 Task: Search for houses in Atlanta, Georgia, with a private backyard pool and a covered outdoor kitchen.
Action: Mouse moved to (348, 209)
Screenshot: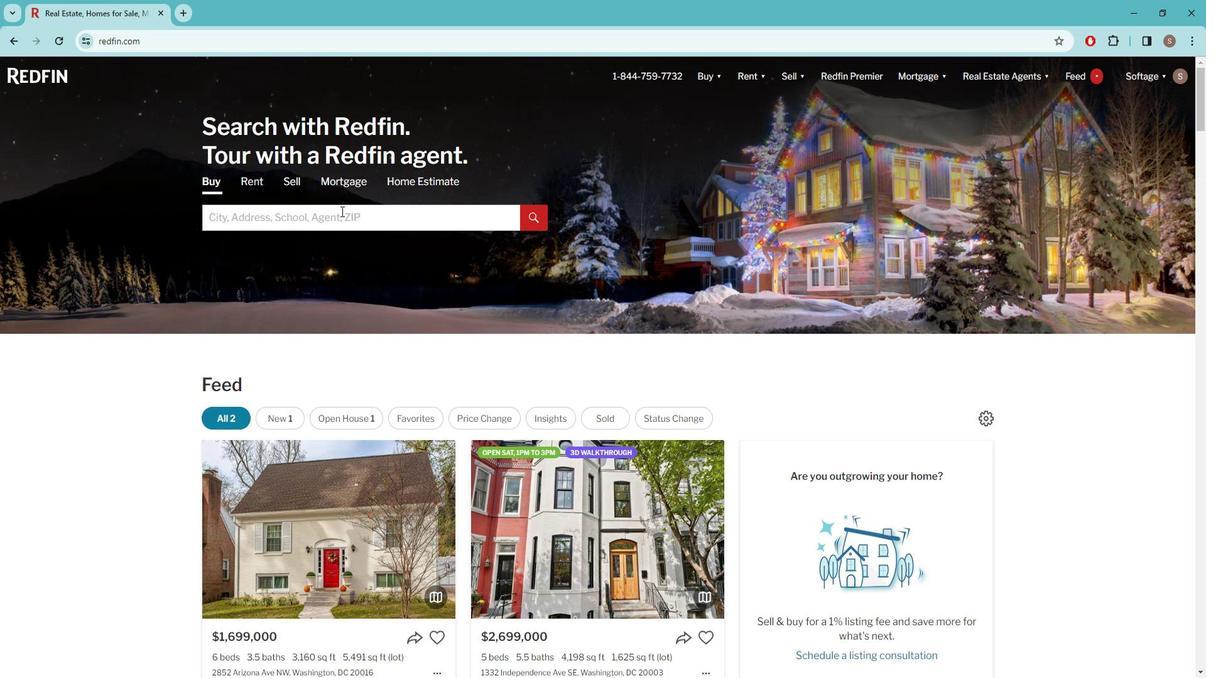 
Action: Mouse pressed left at (348, 209)
Screenshot: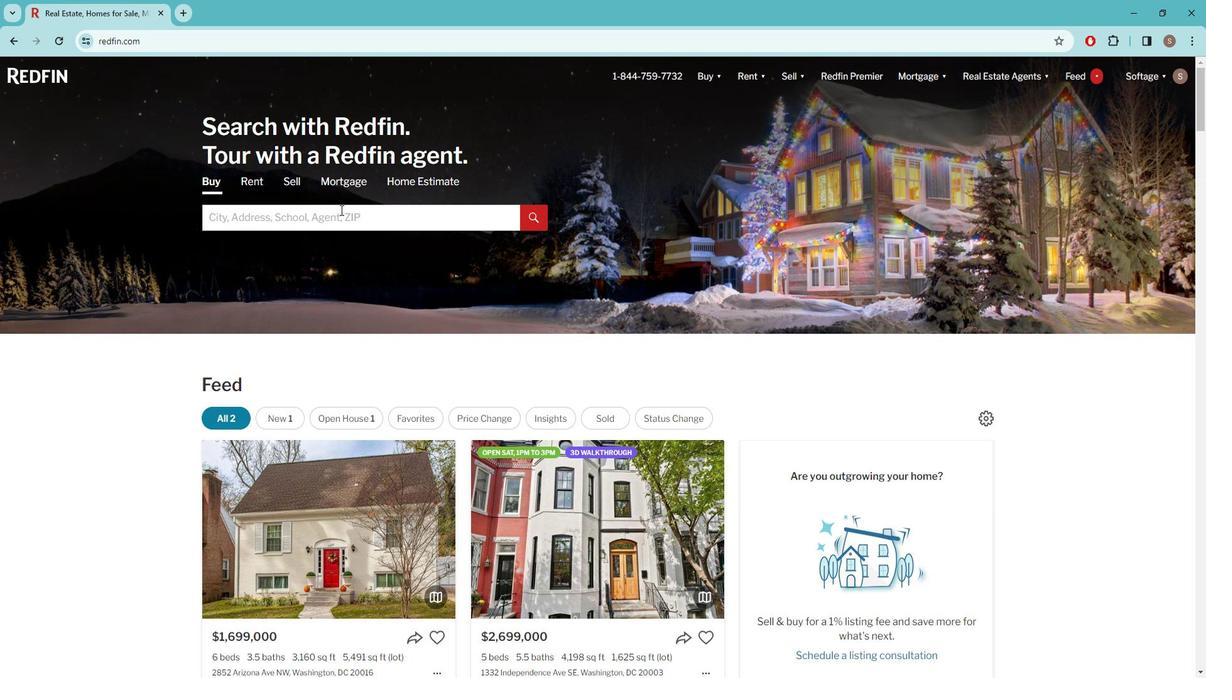 
Action: Key pressed a<Key.caps_lock>TLANTA
Screenshot: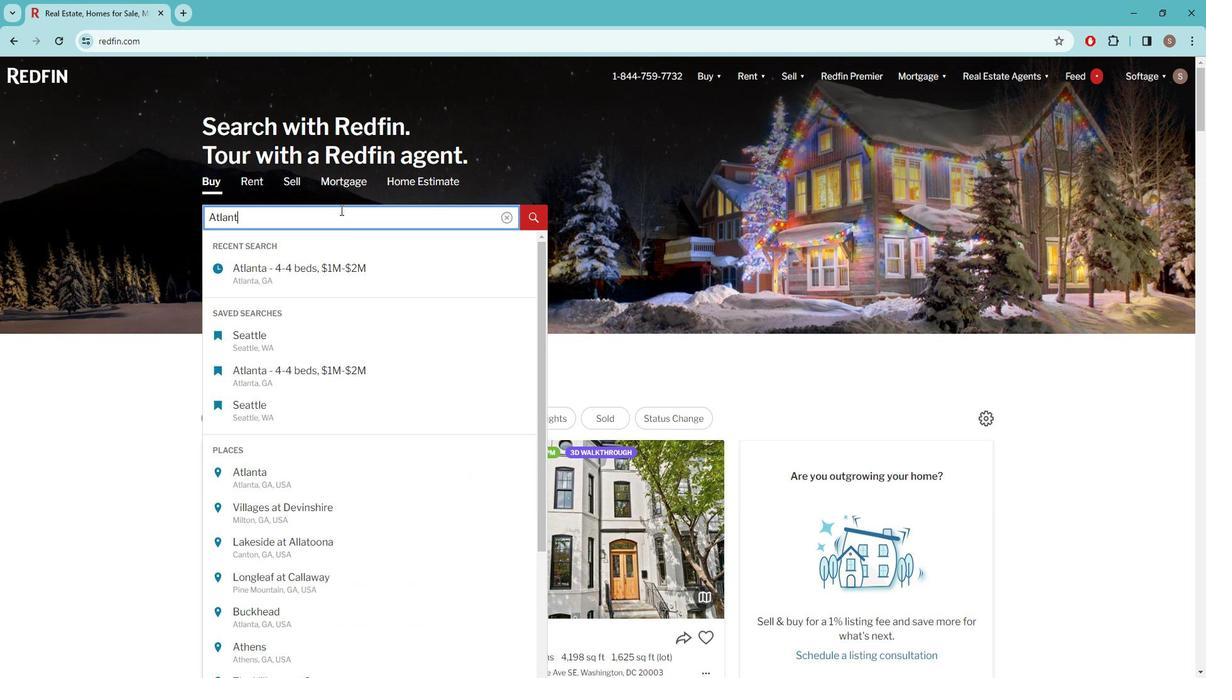 
Action: Mouse moved to (241, 397)
Screenshot: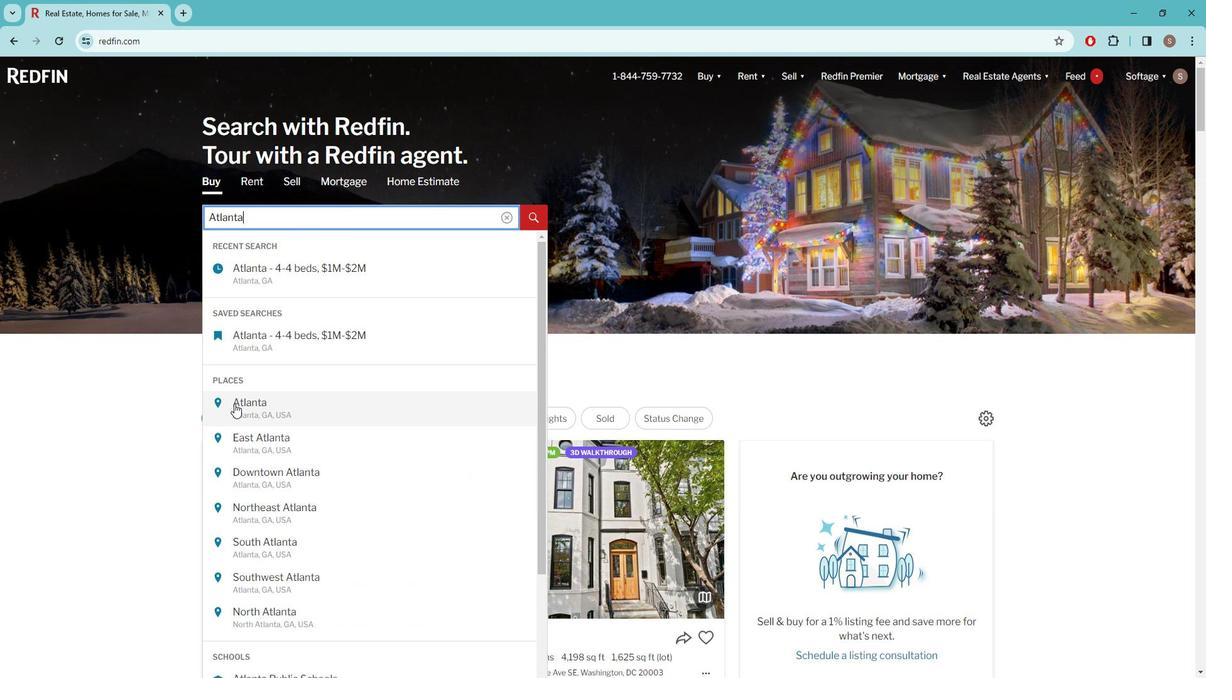 
Action: Mouse pressed left at (241, 397)
Screenshot: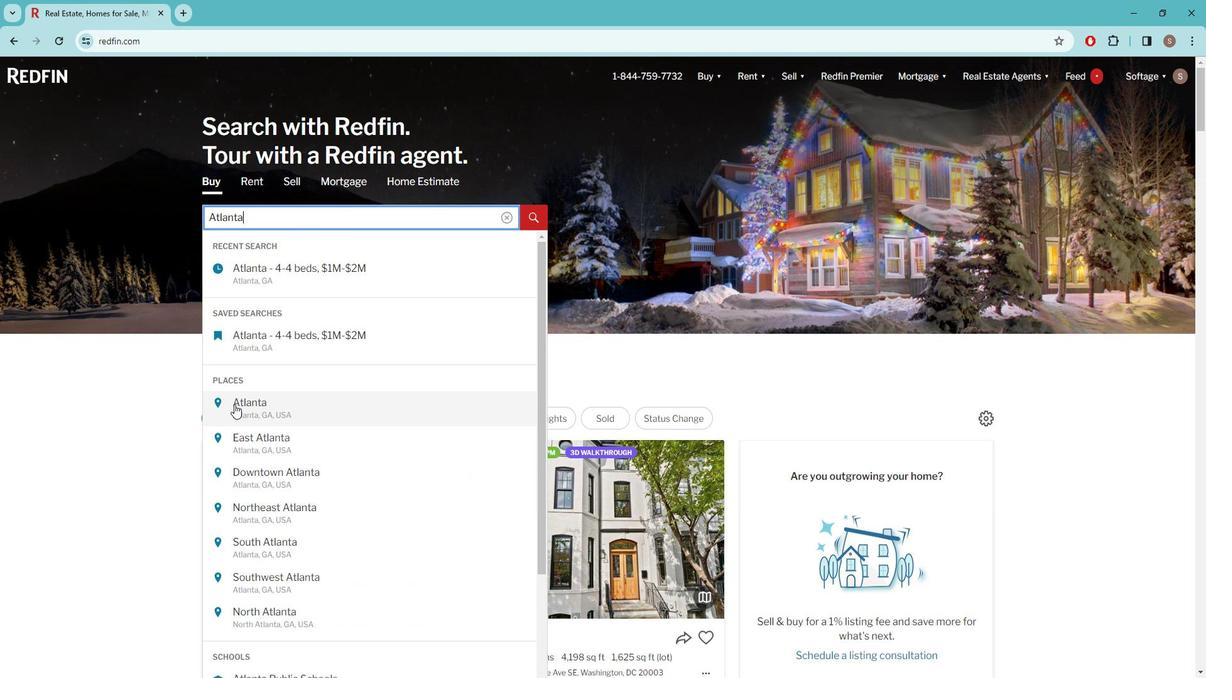 
Action: Mouse moved to (1061, 155)
Screenshot: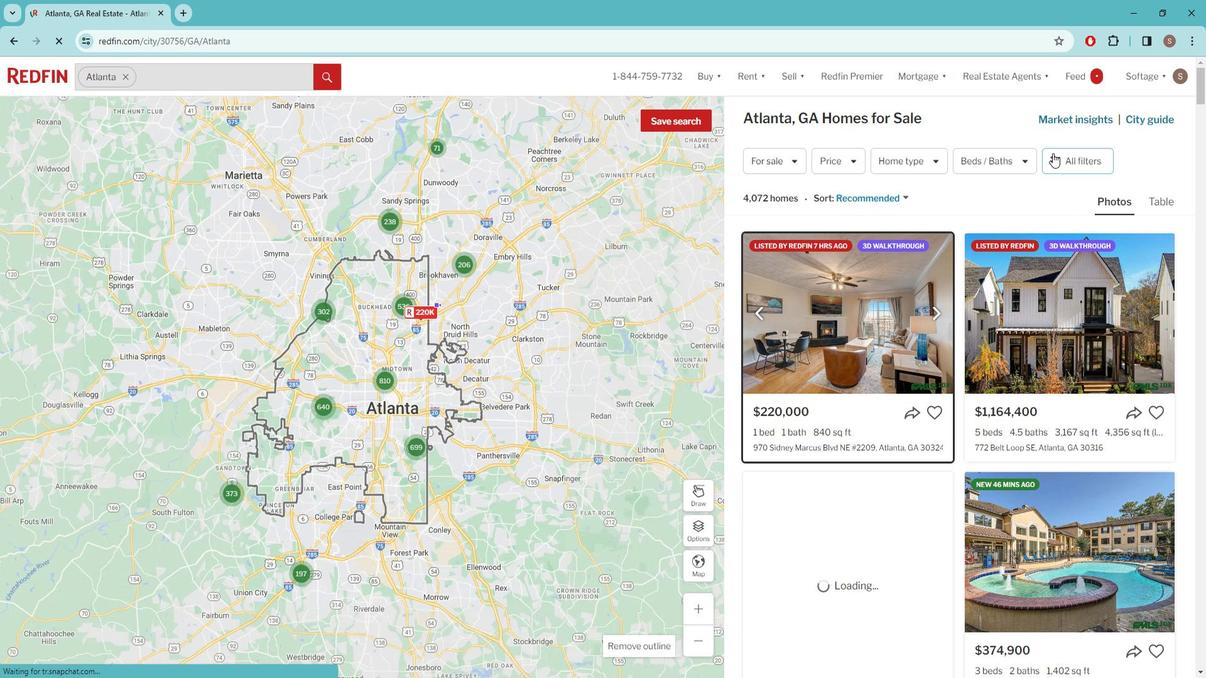 
Action: Mouse pressed left at (1061, 155)
Screenshot: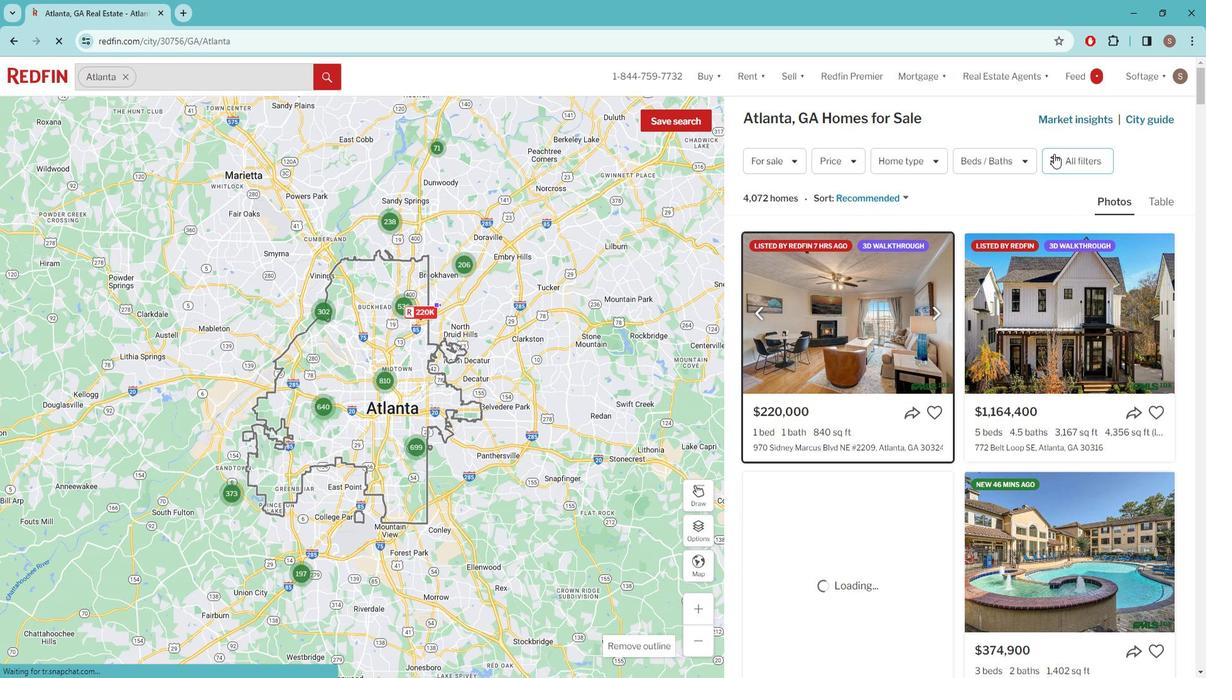 
Action: Mouse pressed left at (1061, 155)
Screenshot: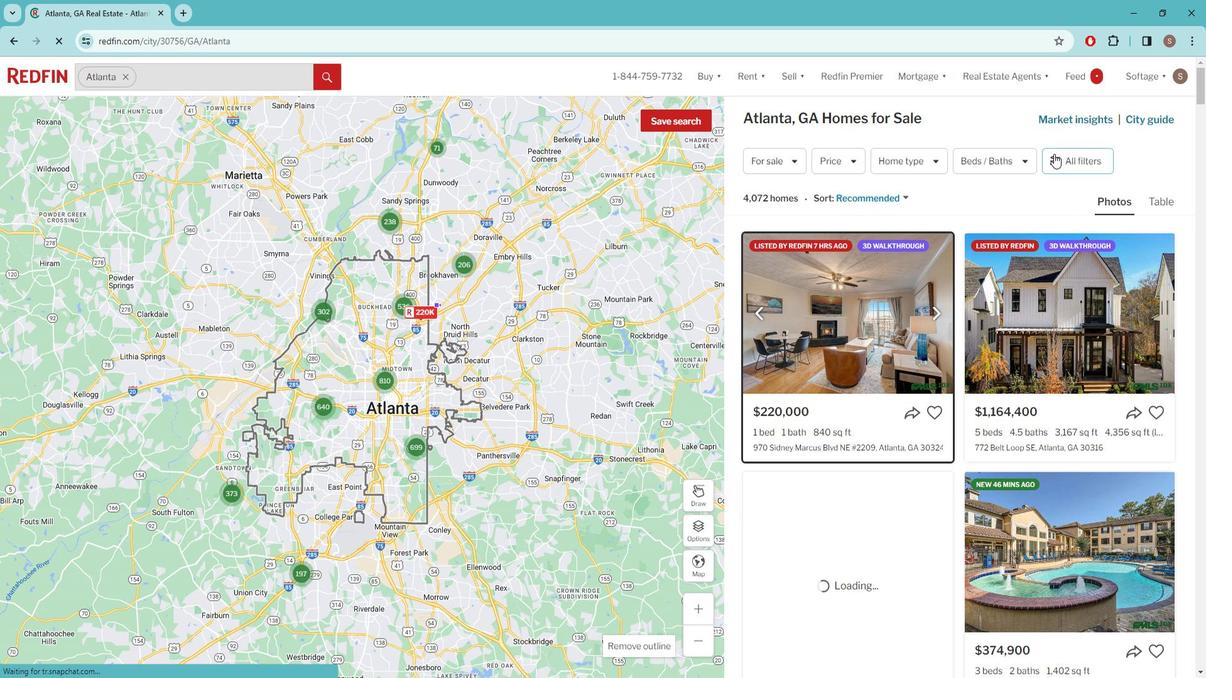 
Action: Mouse pressed left at (1061, 155)
Screenshot: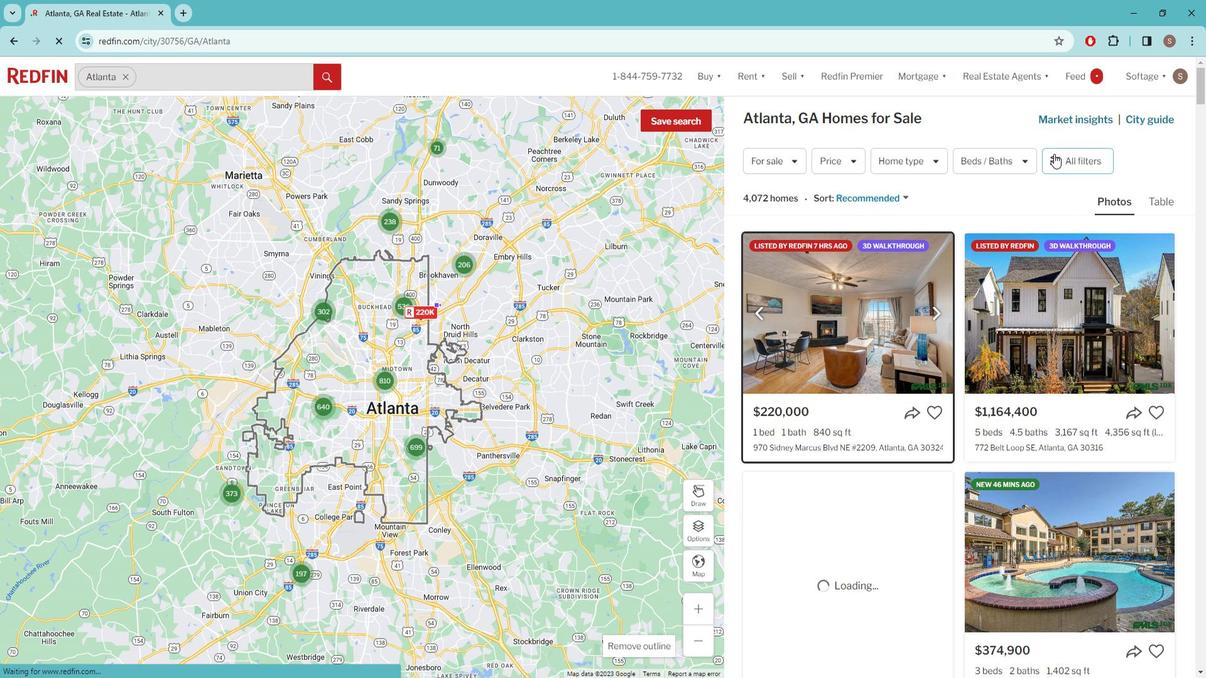 
Action: Mouse moved to (1070, 163)
Screenshot: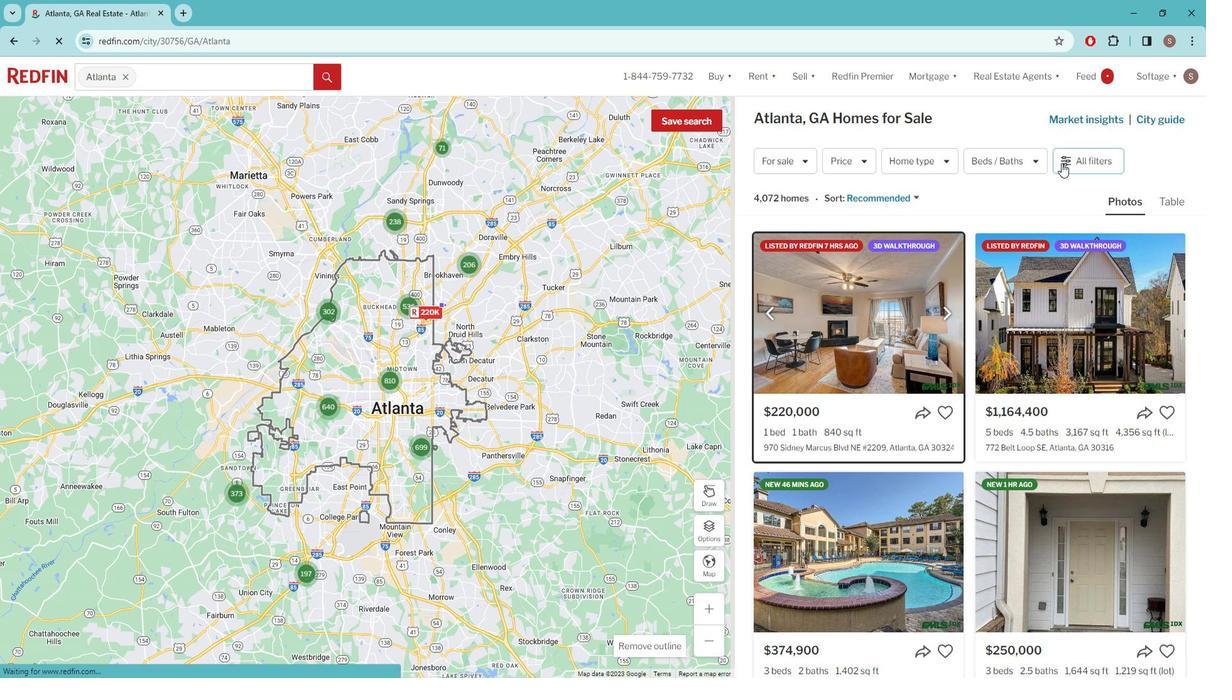 
Action: Mouse pressed left at (1070, 163)
Screenshot: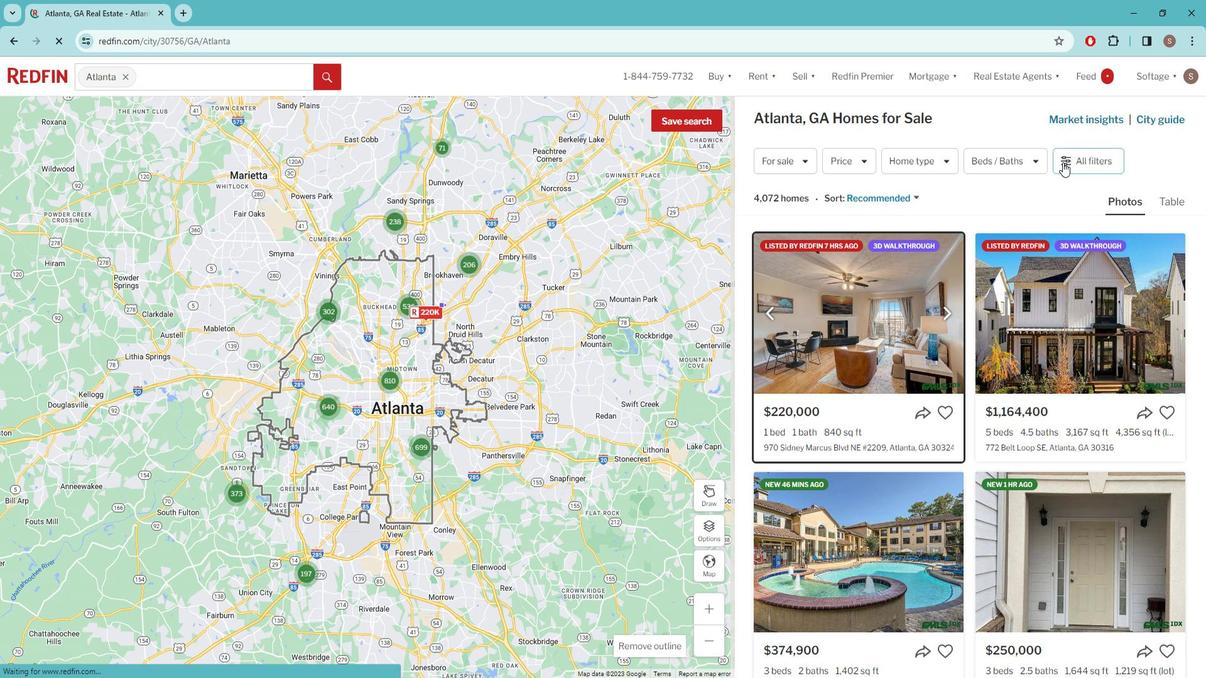 
Action: Mouse pressed left at (1070, 163)
Screenshot: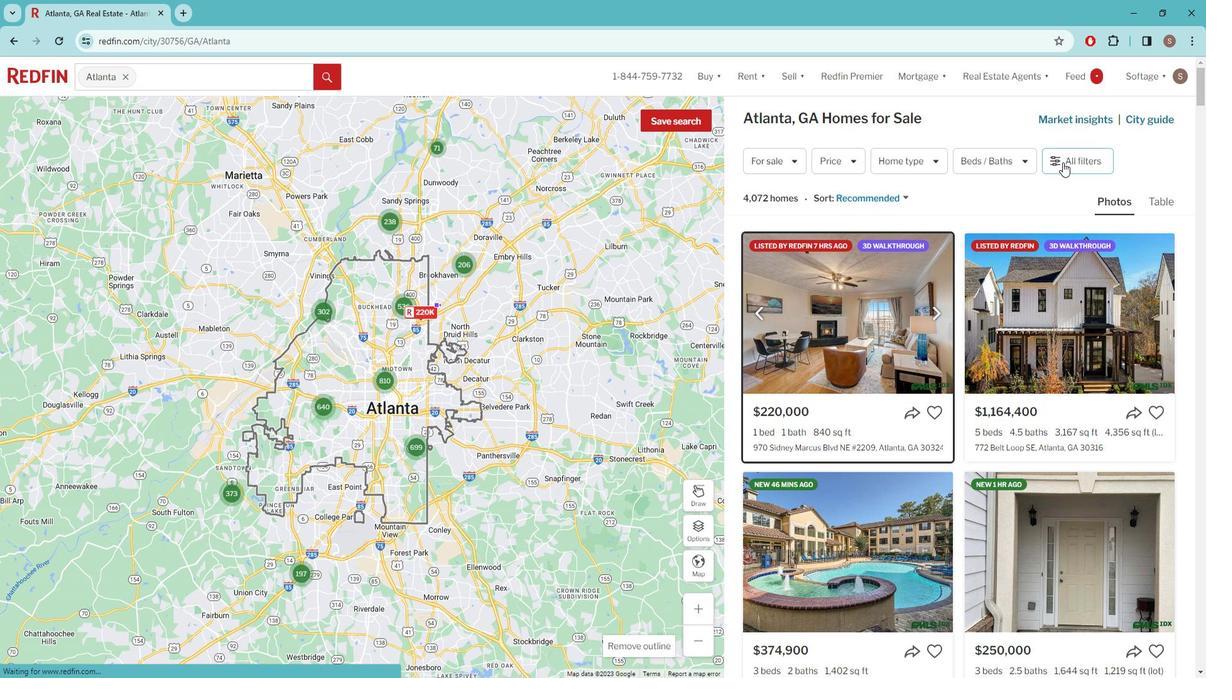 
Action: Mouse moved to (1020, 256)
Screenshot: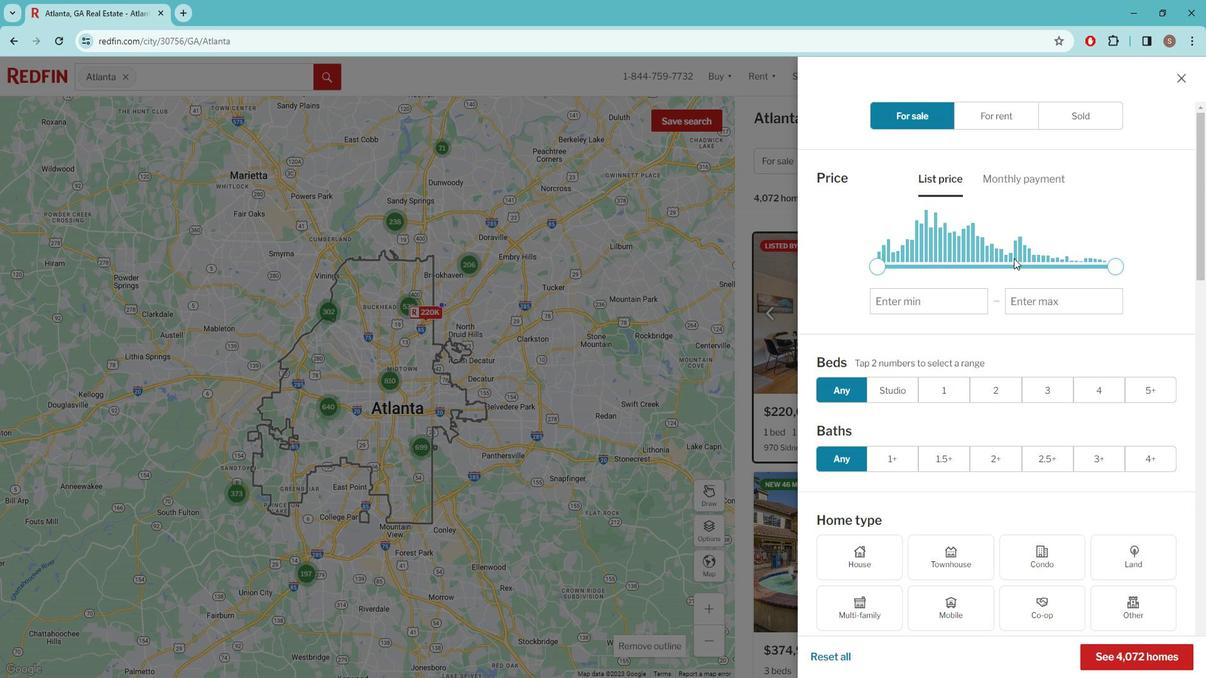 
Action: Mouse scrolled (1020, 256) with delta (0, 0)
Screenshot: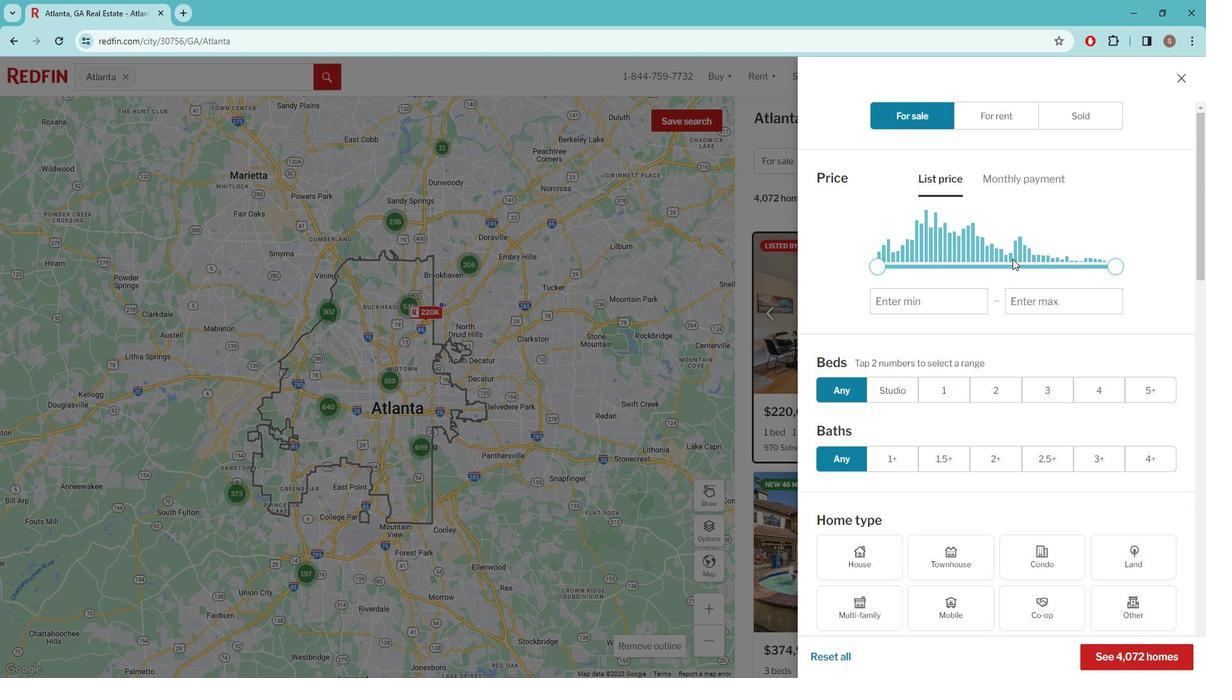 
Action: Mouse scrolled (1020, 256) with delta (0, 0)
Screenshot: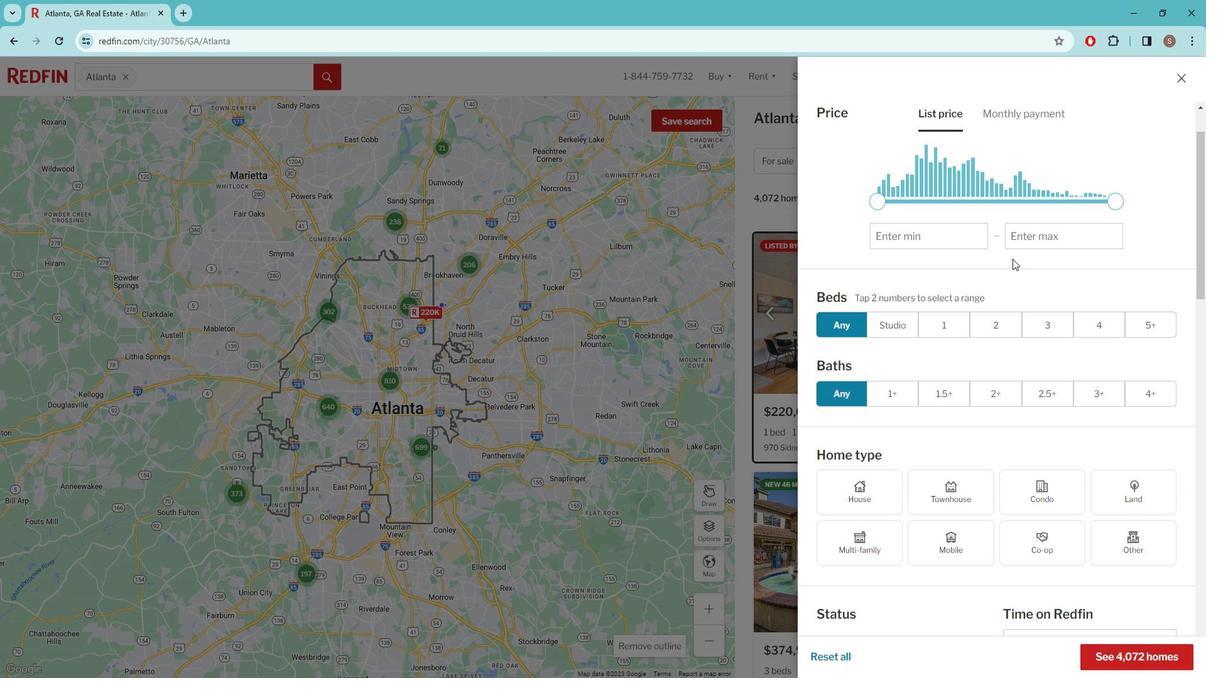 
Action: Mouse moved to (888, 424)
Screenshot: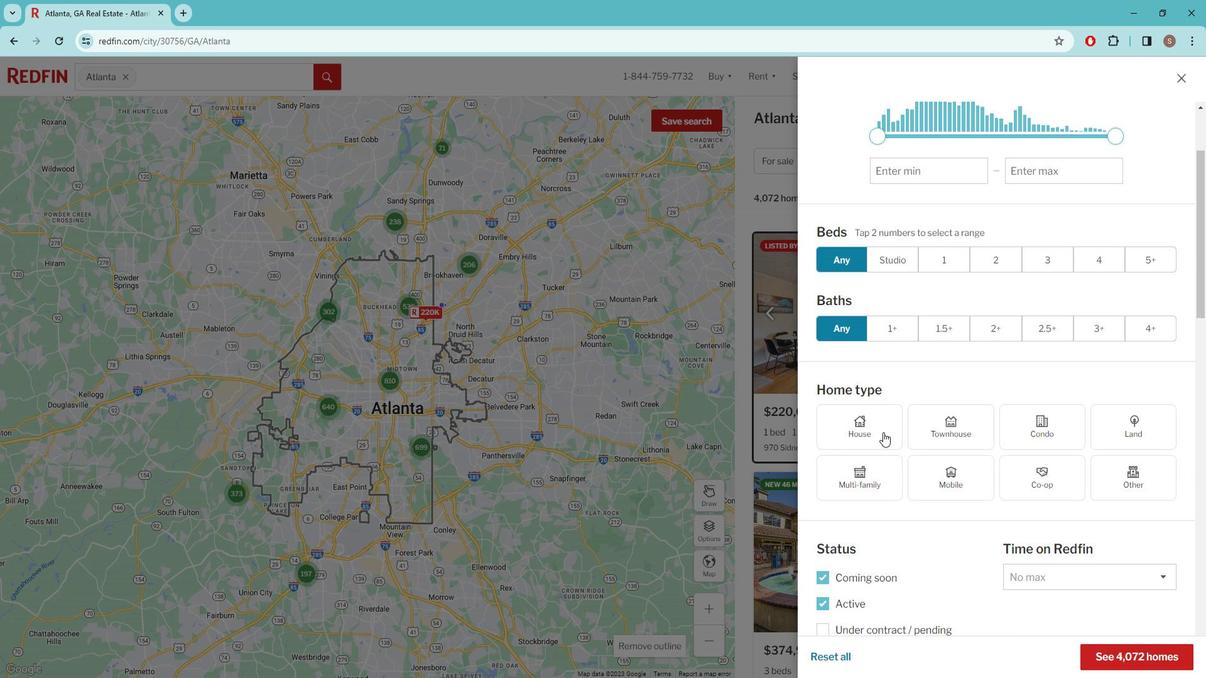 
Action: Mouse pressed left at (888, 424)
Screenshot: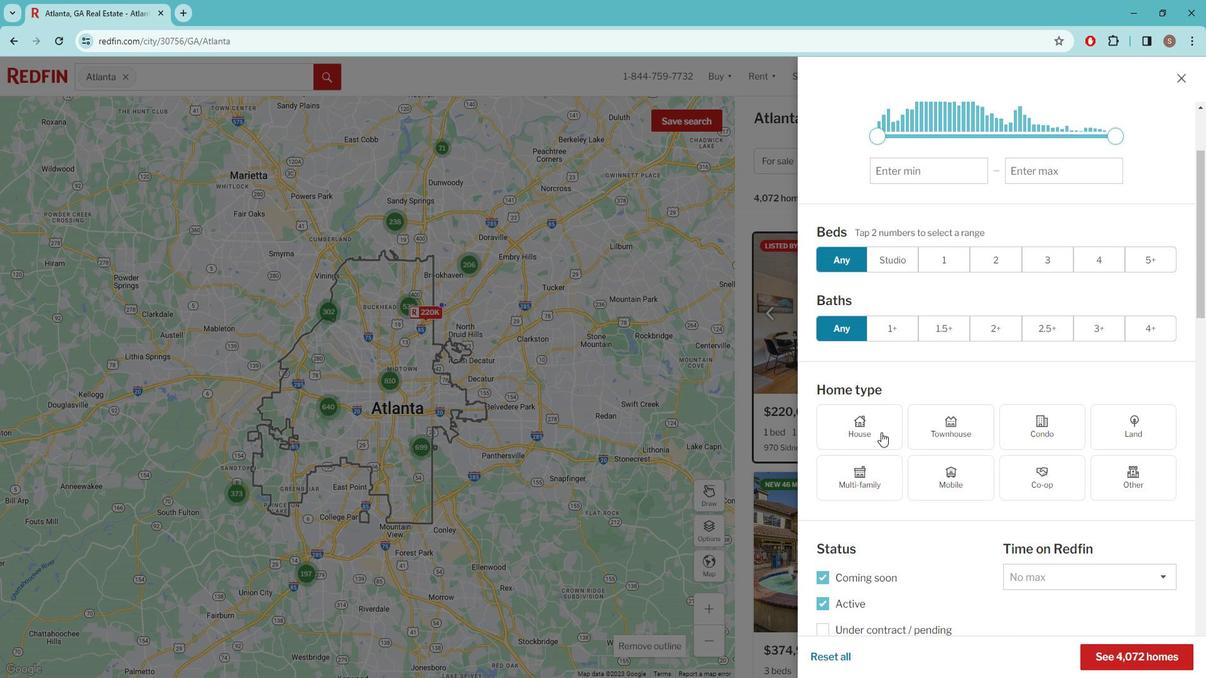 
Action: Mouse moved to (1009, 354)
Screenshot: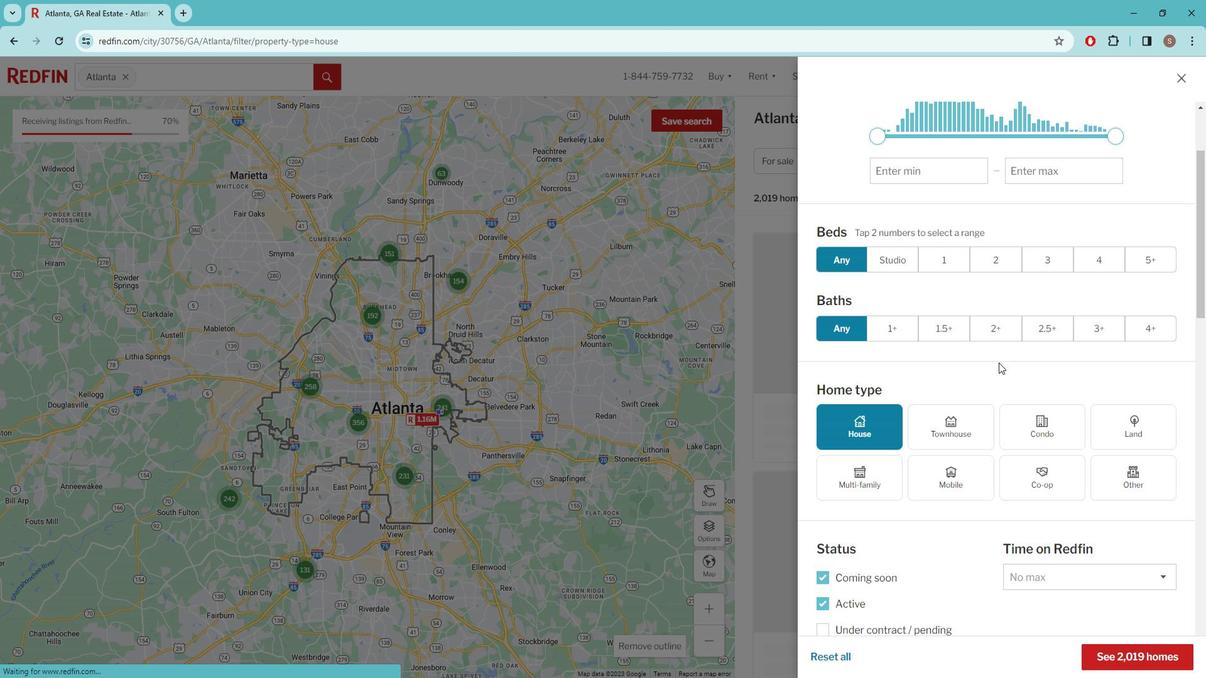 
Action: Mouse scrolled (1009, 353) with delta (0, 0)
Screenshot: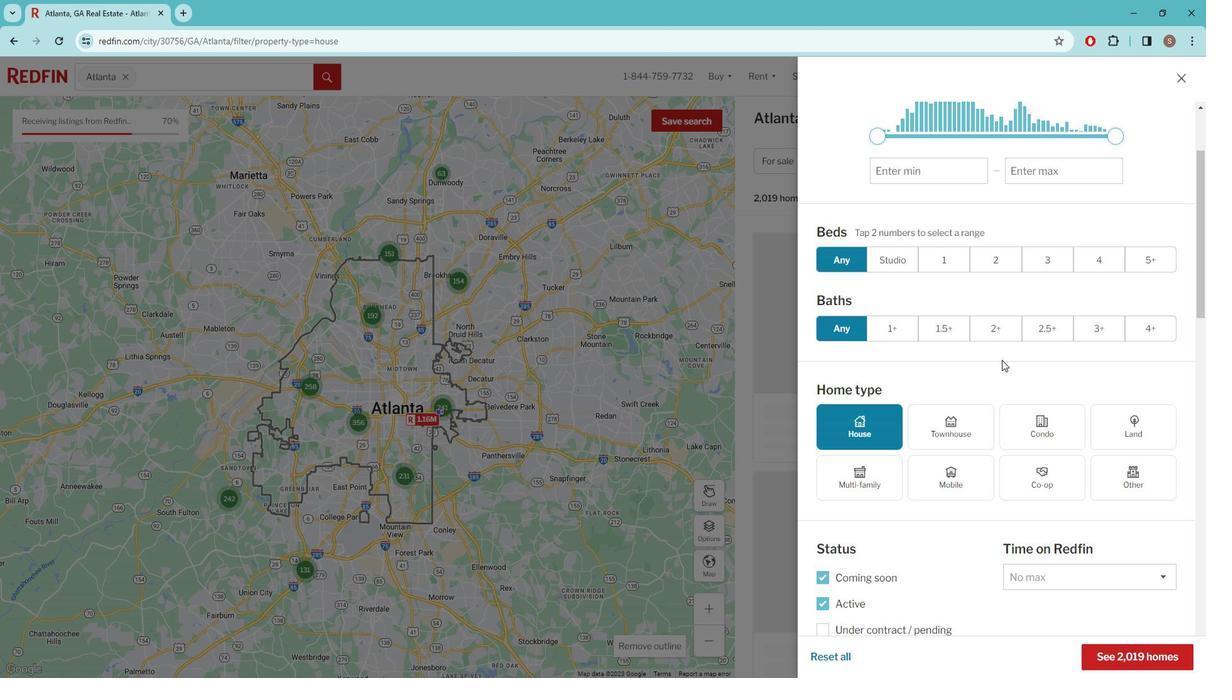 
Action: Mouse scrolled (1009, 353) with delta (0, 0)
Screenshot: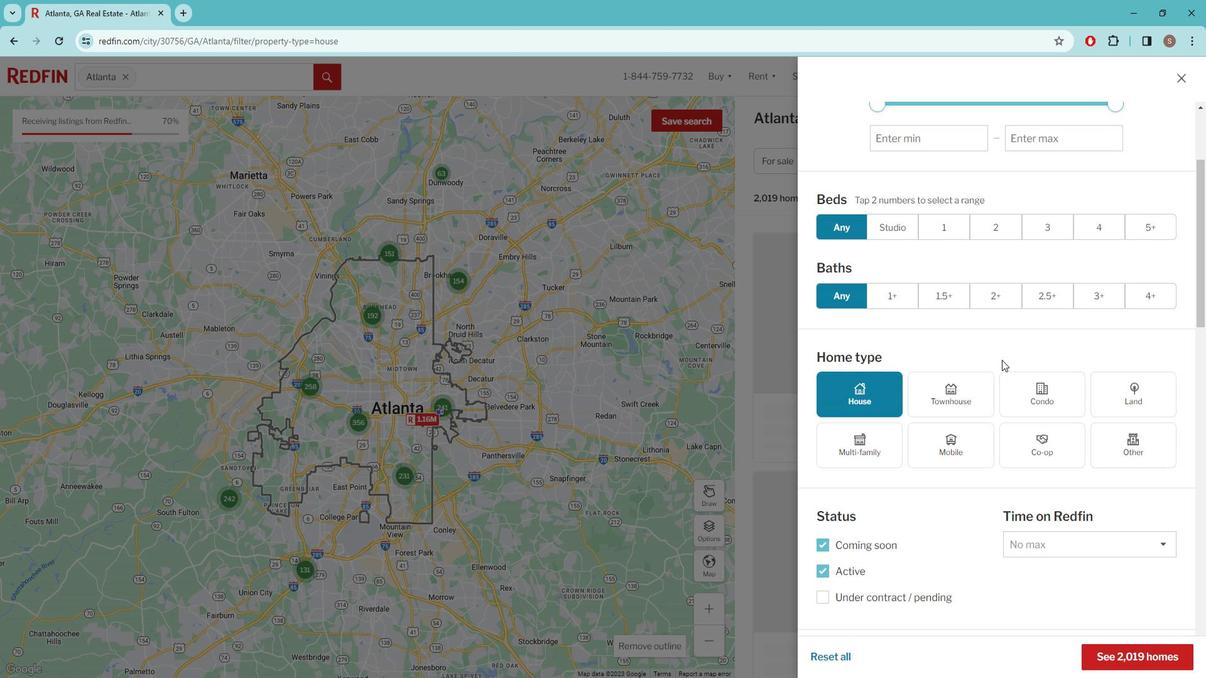 
Action: Mouse moved to (1010, 353)
Screenshot: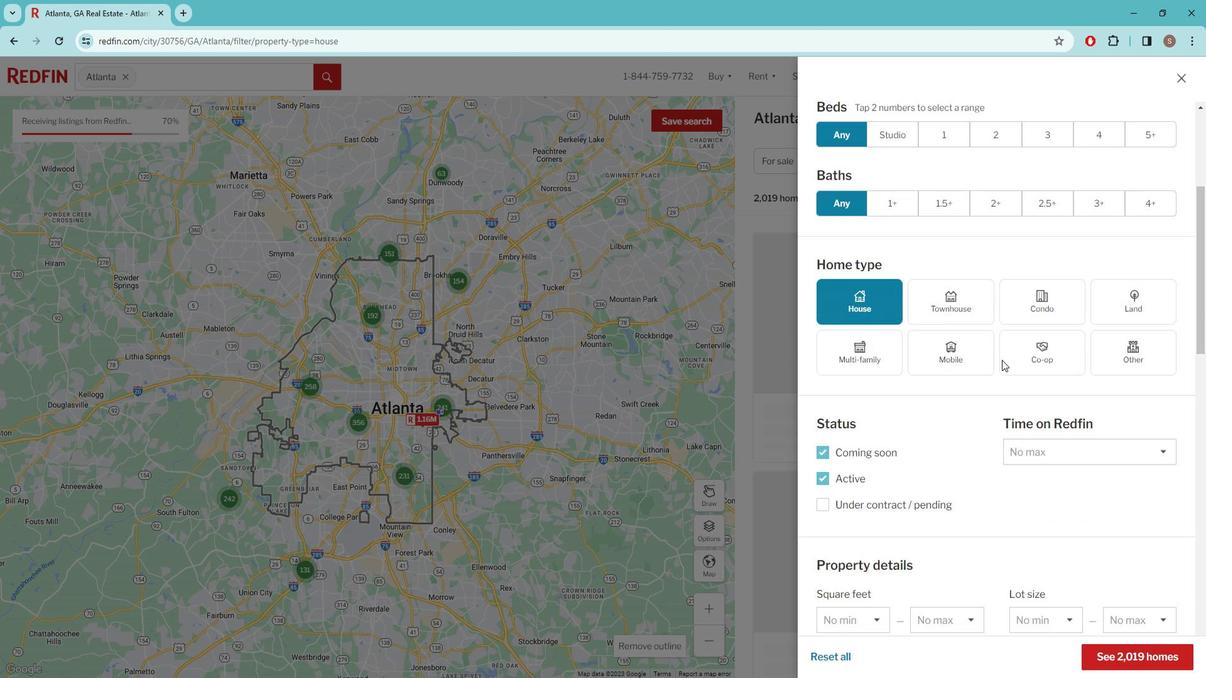 
Action: Mouse scrolled (1010, 352) with delta (0, 0)
Screenshot: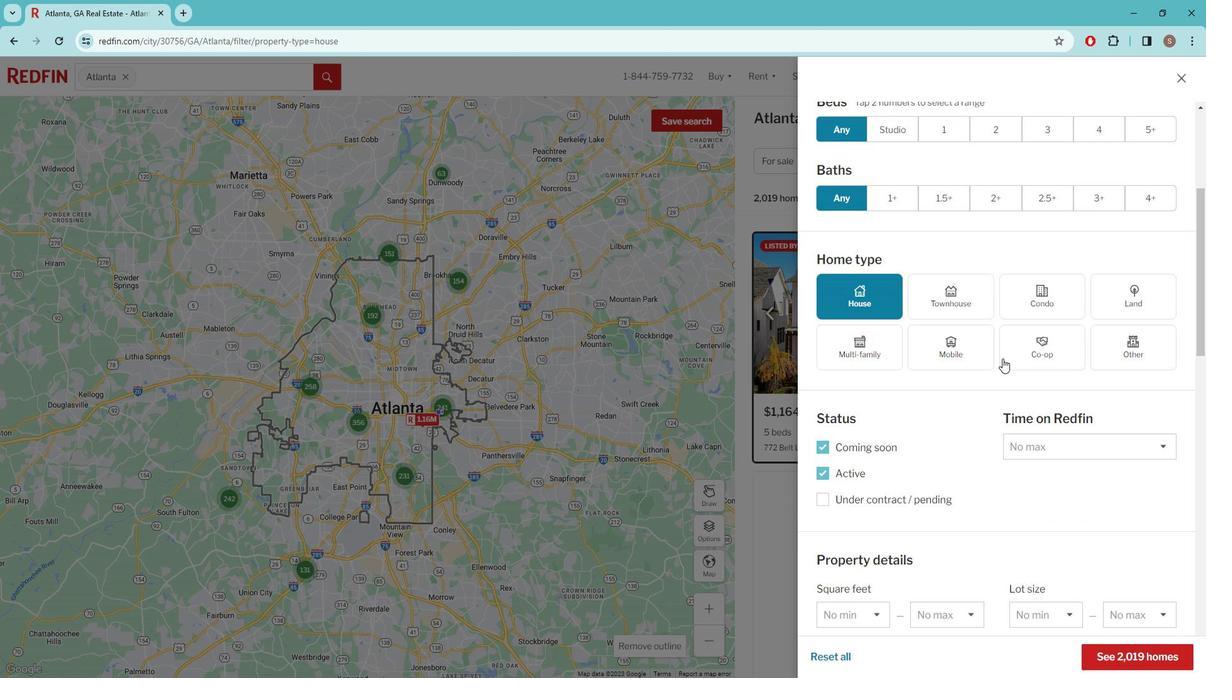 
Action: Mouse scrolled (1010, 352) with delta (0, 0)
Screenshot: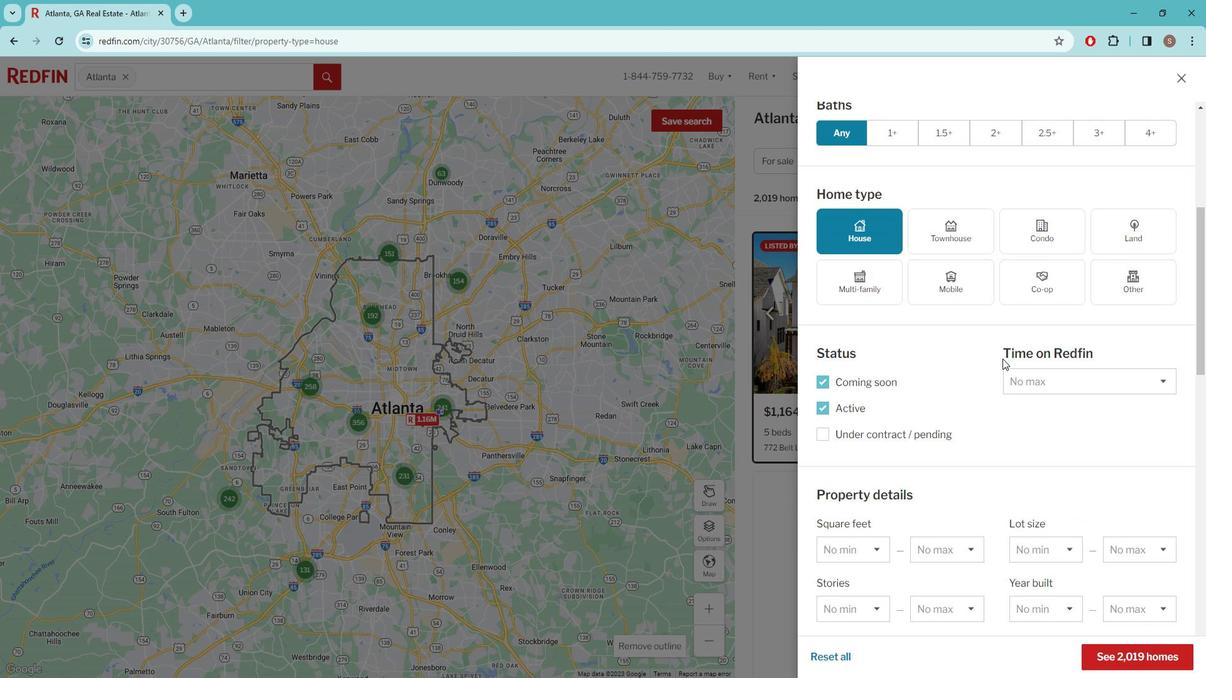 
Action: Mouse scrolled (1010, 352) with delta (0, 0)
Screenshot: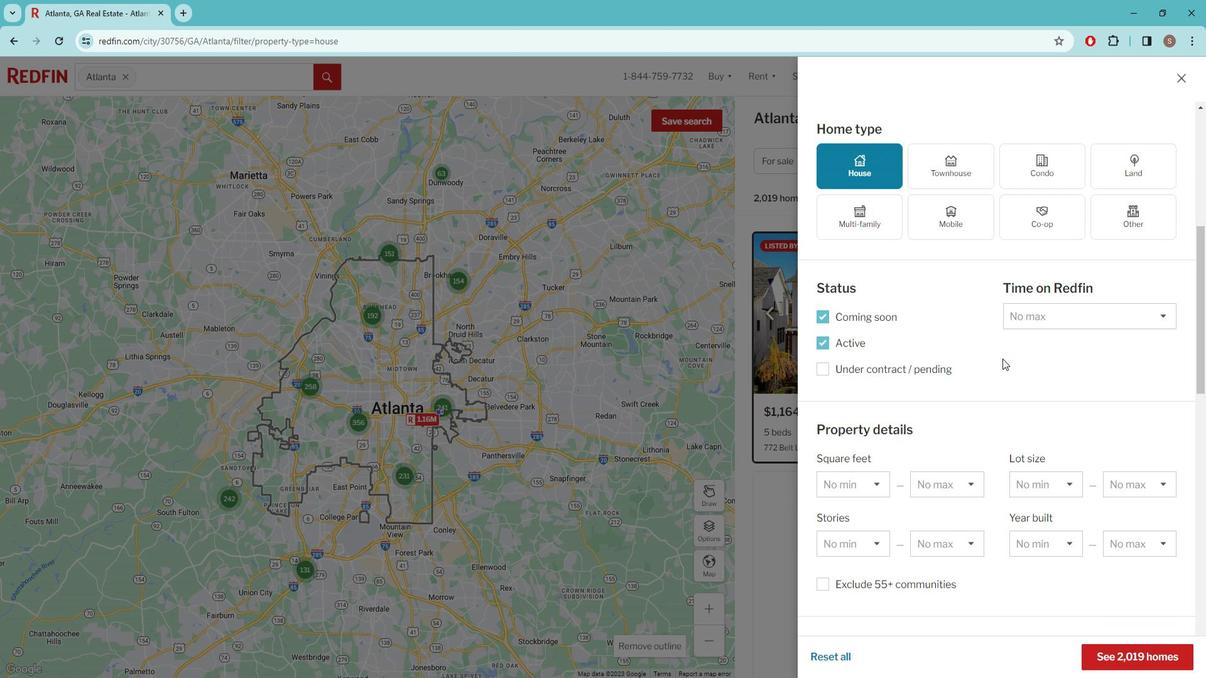 
Action: Mouse scrolled (1010, 352) with delta (0, 0)
Screenshot: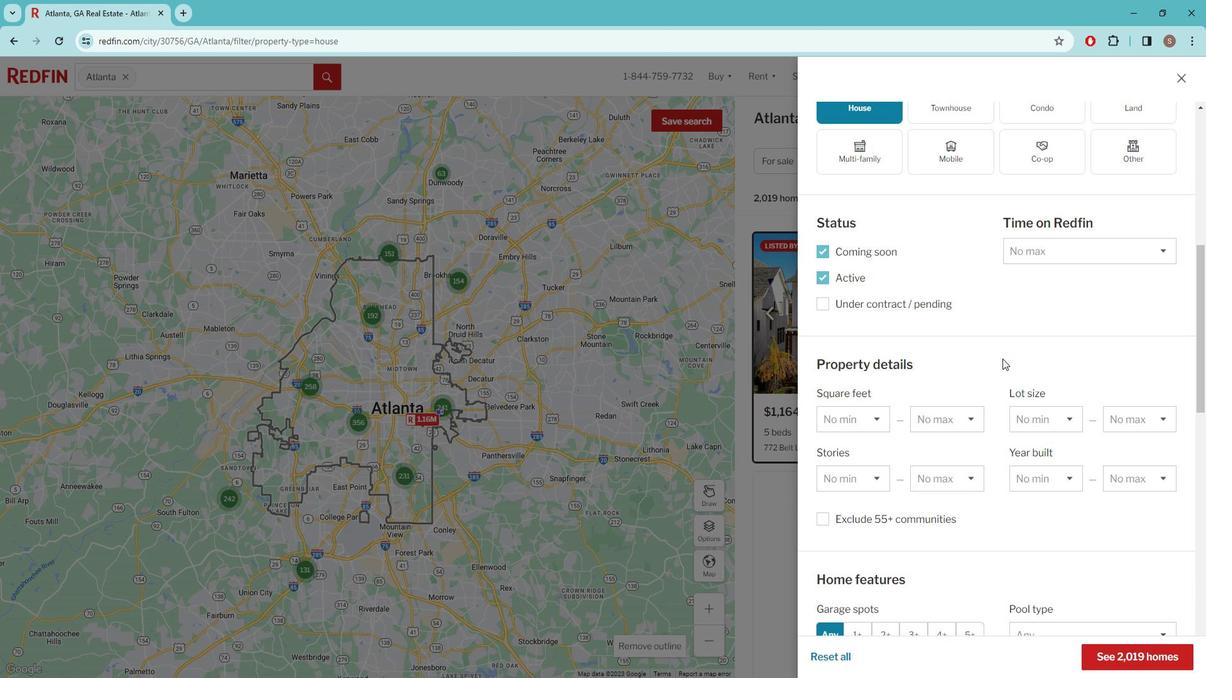 
Action: Mouse scrolled (1010, 352) with delta (0, 0)
Screenshot: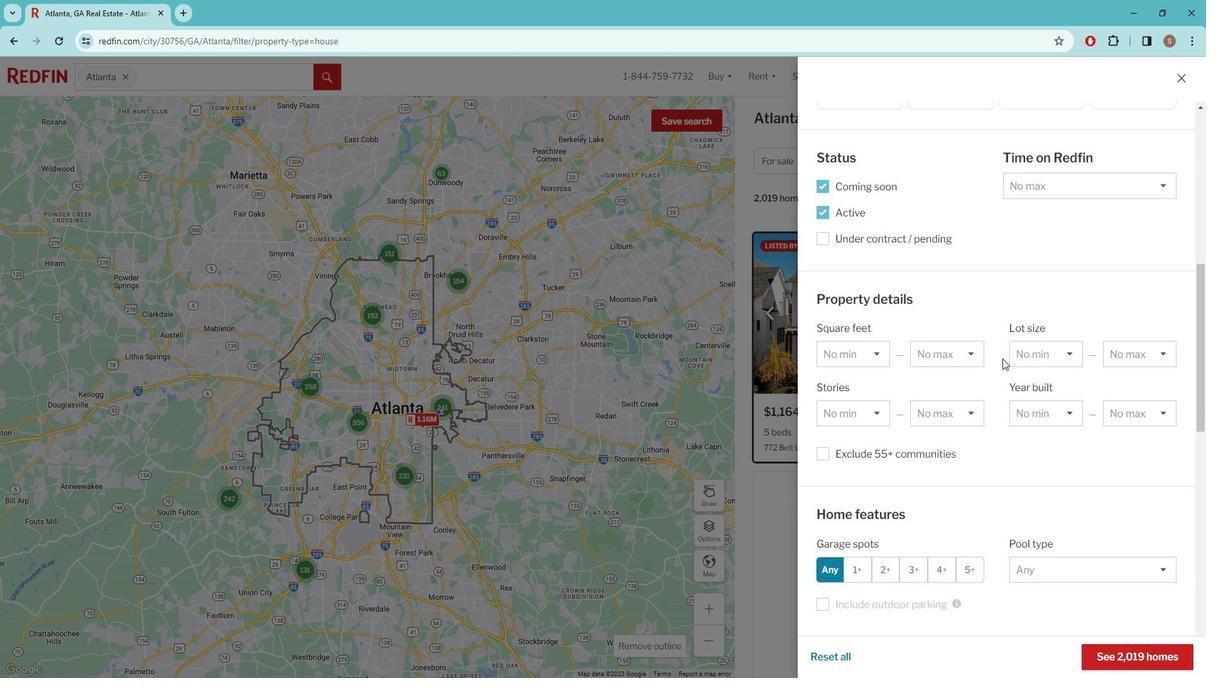 
Action: Mouse moved to (1011, 351)
Screenshot: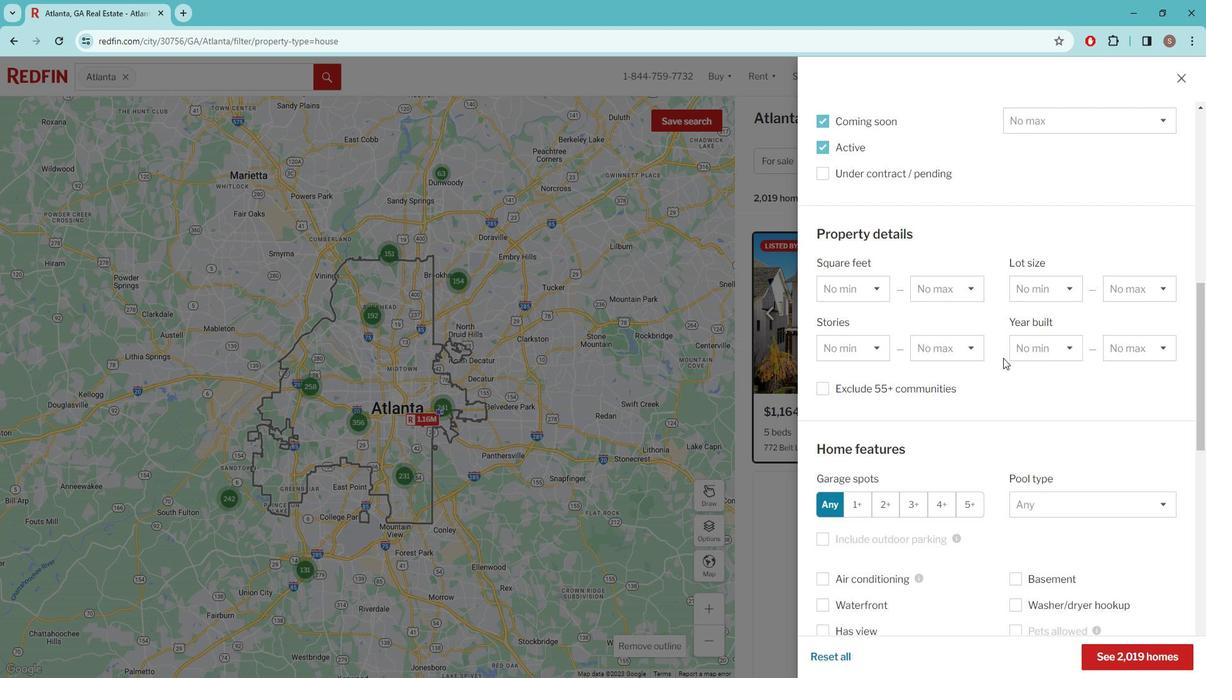 
Action: Mouse scrolled (1011, 351) with delta (0, 0)
Screenshot: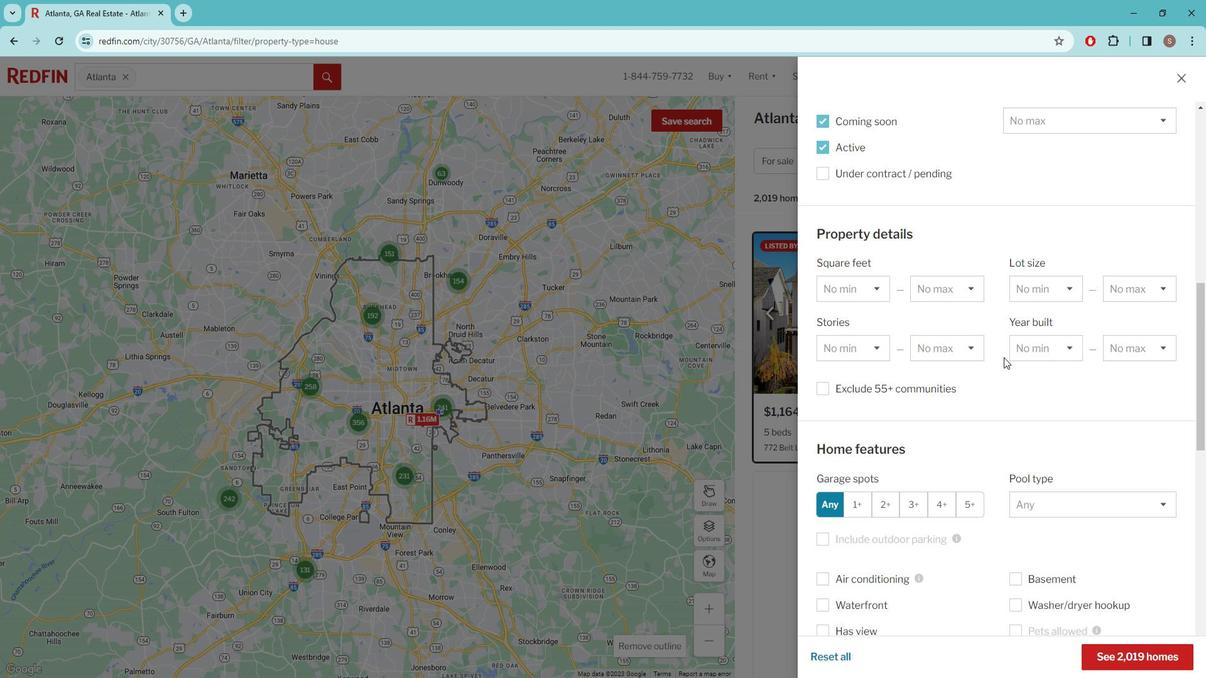 
Action: Mouse scrolled (1011, 351) with delta (0, 0)
Screenshot: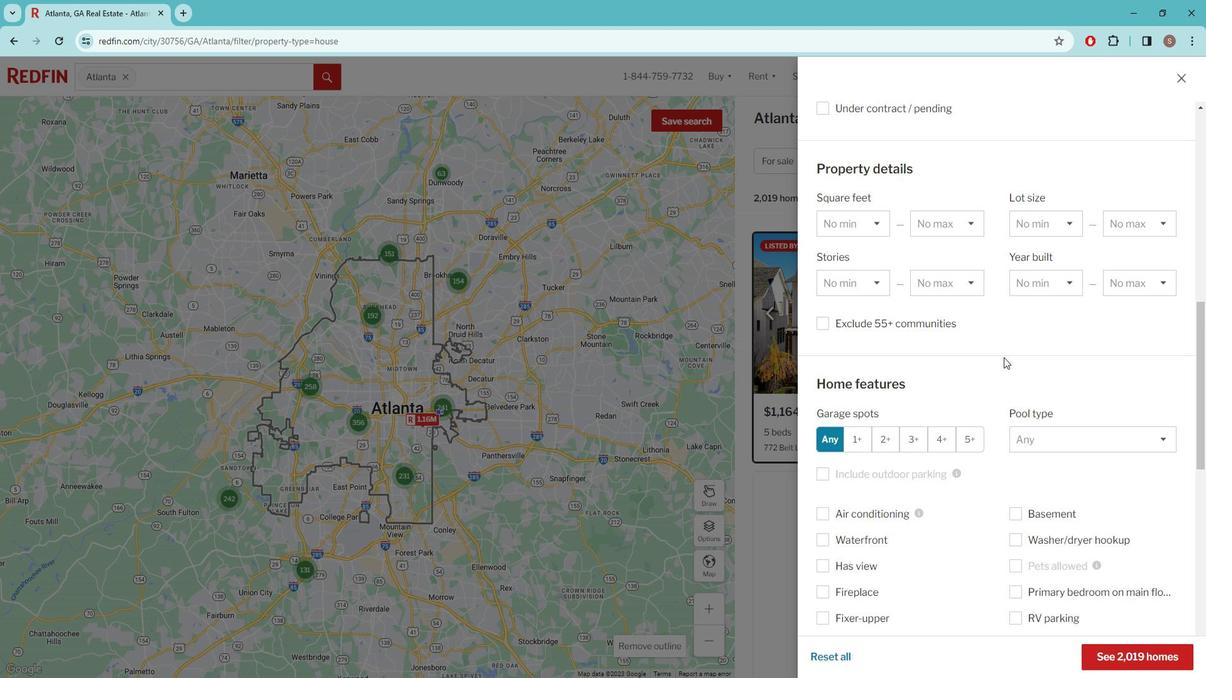 
Action: Mouse scrolled (1011, 351) with delta (0, 0)
Screenshot: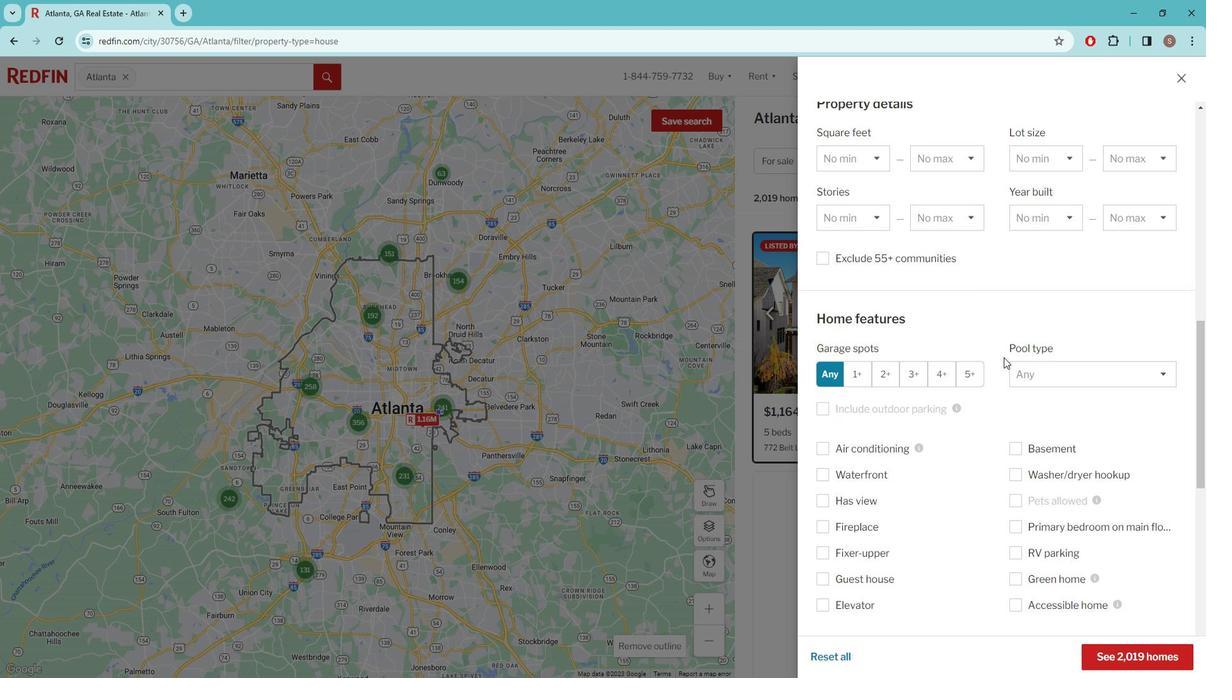 
Action: Mouse scrolled (1011, 351) with delta (0, 0)
Screenshot: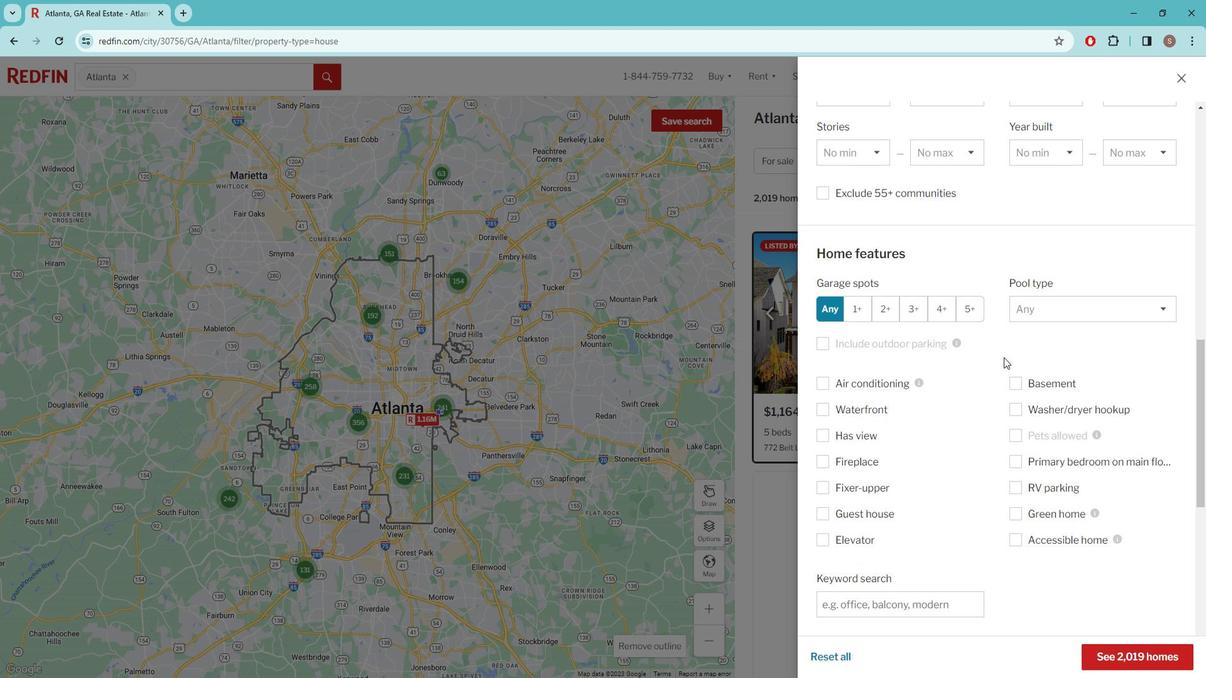 
Action: Mouse scrolled (1011, 351) with delta (0, 0)
Screenshot: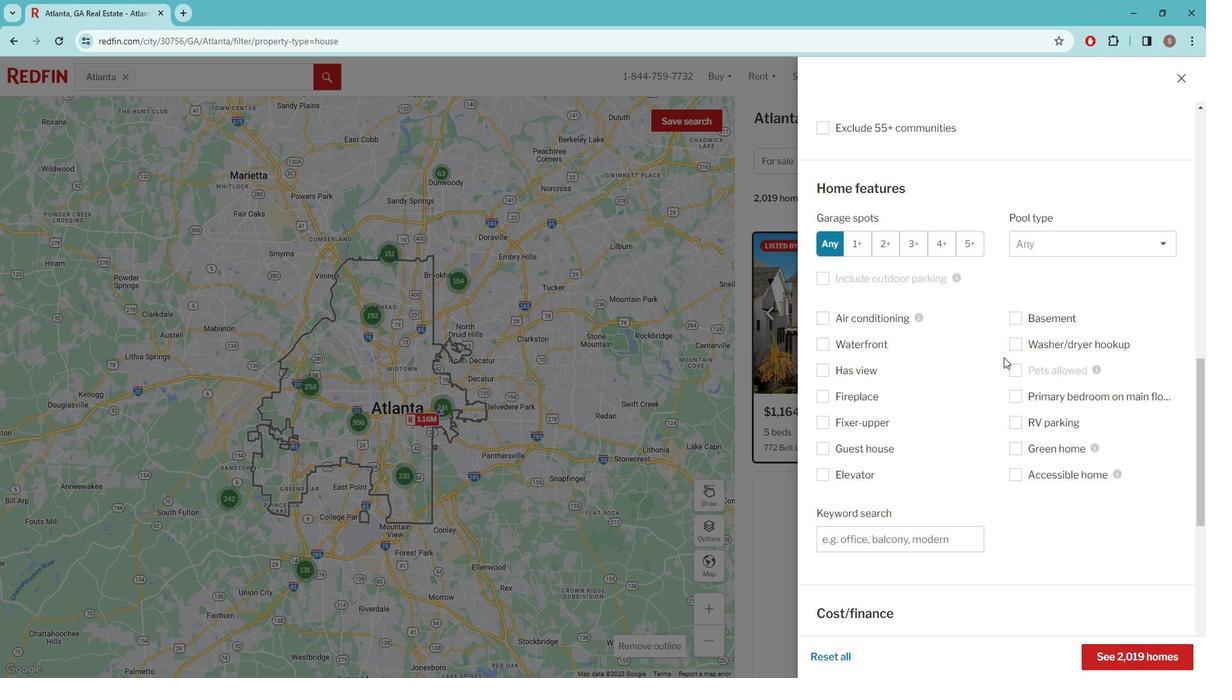
Action: Mouse moved to (862, 470)
Screenshot: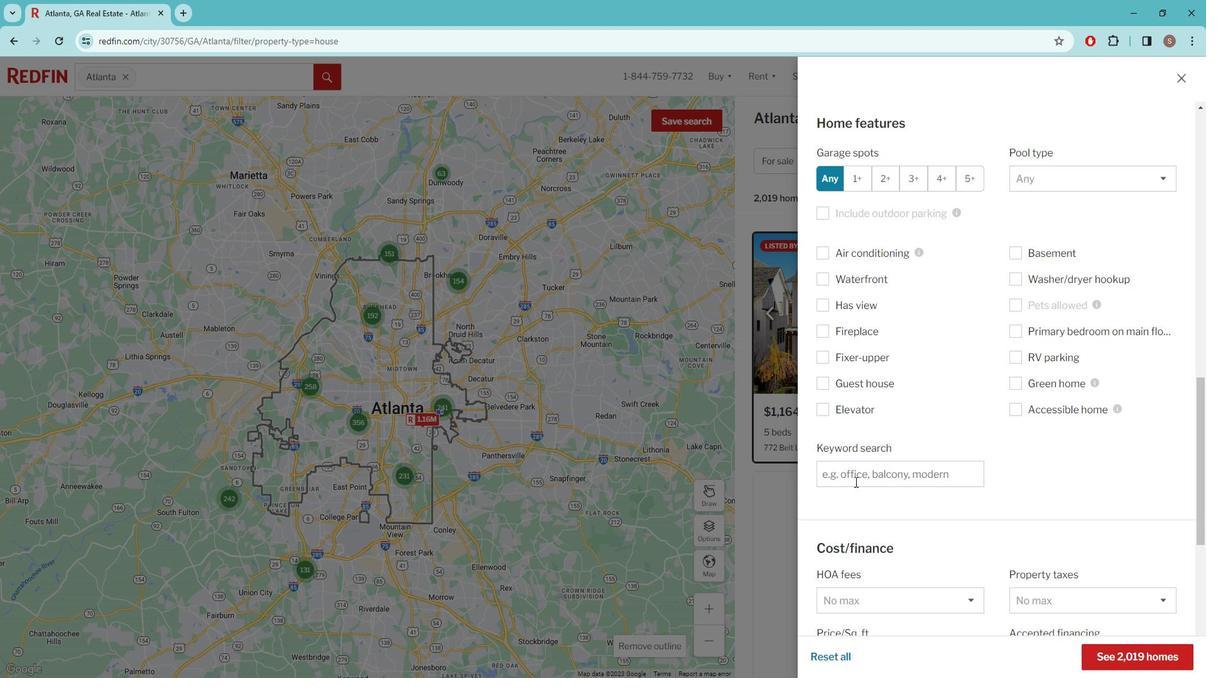 
Action: Mouse pressed left at (862, 470)
Screenshot: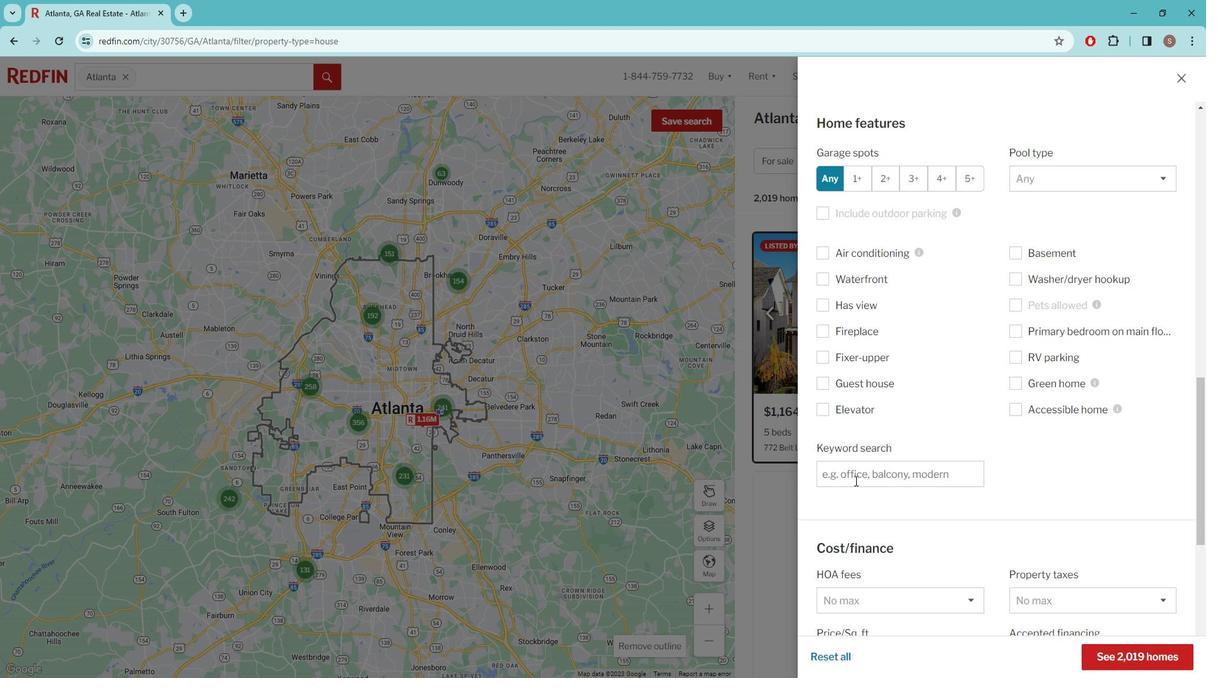 
Action: Key pressed A<Key.space>PRIVATE<Key.space>BACKYARD<Key.space>POOL<Key.space>AND<Key.space>COVERED<Key.space>OUTDOOR<Key.space>KITCHEN<Key.space>
Screenshot: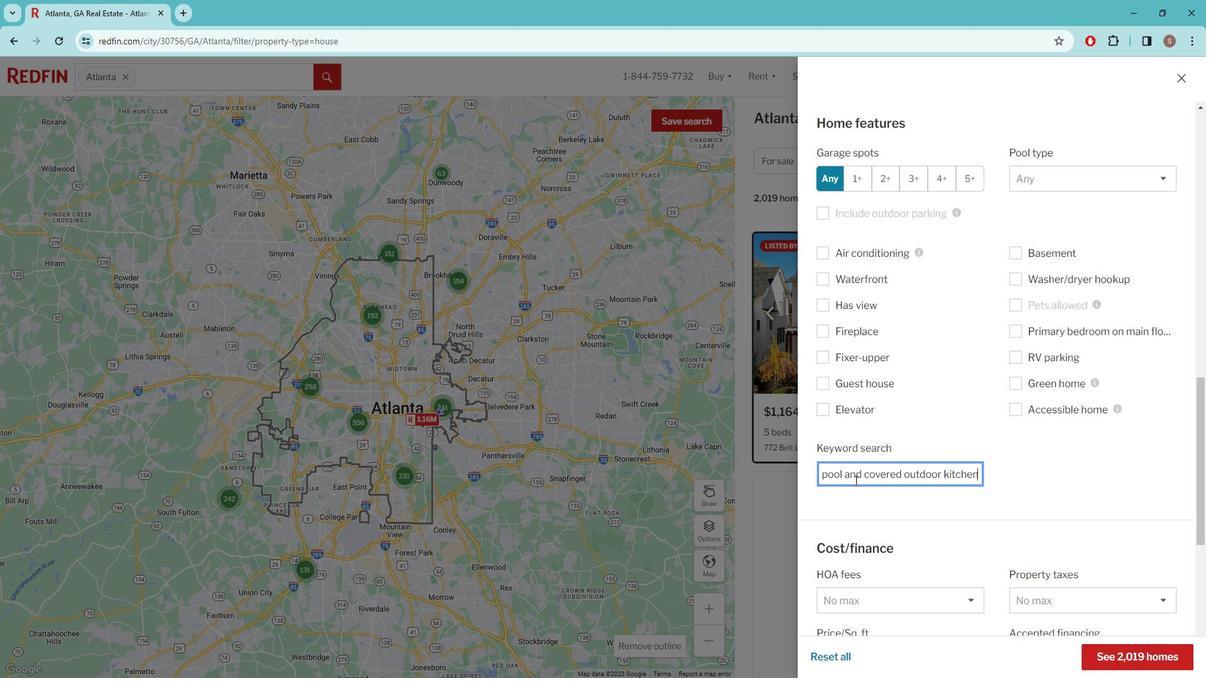 
Action: Mouse moved to (995, 489)
Screenshot: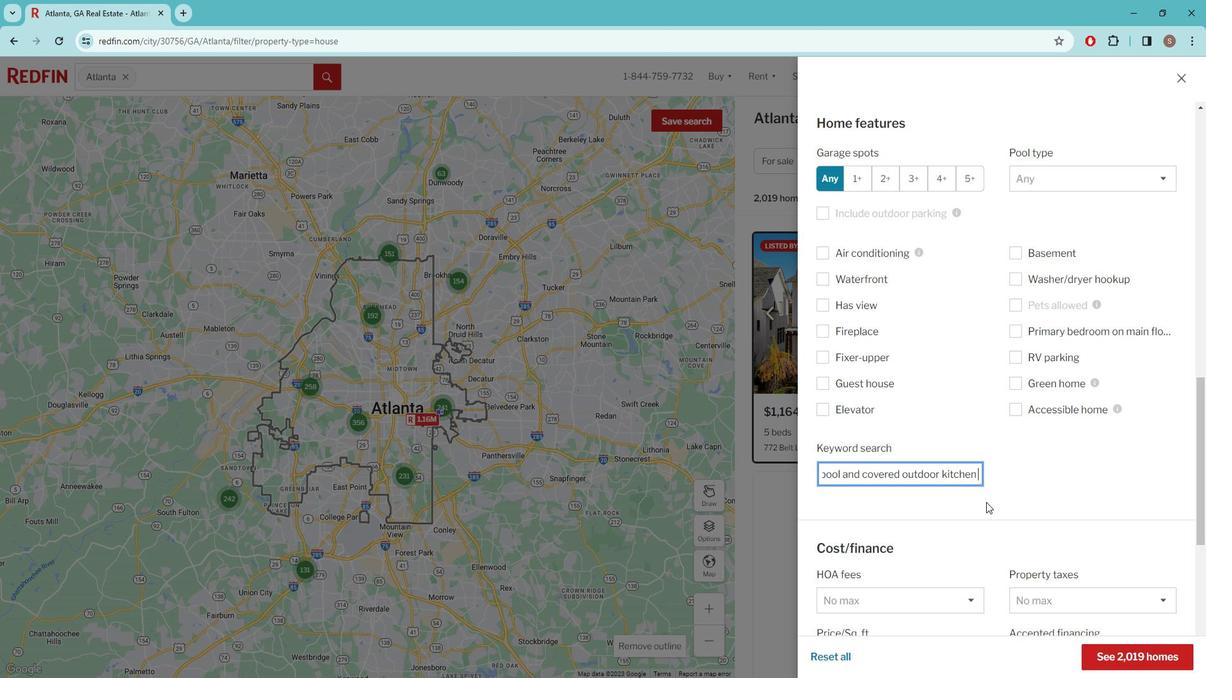 
Action: Mouse pressed left at (995, 489)
Screenshot: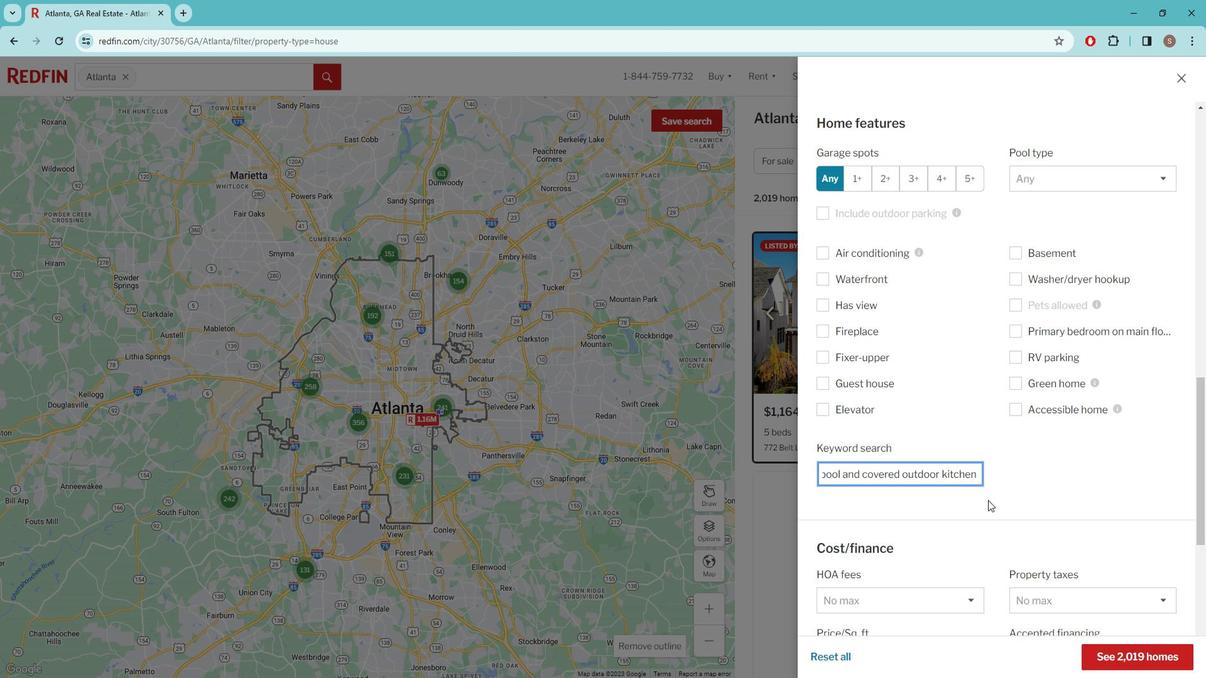 
Action: Mouse moved to (988, 468)
Screenshot: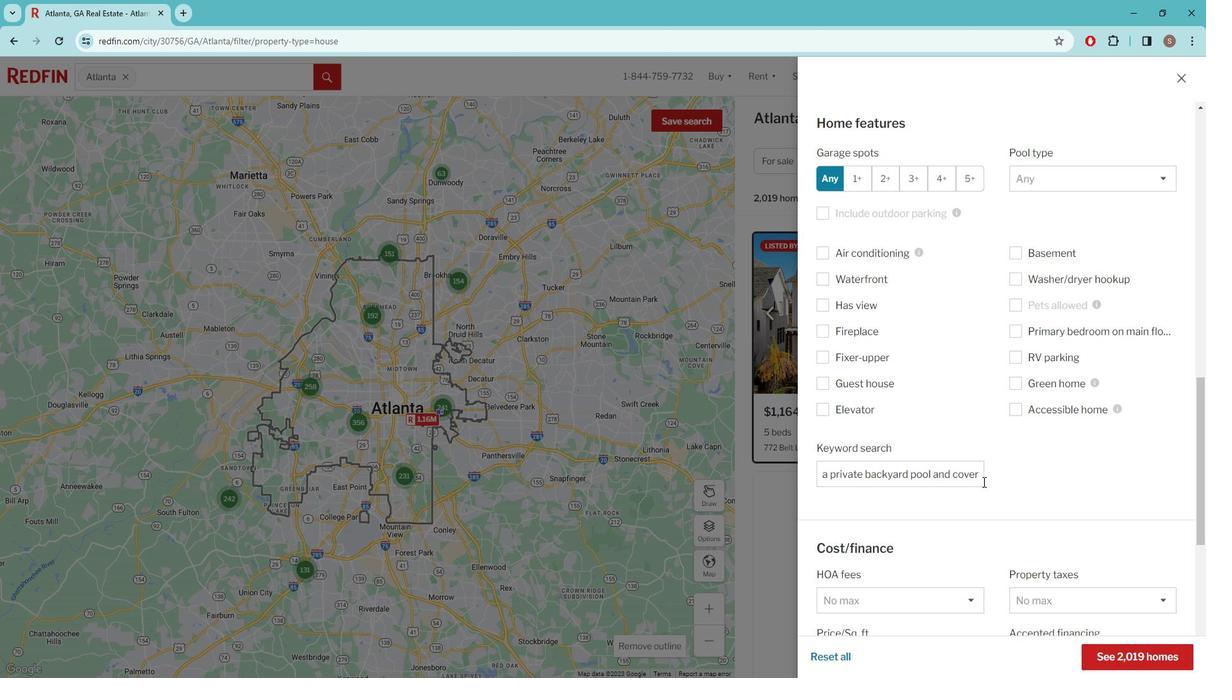 
Action: Mouse scrolled (988, 467) with delta (0, 0)
Screenshot: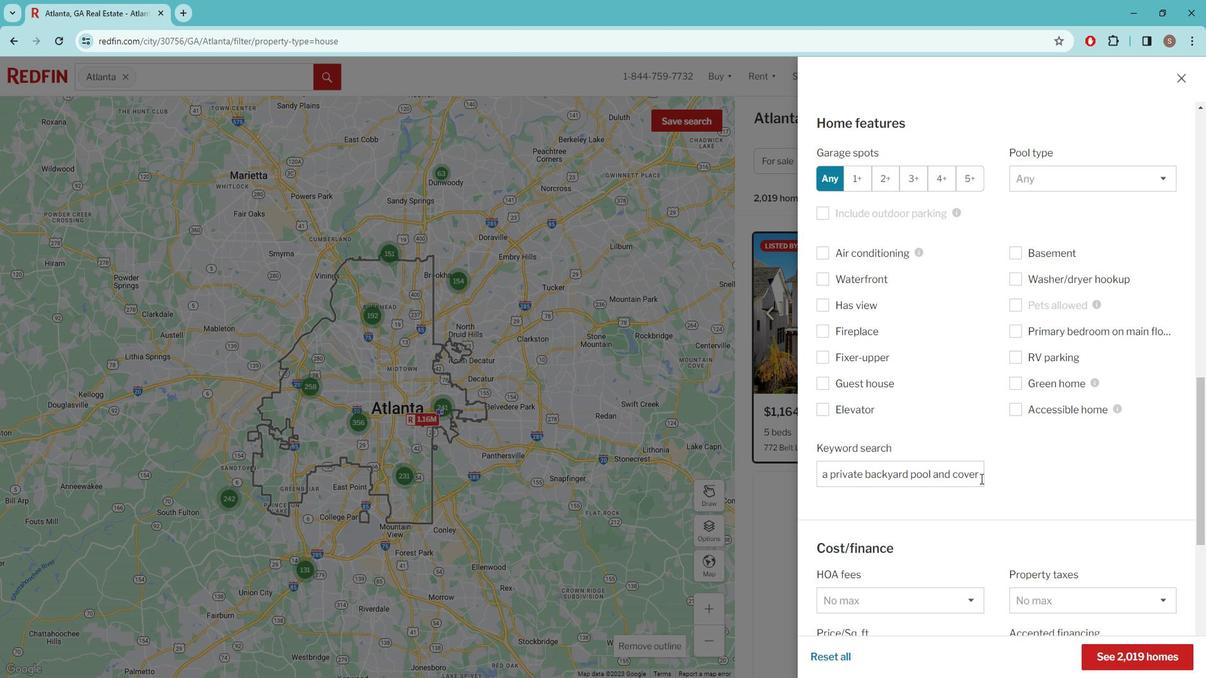 
Action: Mouse moved to (986, 466)
Screenshot: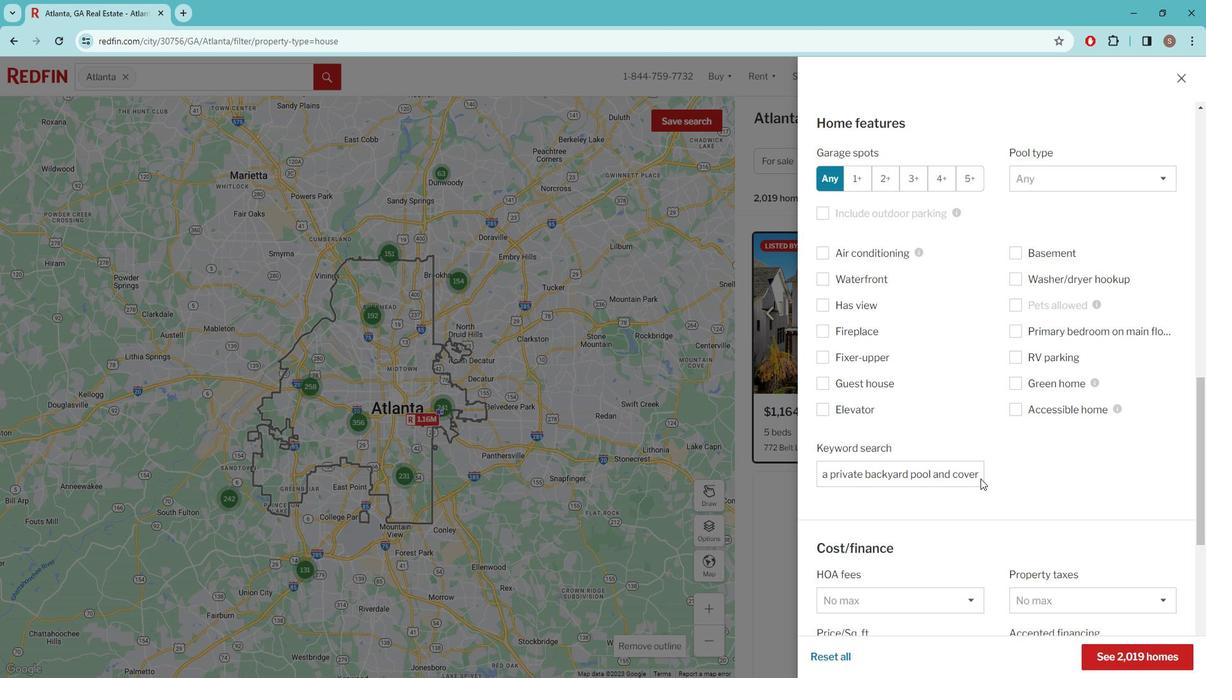
Action: Mouse scrolled (986, 466) with delta (0, 0)
Screenshot: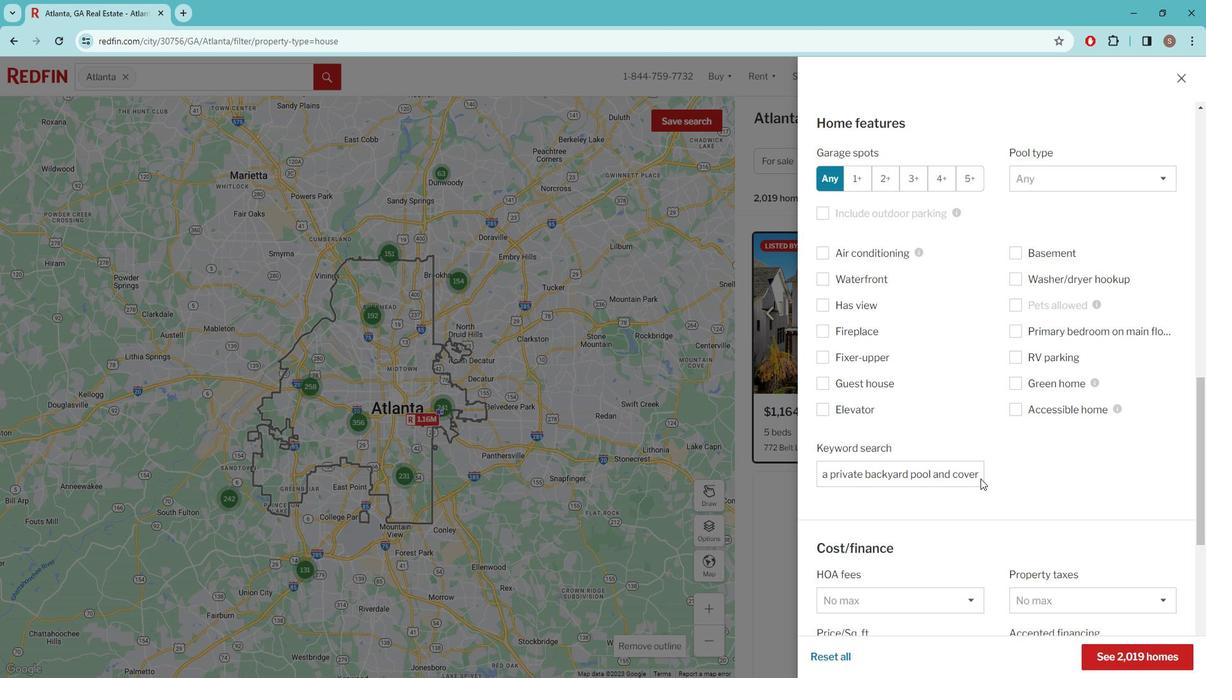 
Action: Mouse moved to (986, 465)
Screenshot: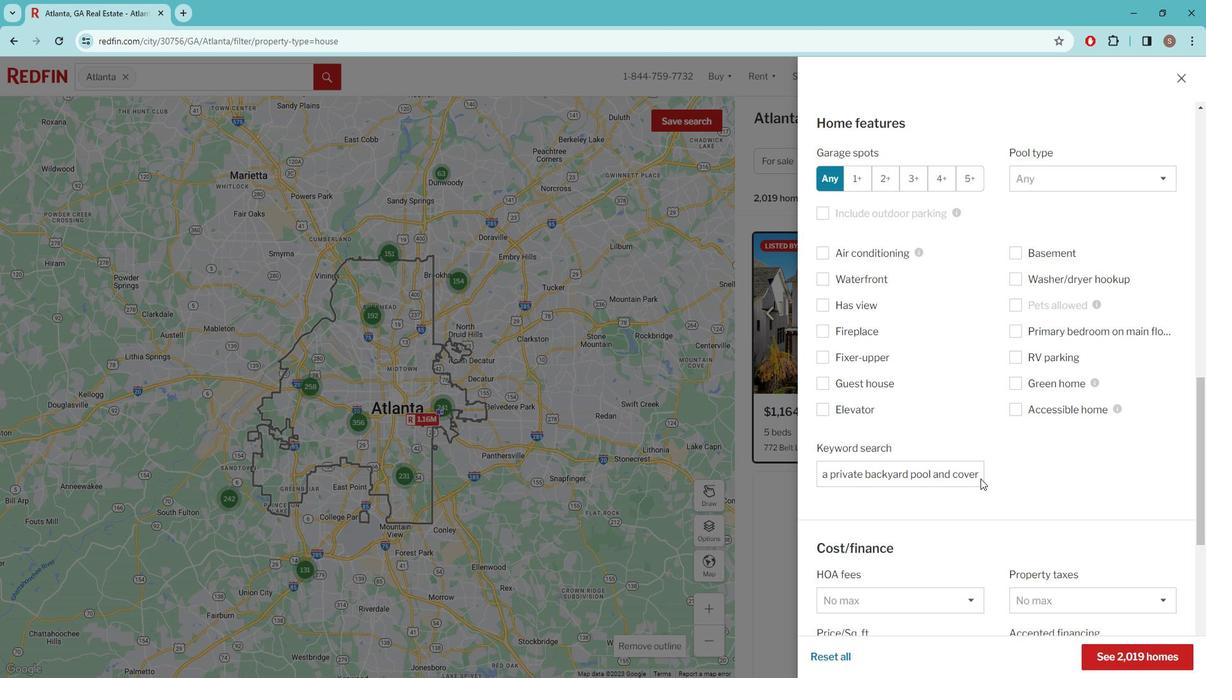 
Action: Mouse scrolled (986, 464) with delta (0, 0)
Screenshot: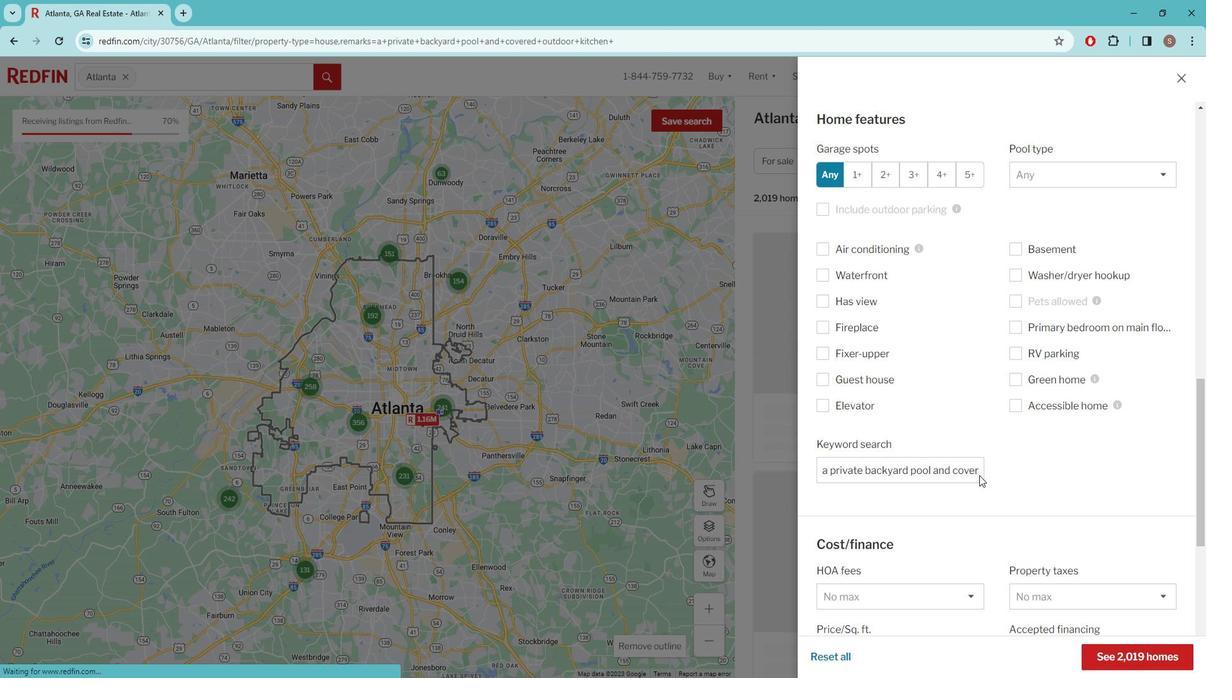 
Action: Mouse moved to (986, 464)
Screenshot: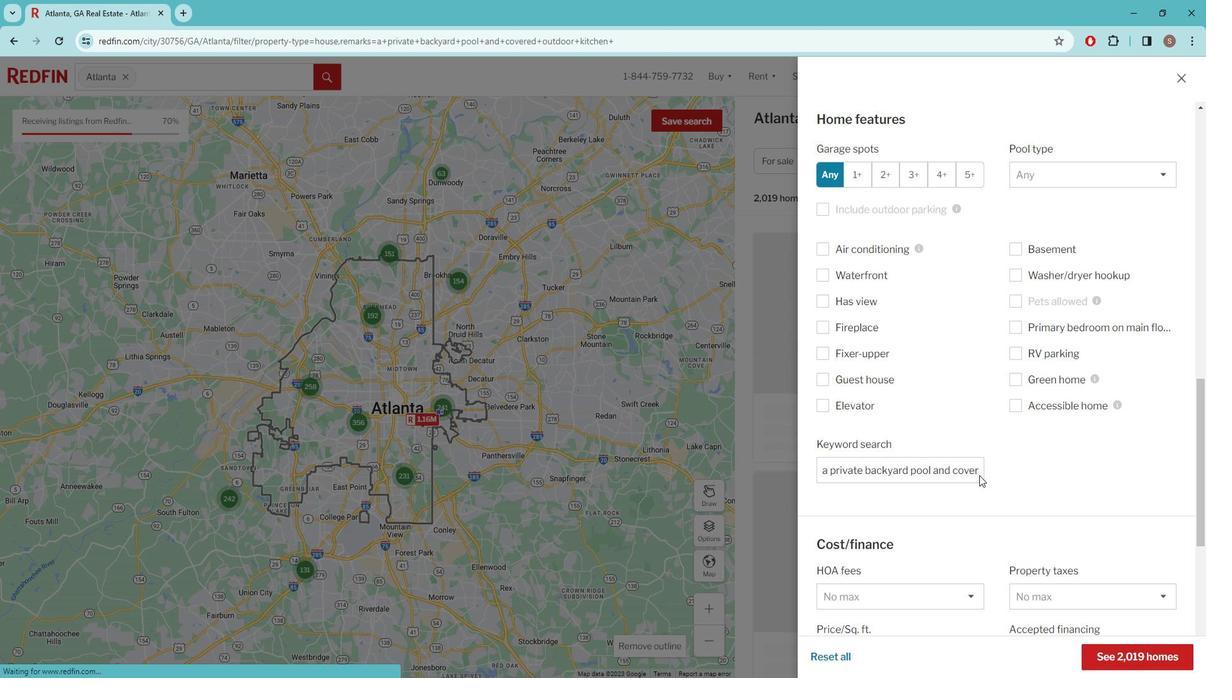 
Action: Mouse scrolled (986, 463) with delta (0, 0)
Screenshot: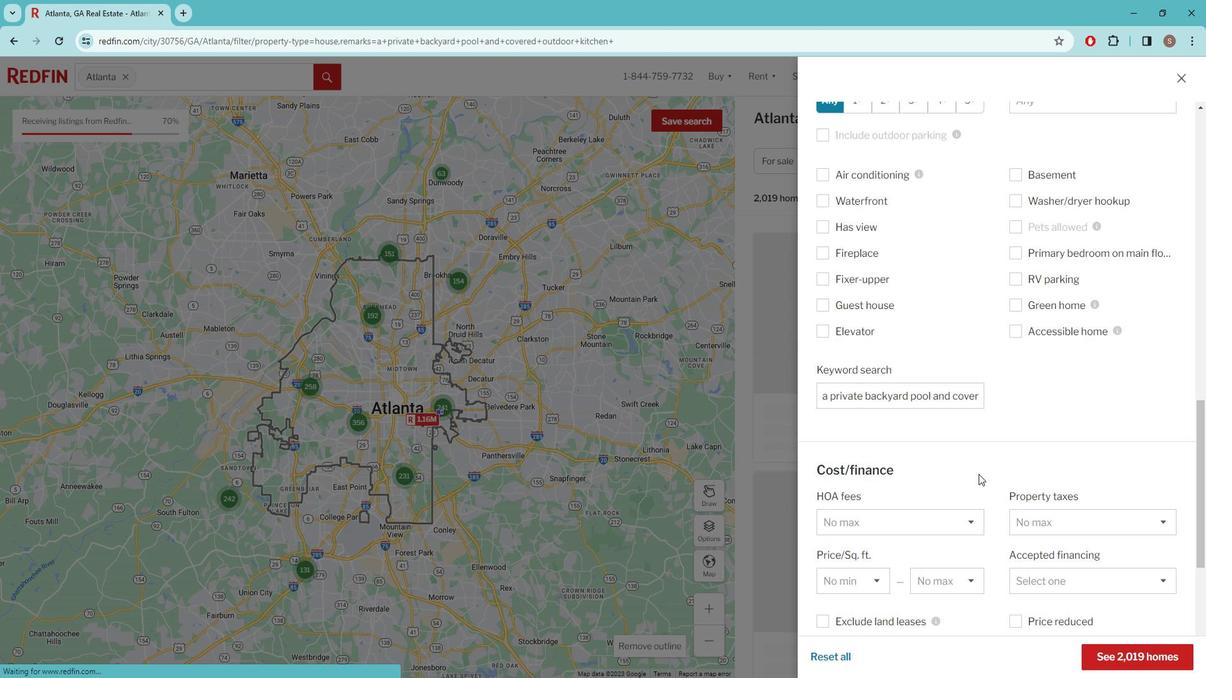 
Action: Mouse moved to (985, 457)
Screenshot: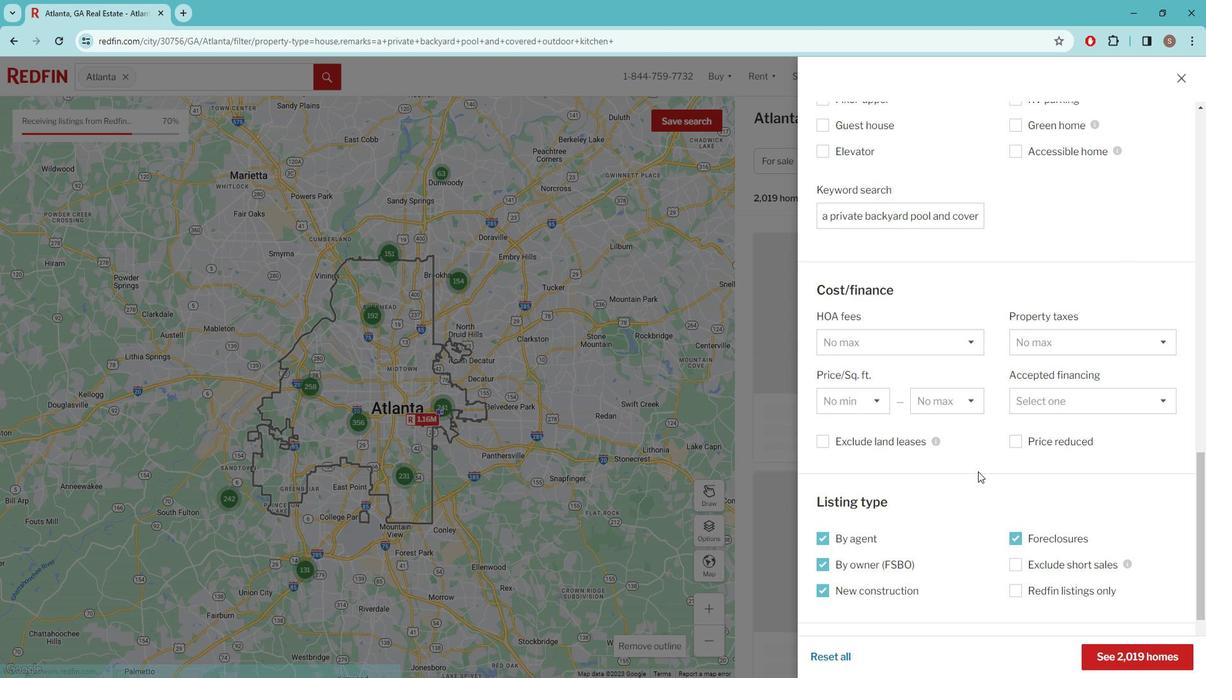 
Action: Mouse scrolled (985, 457) with delta (0, 0)
Screenshot: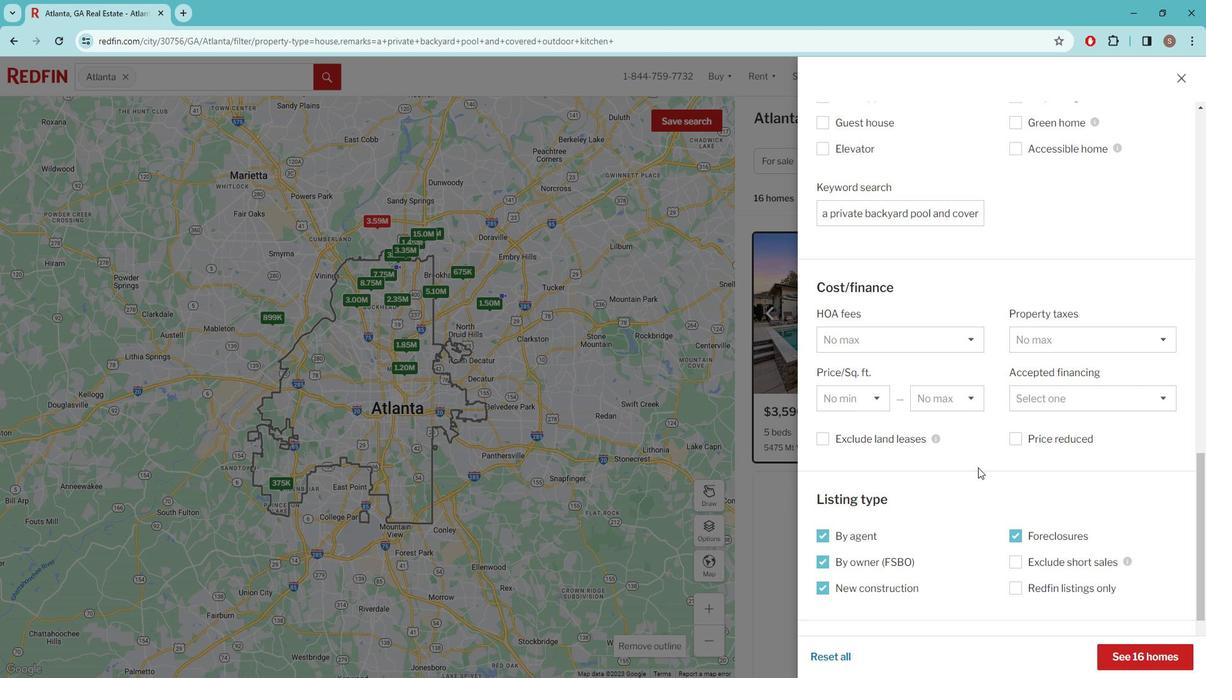 
Action: Mouse scrolled (985, 457) with delta (0, 0)
Screenshot: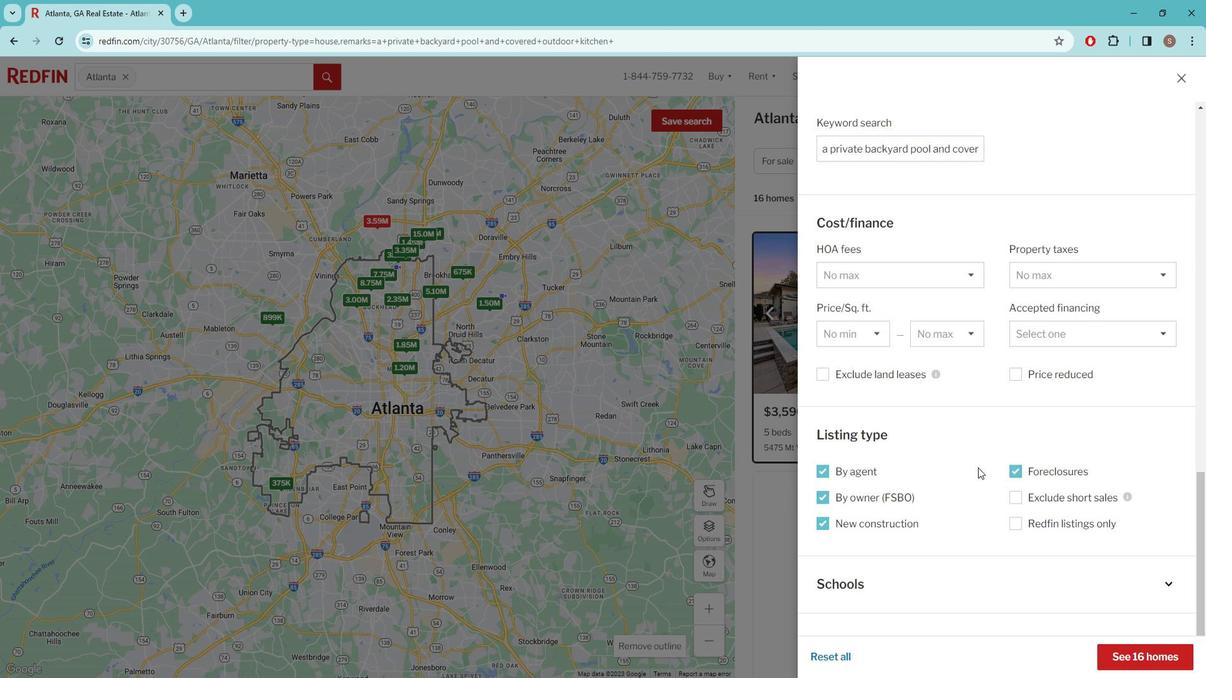 
Action: Mouse scrolled (985, 457) with delta (0, 0)
Screenshot: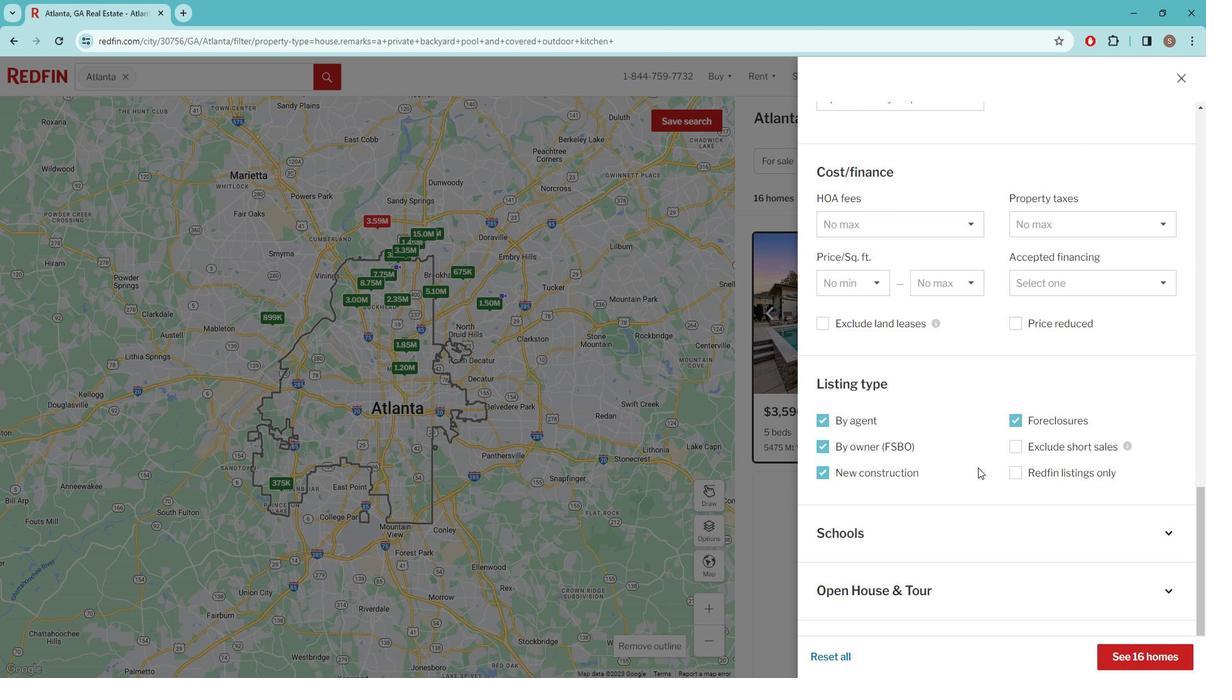 
Action: Mouse scrolled (985, 457) with delta (0, 0)
Screenshot: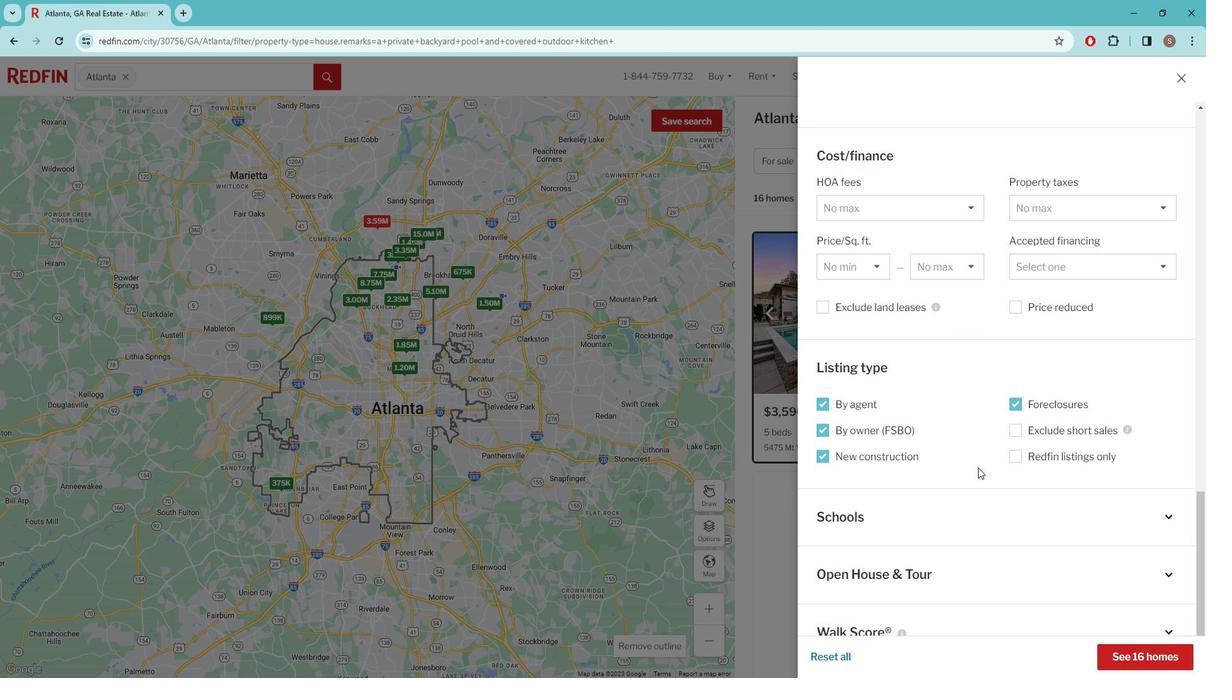 
Action: Mouse scrolled (985, 457) with delta (0, 0)
Screenshot: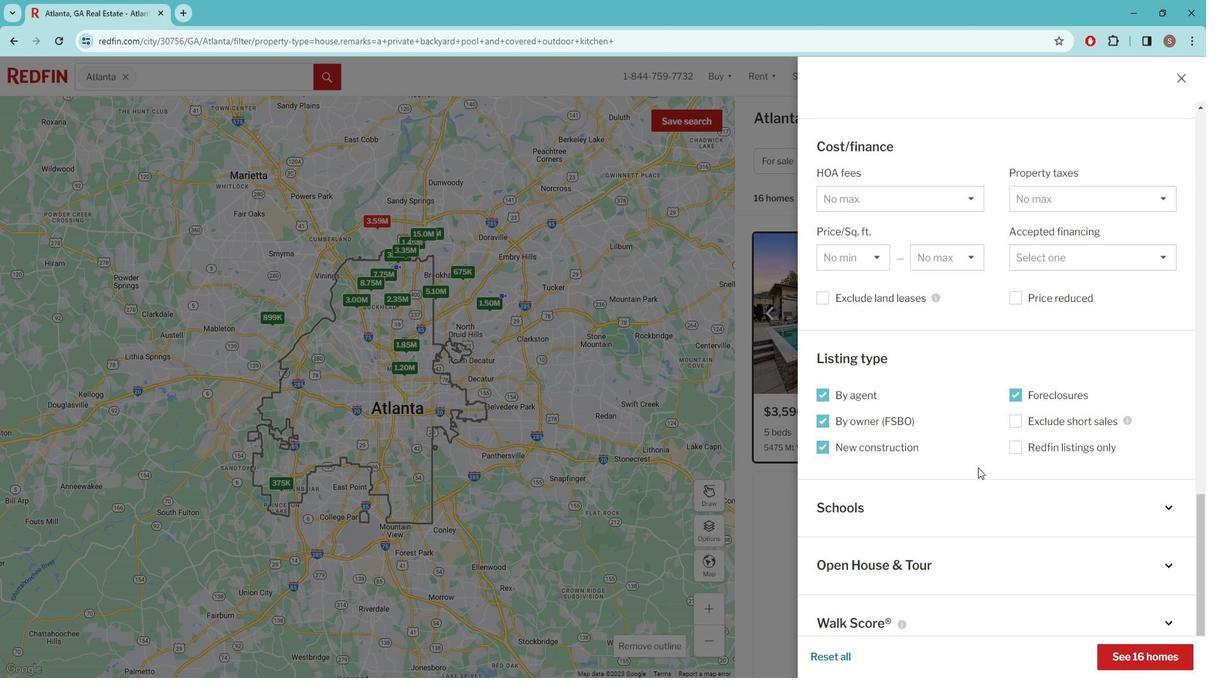 
Action: Mouse scrolled (985, 457) with delta (0, 0)
Screenshot: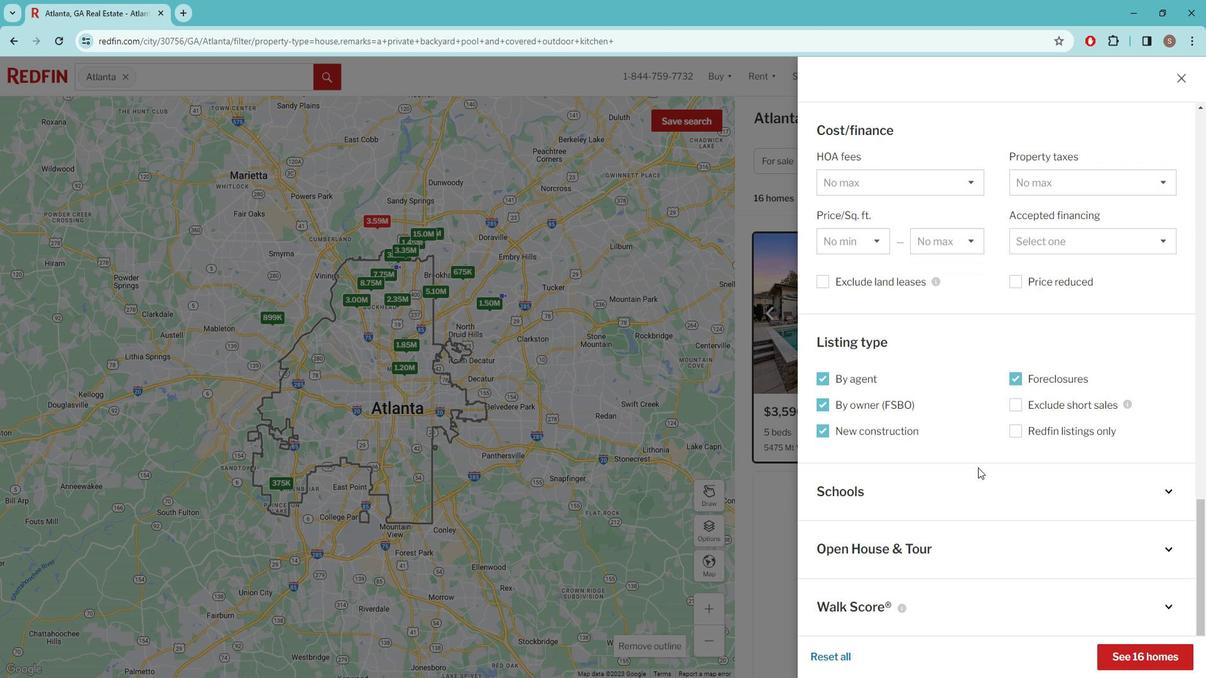 
Action: Mouse moved to (1127, 640)
Screenshot: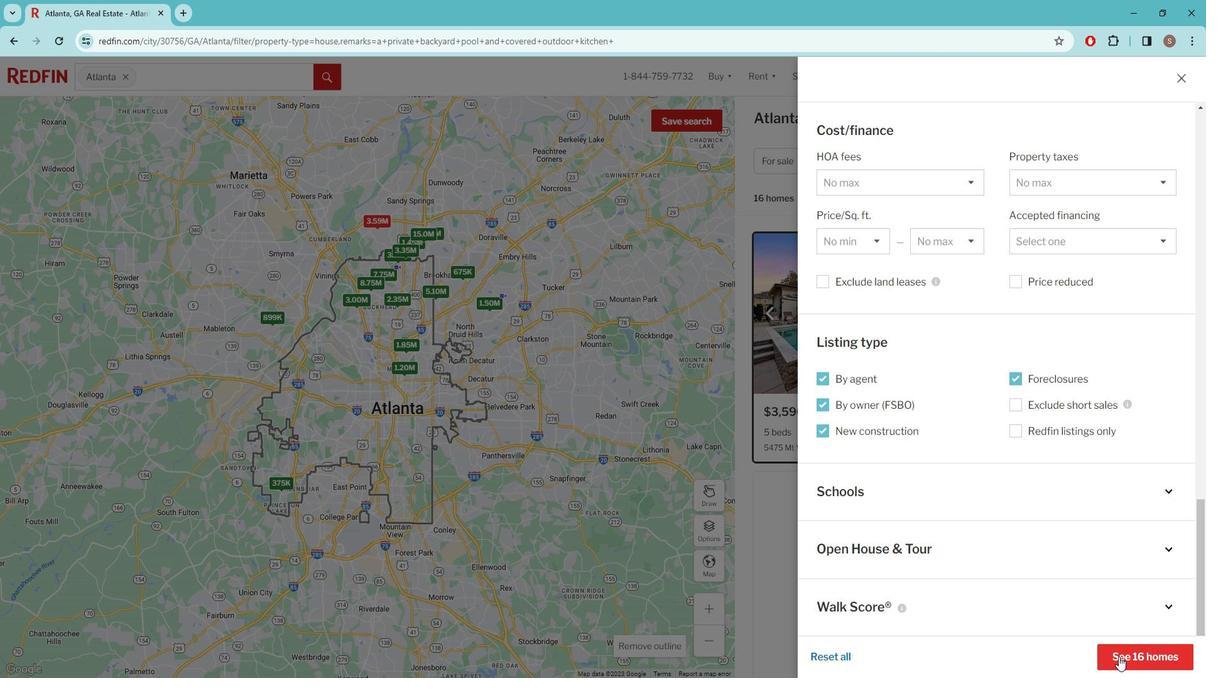 
Action: Mouse pressed left at (1127, 640)
Screenshot: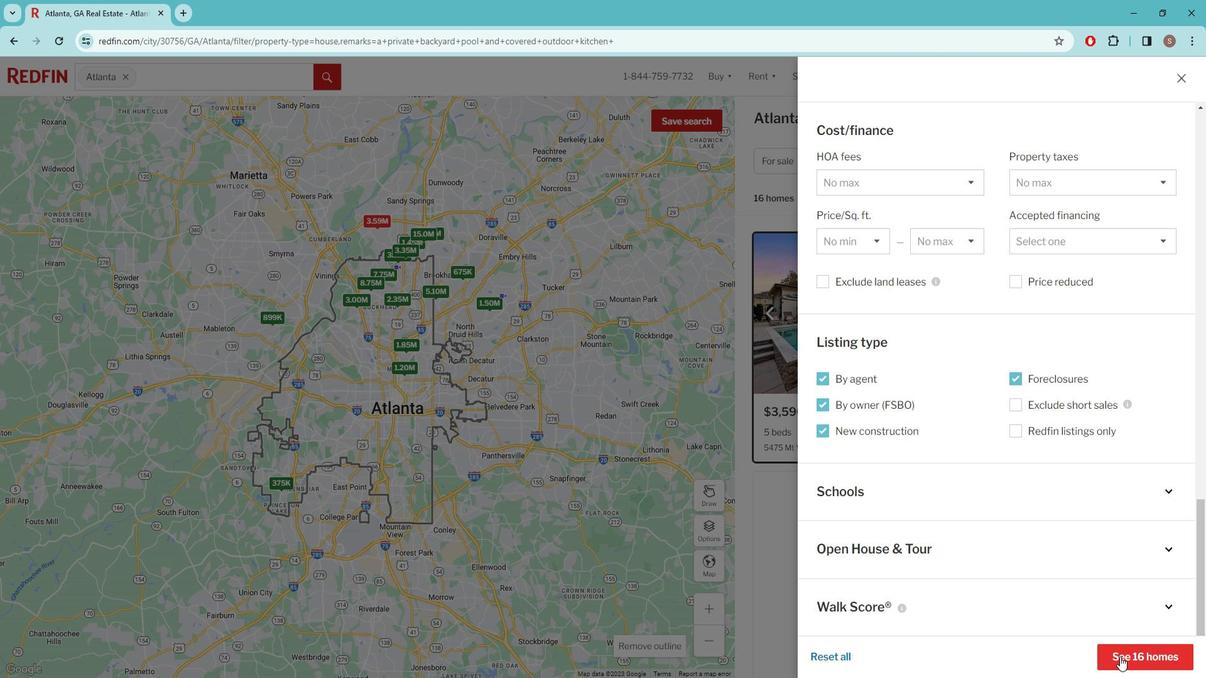 
Action: Mouse moved to (873, 393)
Screenshot: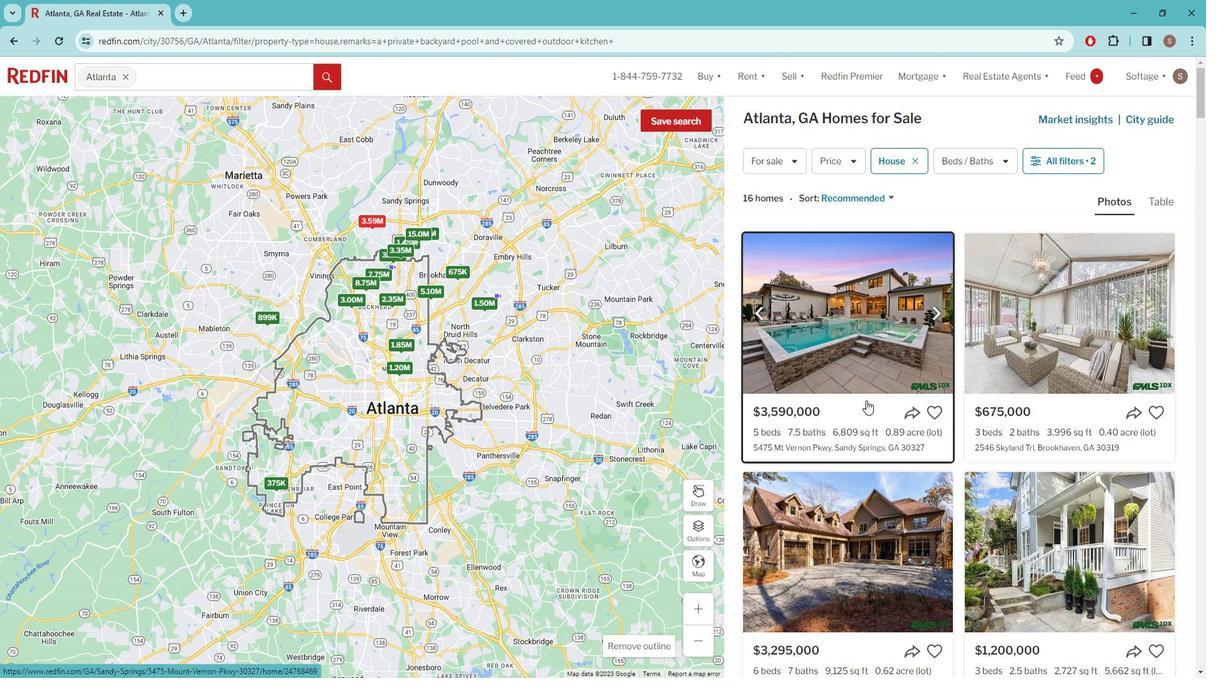 
Action: Mouse scrolled (873, 393) with delta (0, 0)
Screenshot: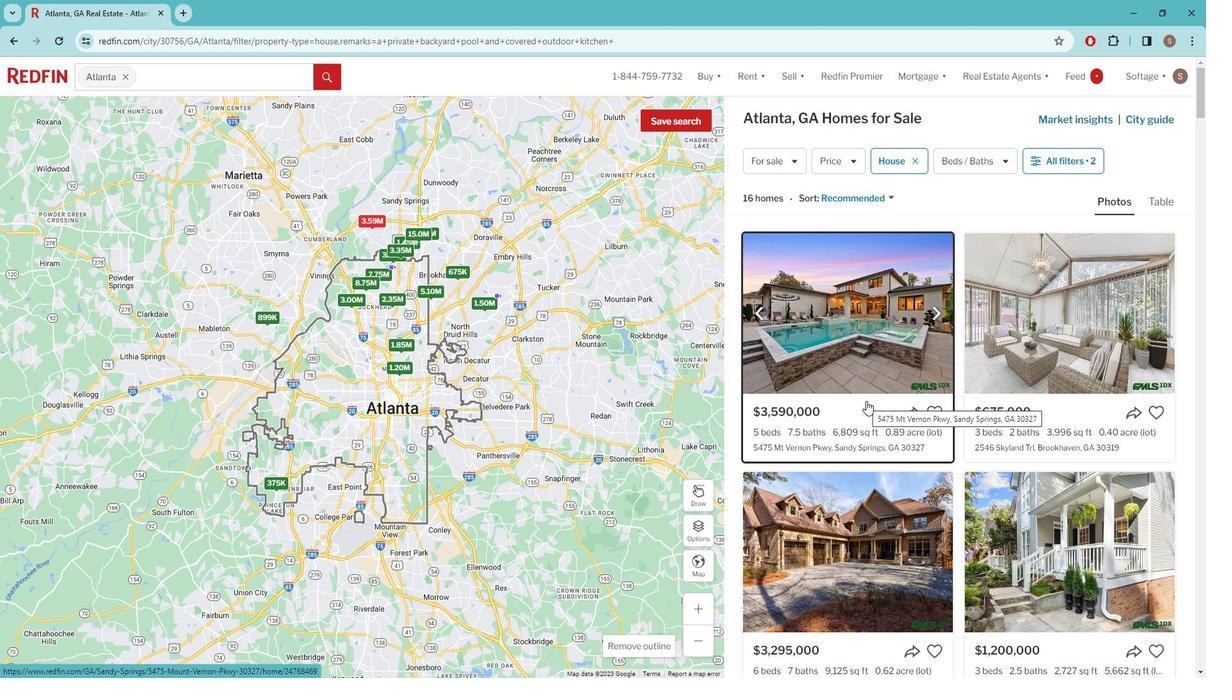 
Action: Mouse scrolled (873, 393) with delta (0, 0)
Screenshot: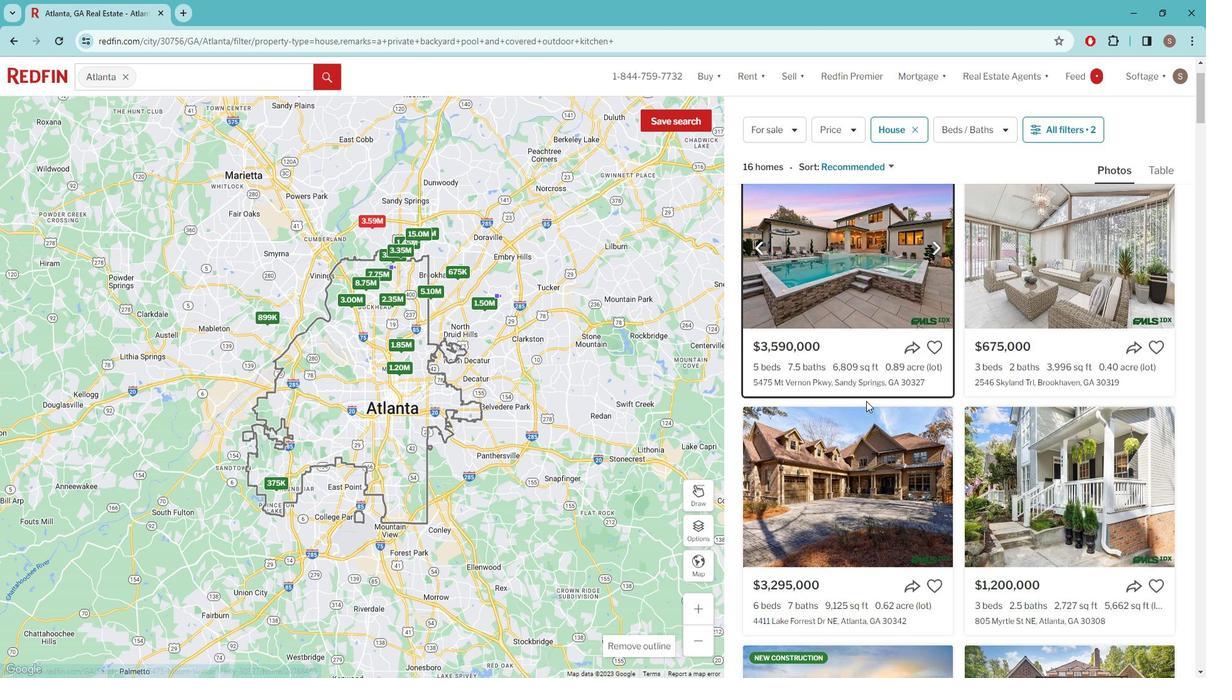 
Action: Mouse moved to (860, 402)
Screenshot: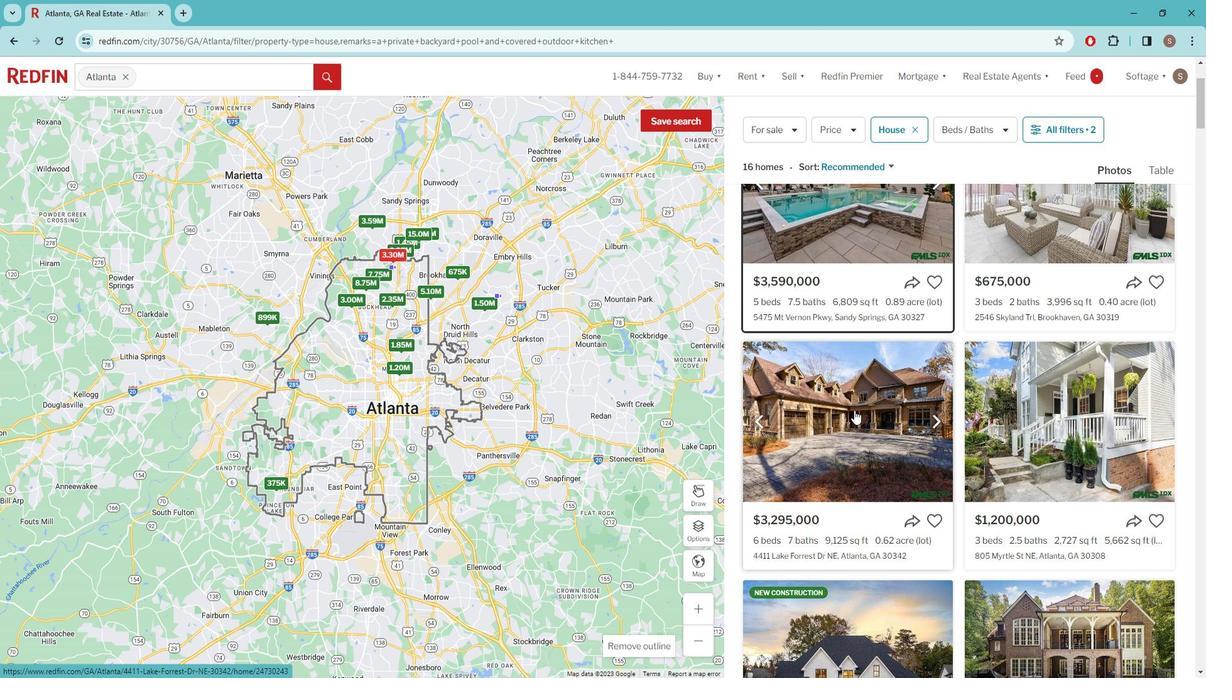 
Action: Mouse scrolled (860, 402) with delta (0, 0)
Screenshot: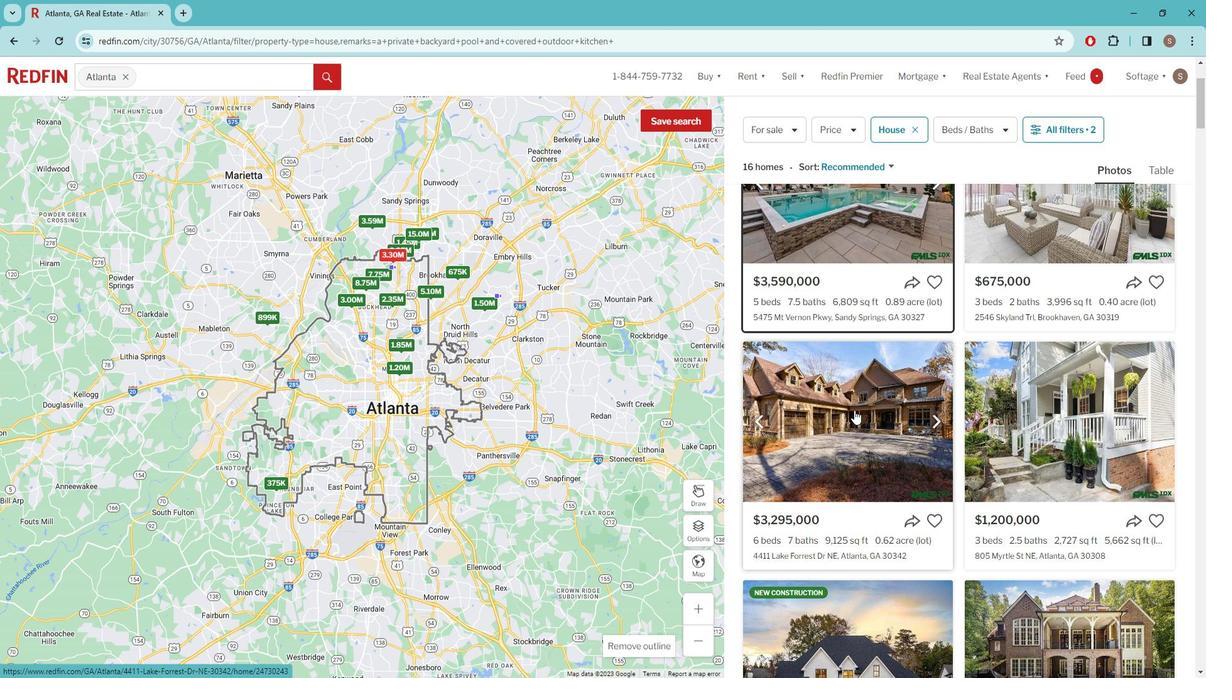 
Action: Mouse moved to (857, 387)
Screenshot: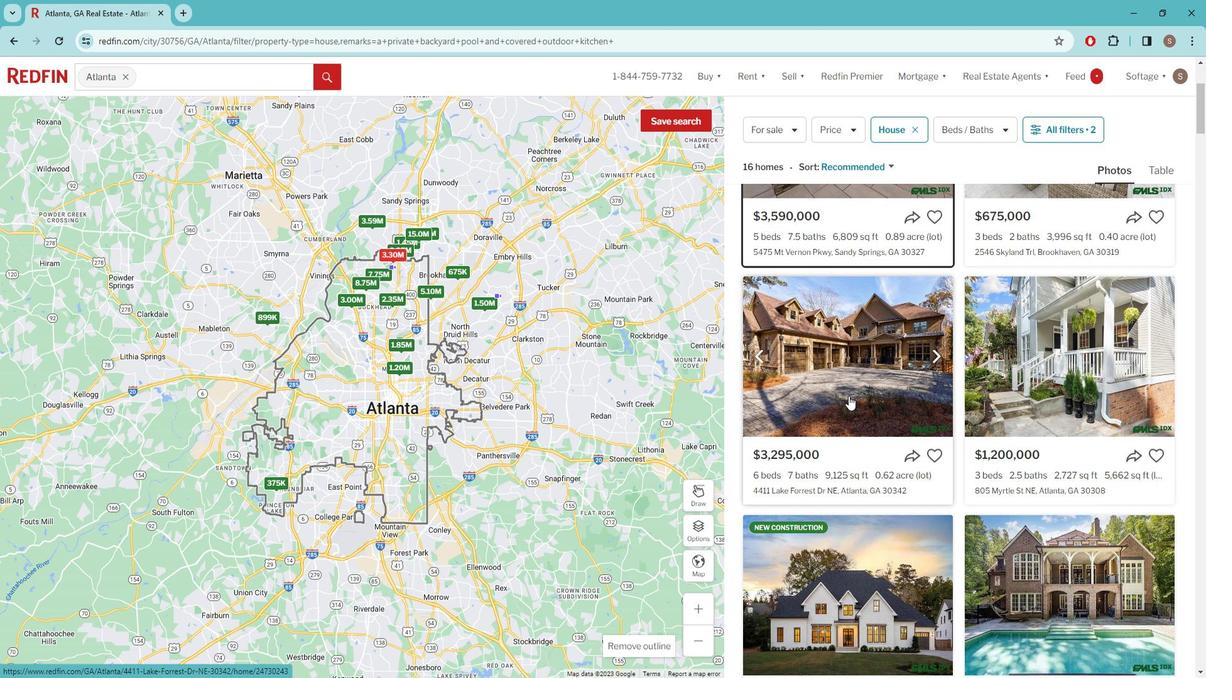 
Action: Mouse scrolled (857, 386) with delta (0, 0)
Screenshot: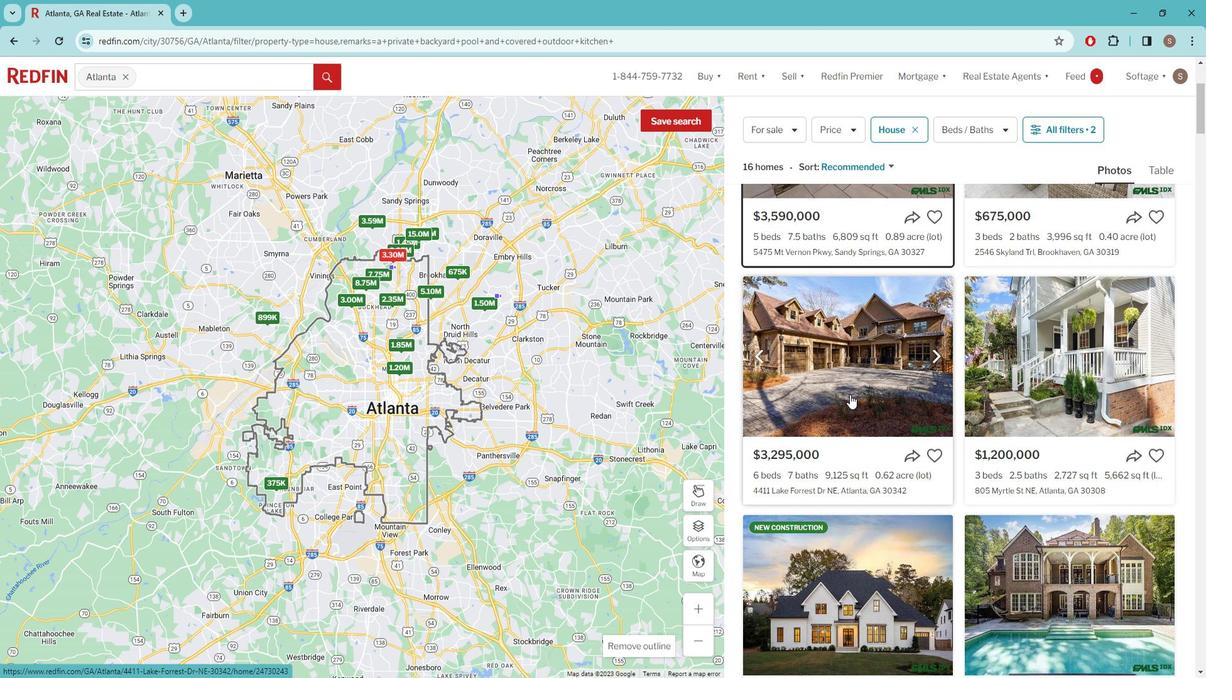 
Action: Mouse moved to (857, 383)
Screenshot: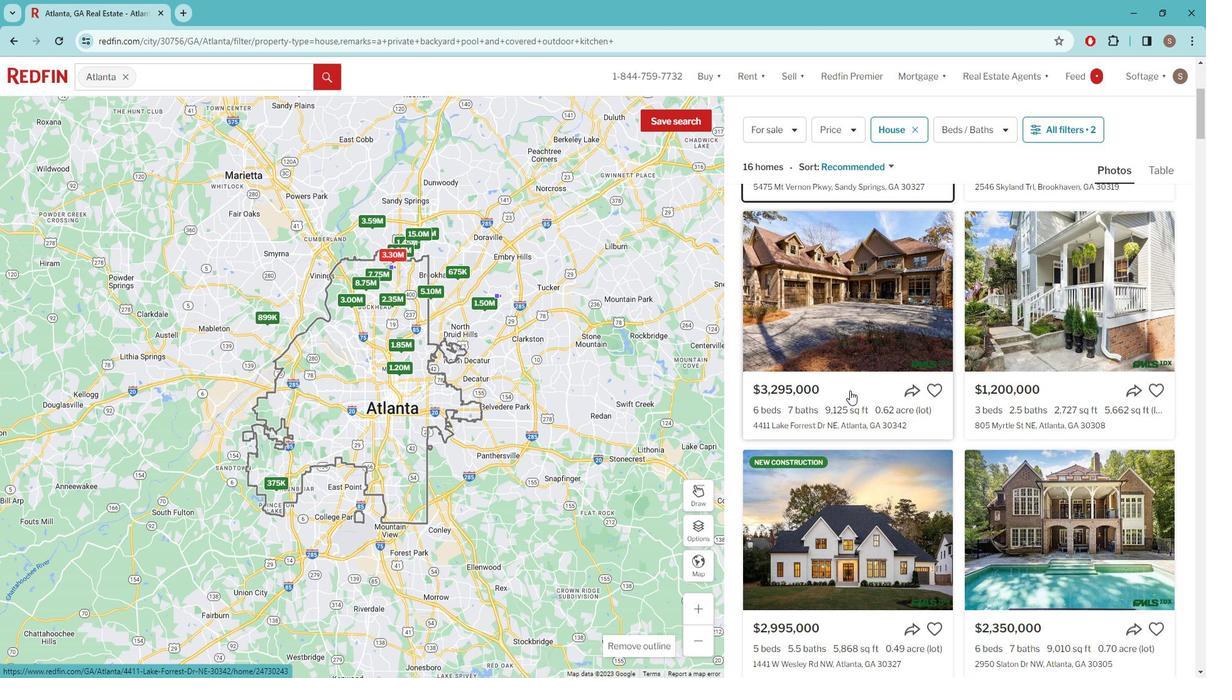 
Action: Mouse scrolled (857, 383) with delta (0, 0)
Screenshot: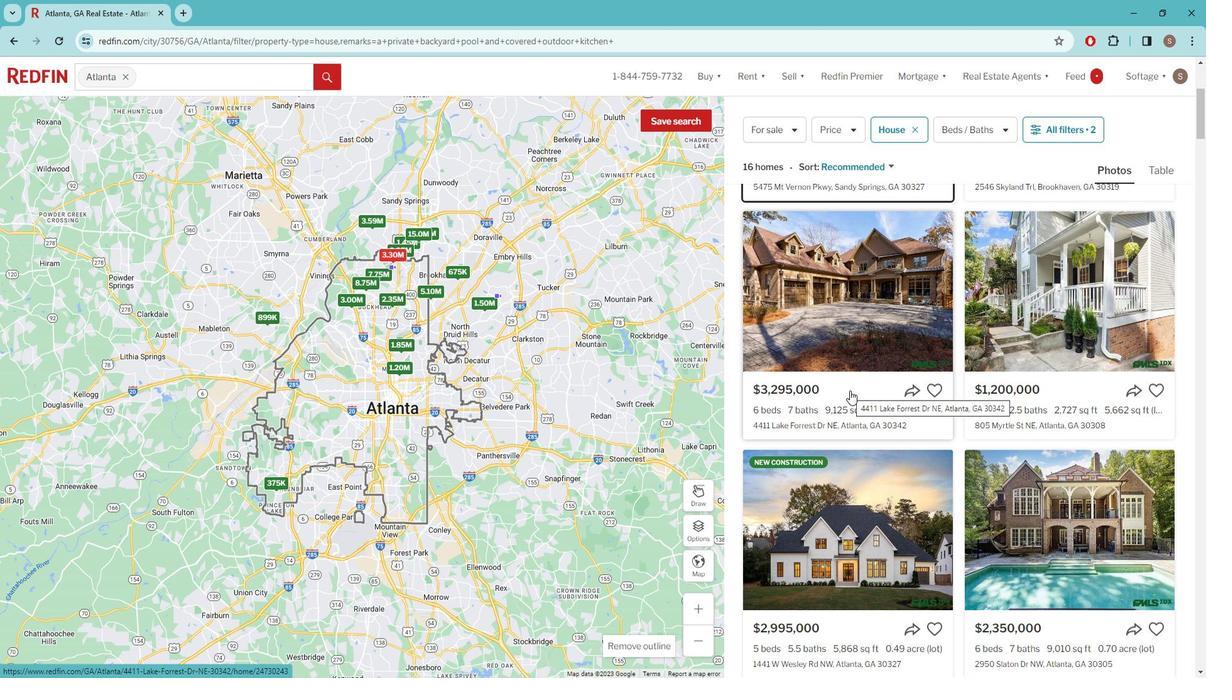 
Action: Mouse moved to (856, 383)
Screenshot: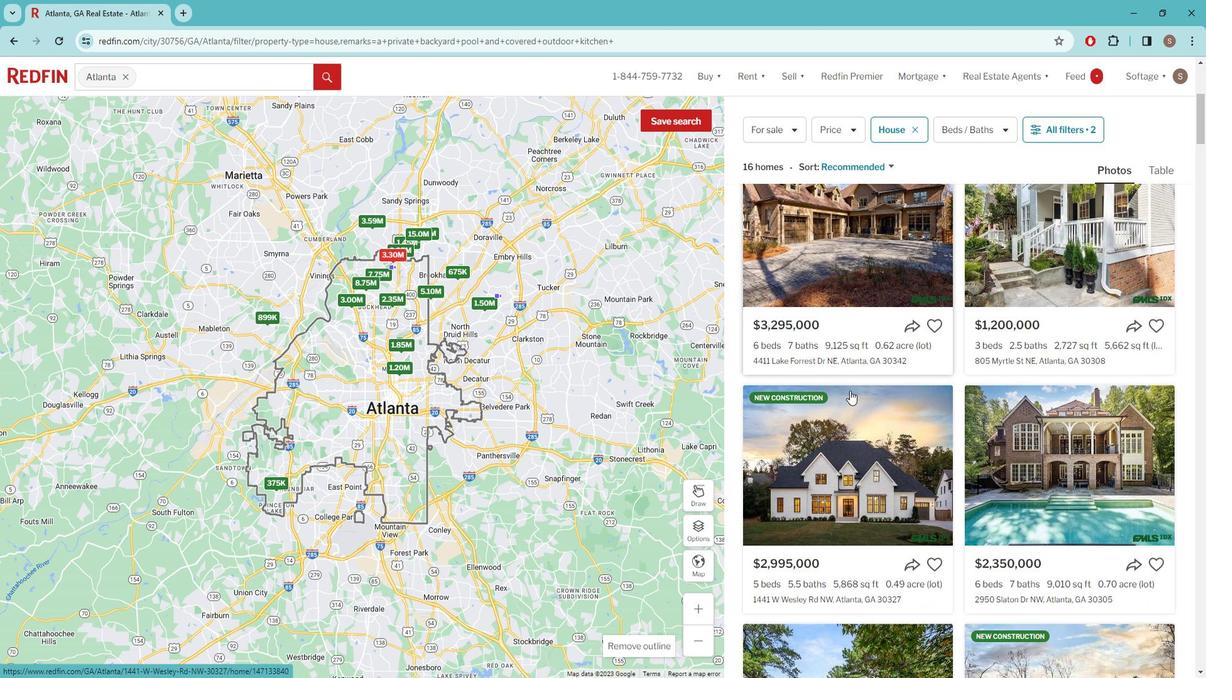 
Action: Mouse scrolled (856, 383) with delta (0, 0)
Screenshot: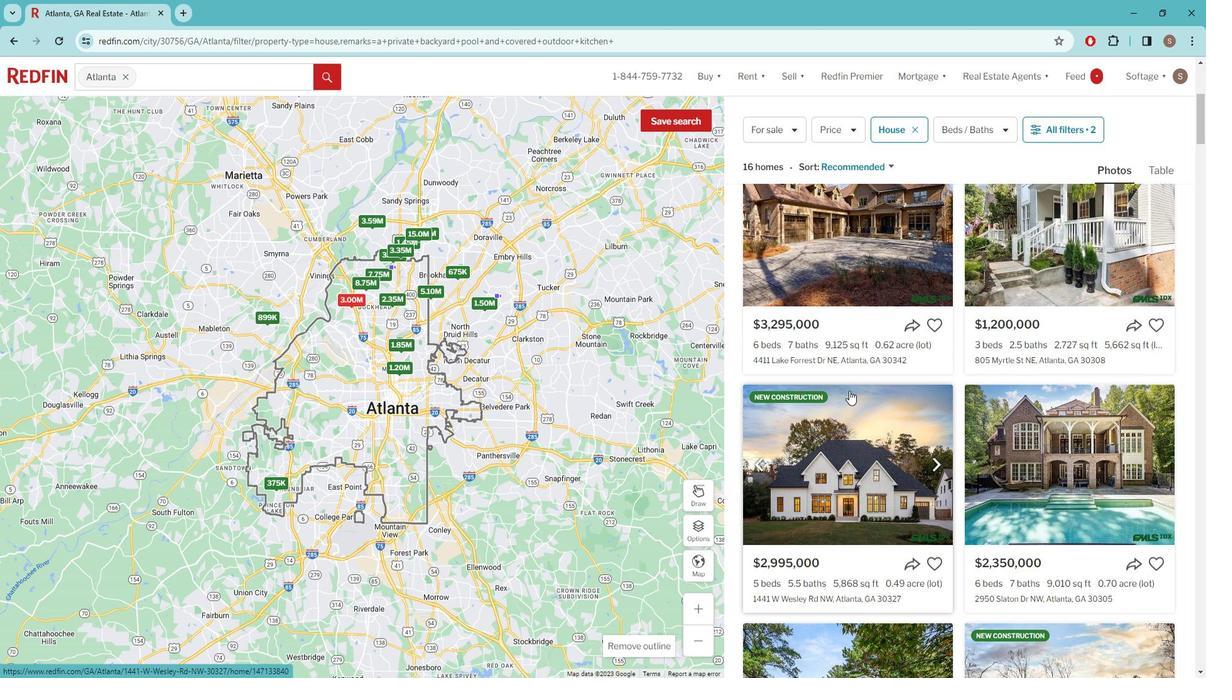 
Action: Mouse scrolled (856, 383) with delta (0, 0)
Screenshot: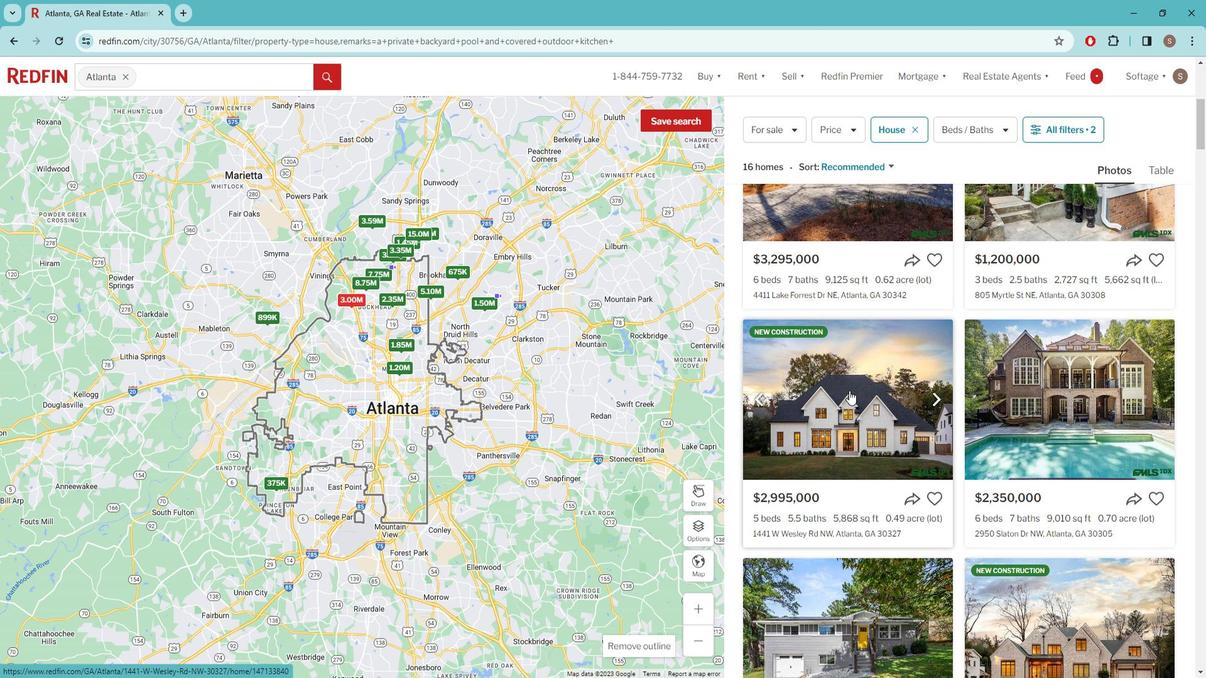 
Action: Mouse scrolled (856, 383) with delta (0, 0)
Screenshot: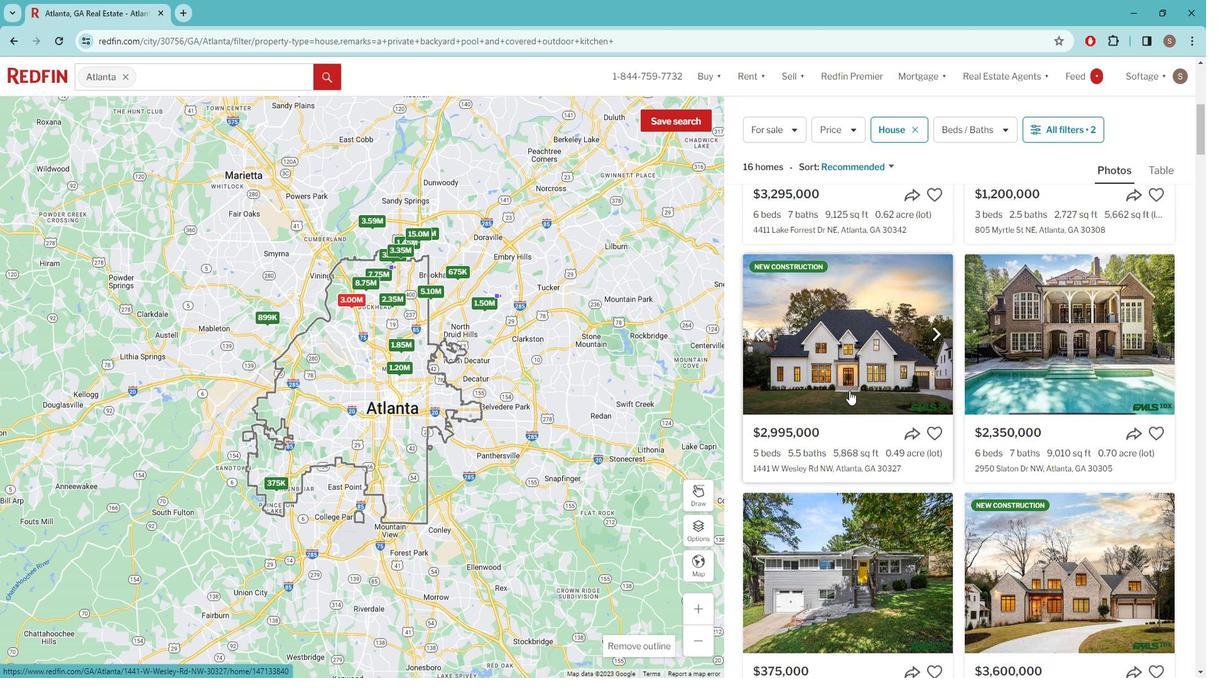 
Action: Mouse scrolled (856, 383) with delta (0, 0)
Screenshot: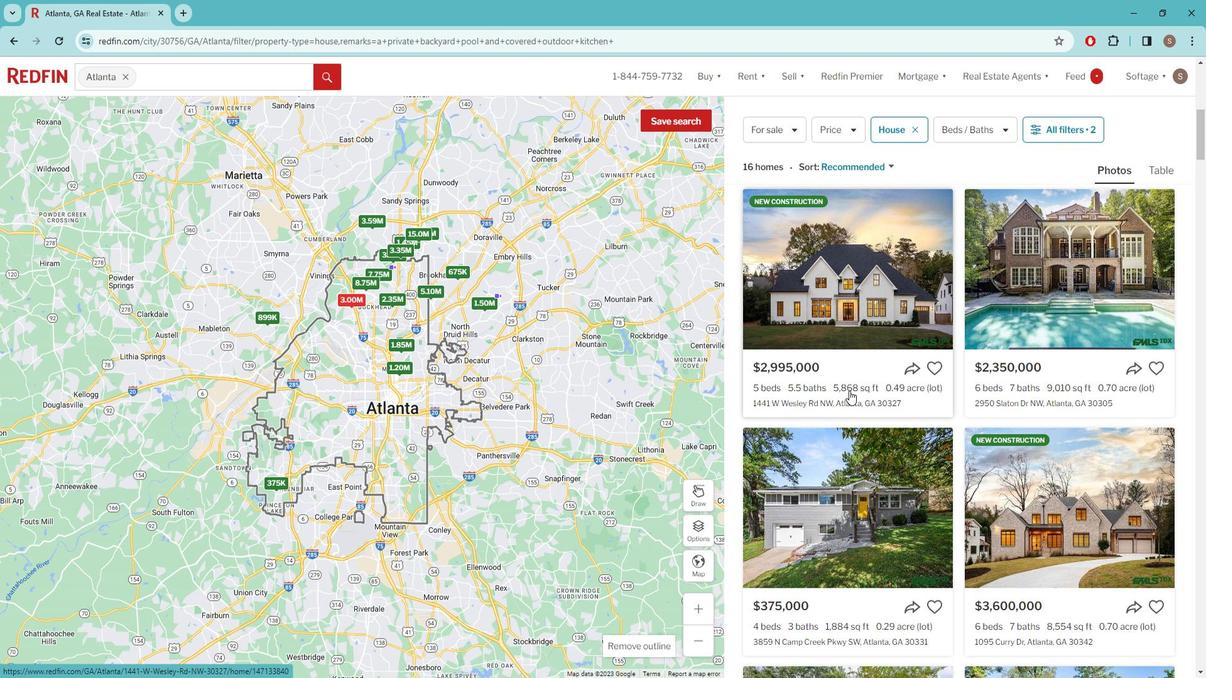 
Action: Mouse scrolled (856, 383) with delta (0, 0)
Screenshot: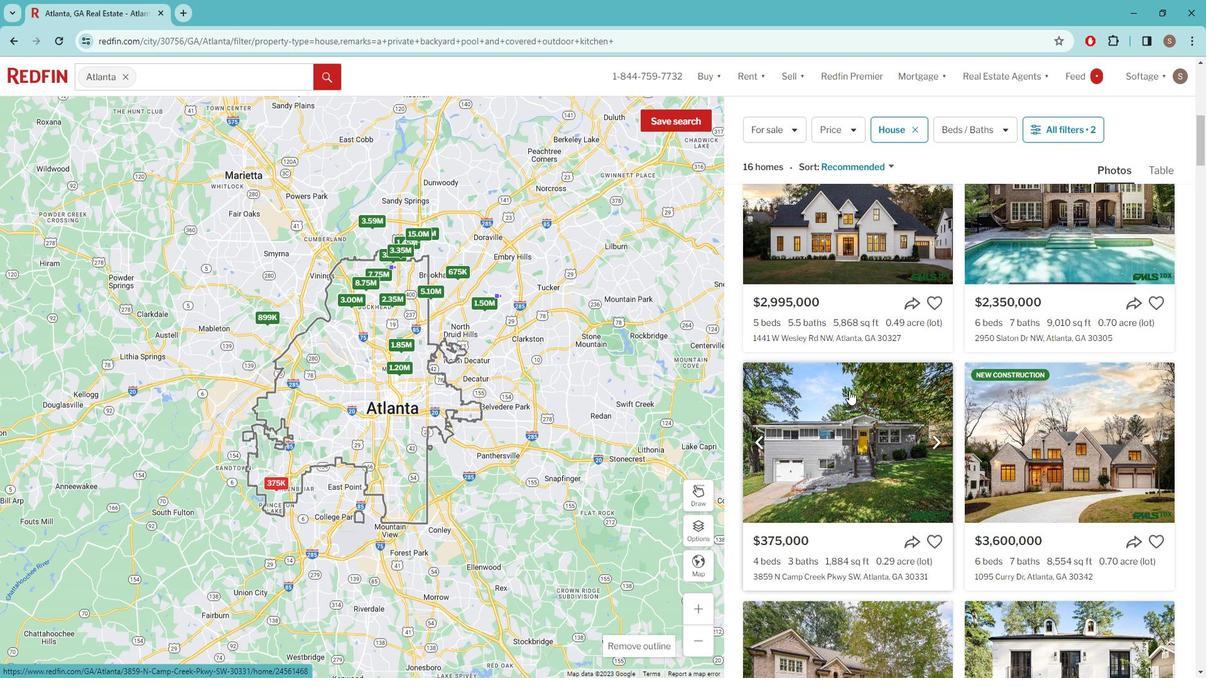 
Action: Mouse scrolled (856, 383) with delta (0, 0)
Screenshot: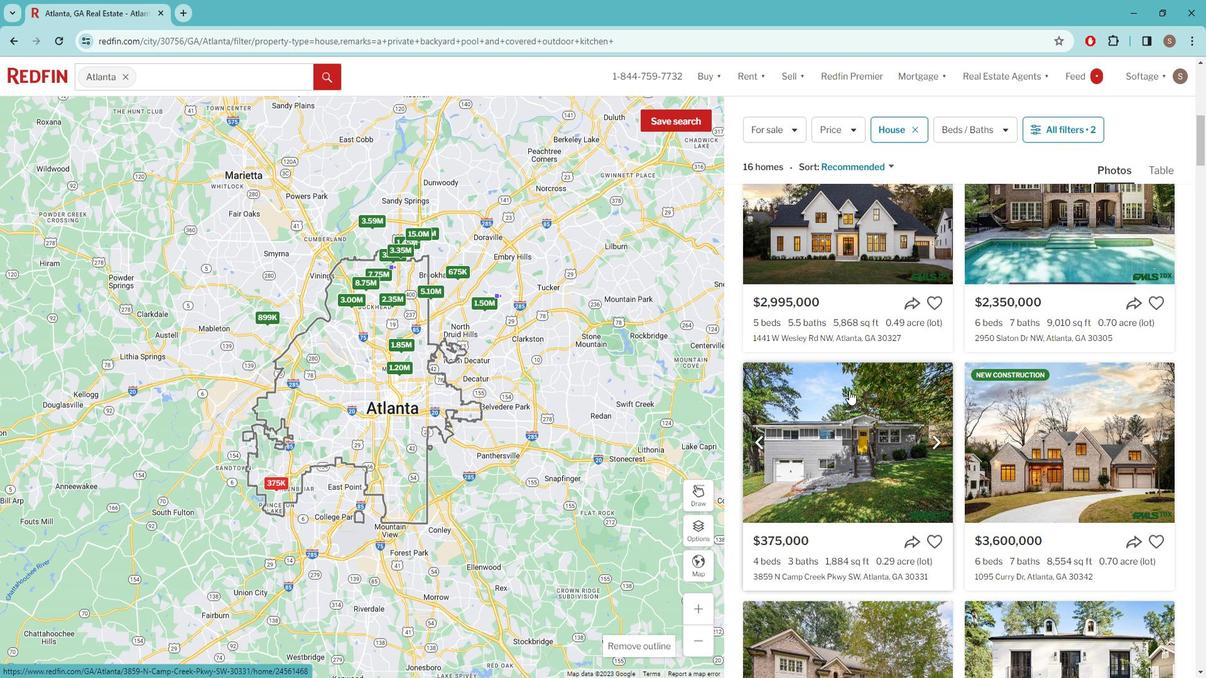 
Action: Mouse scrolled (856, 383) with delta (0, 0)
Screenshot: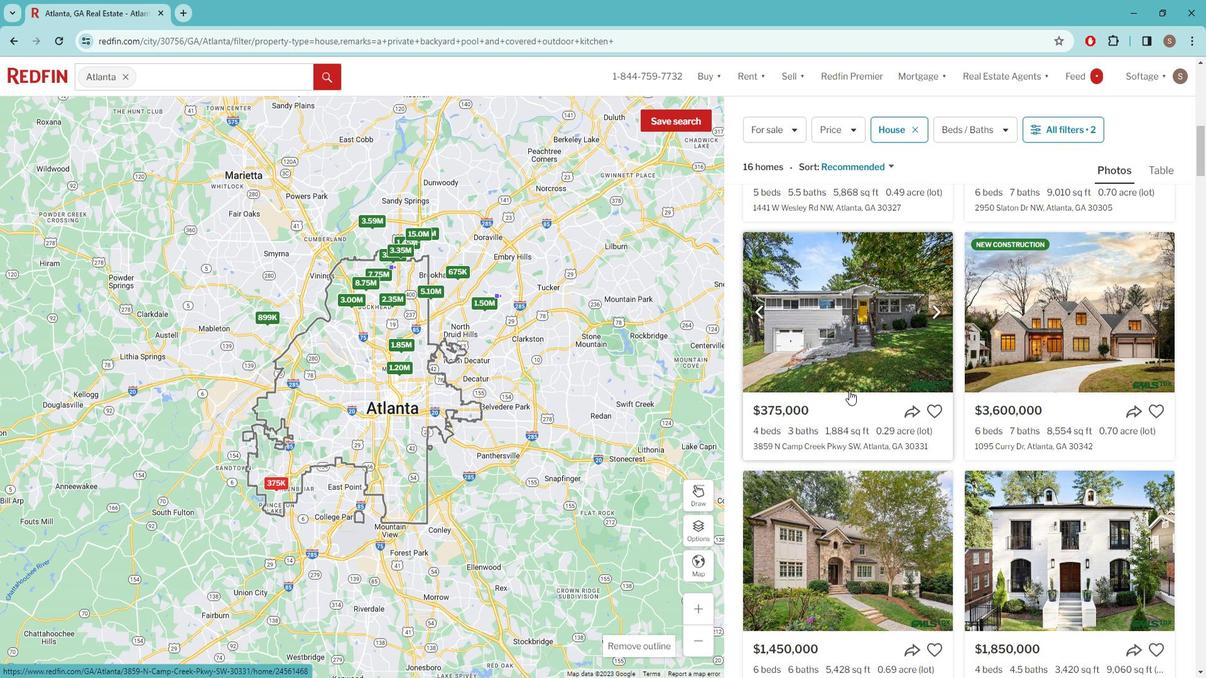
Action: Mouse scrolled (856, 383) with delta (0, 0)
Screenshot: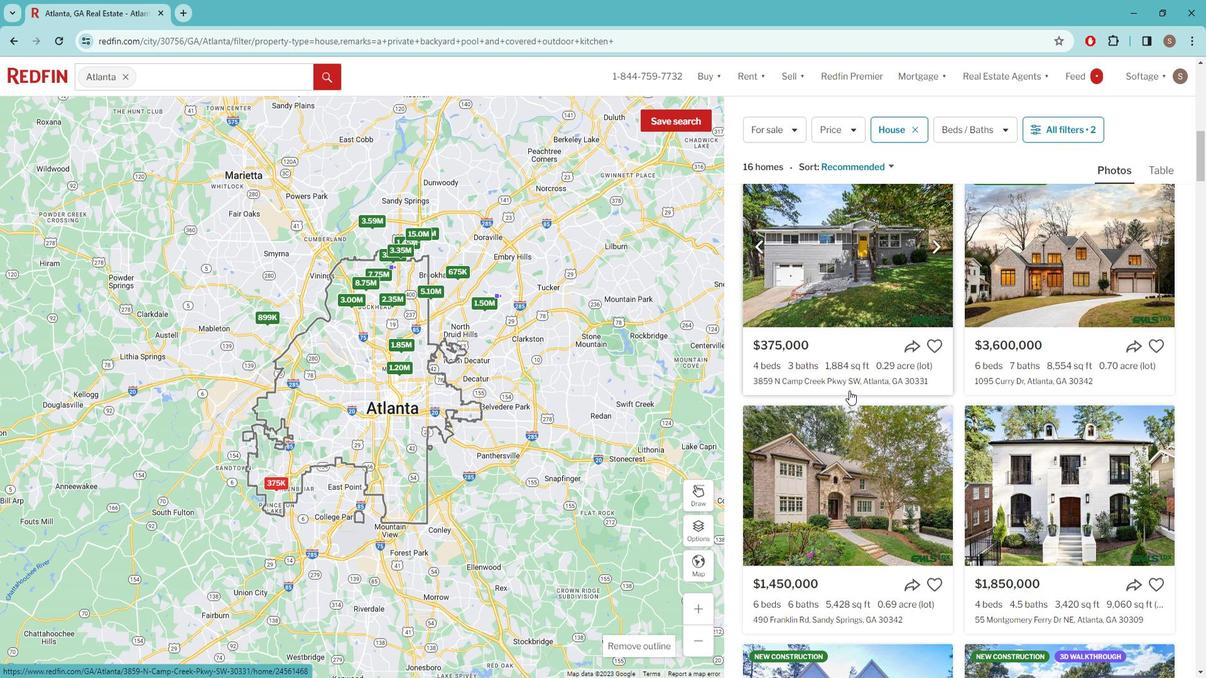 
Action: Mouse scrolled (856, 383) with delta (0, 0)
Screenshot: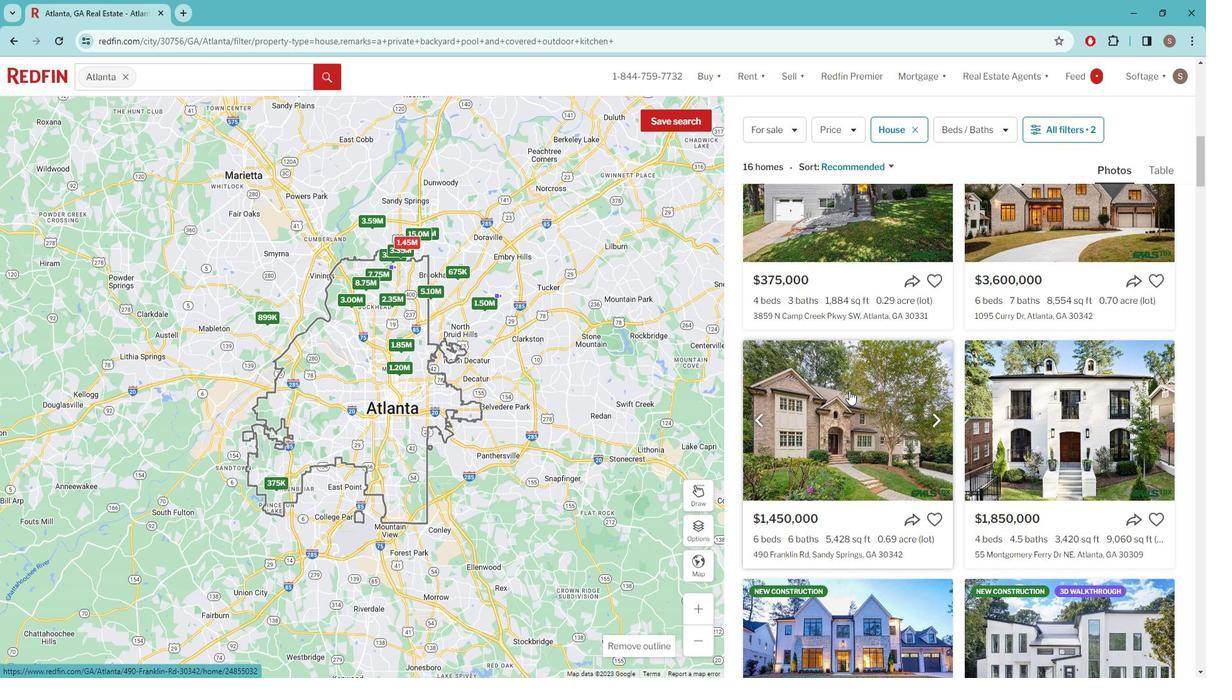 
Action: Mouse scrolled (856, 383) with delta (0, 0)
Screenshot: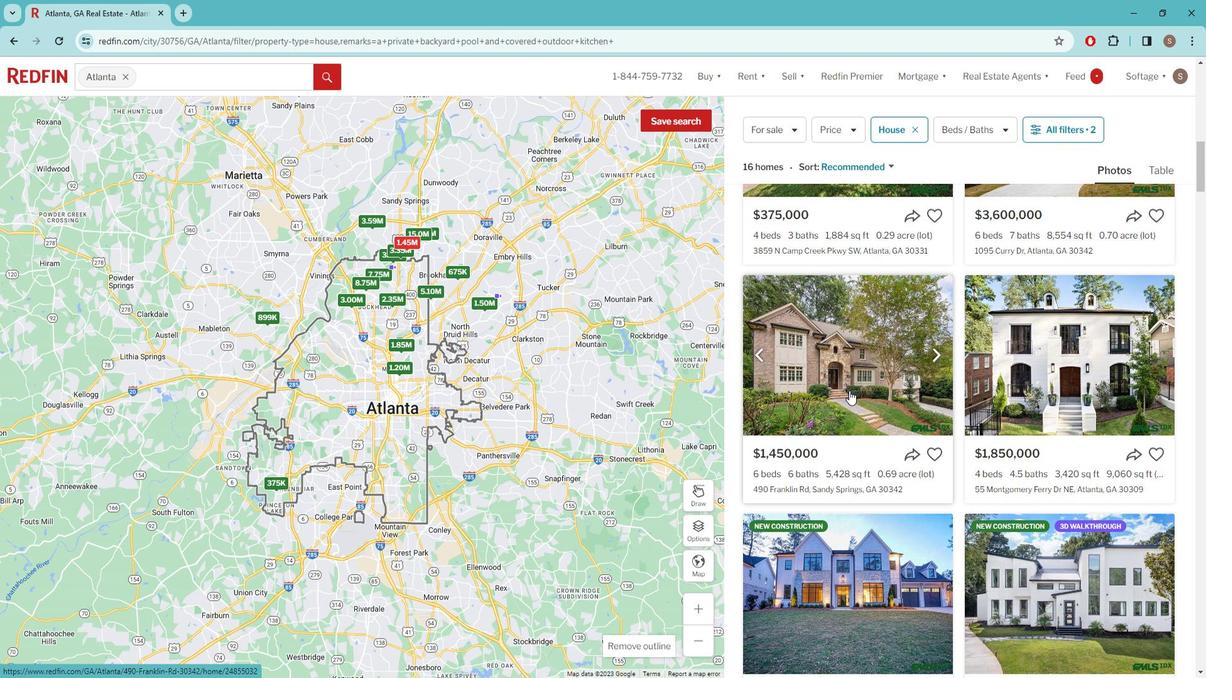 
Action: Mouse scrolled (856, 383) with delta (0, 0)
Screenshot: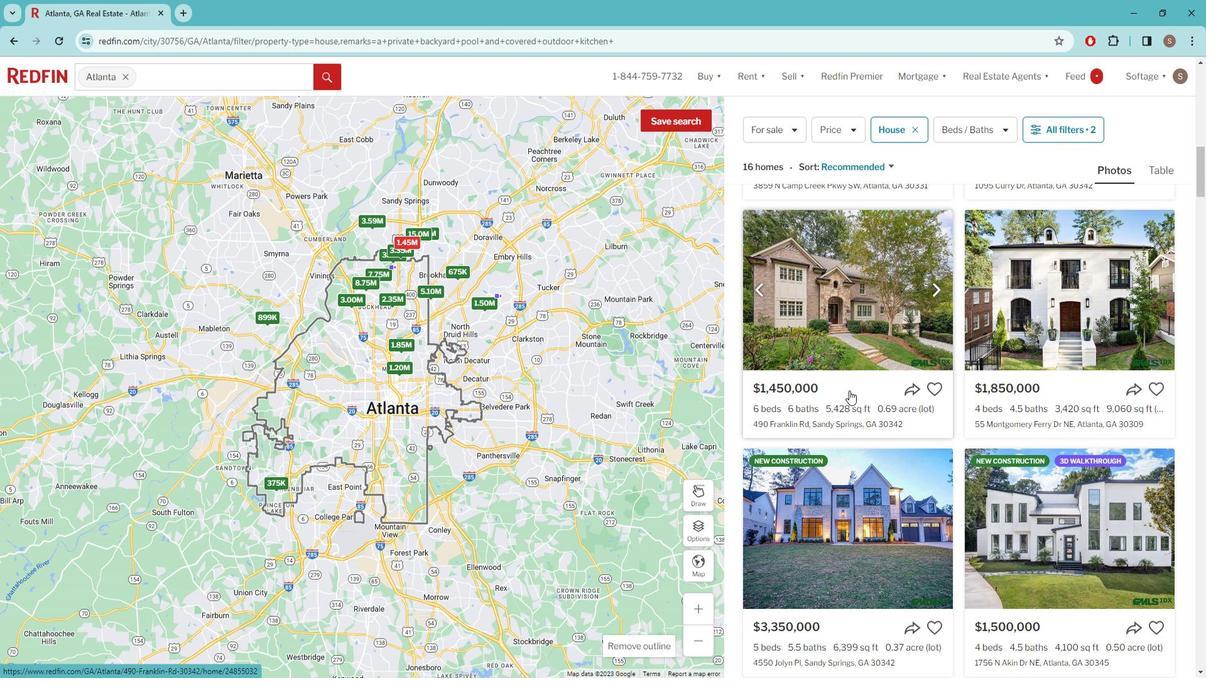 
Action: Mouse scrolled (856, 383) with delta (0, 0)
Screenshot: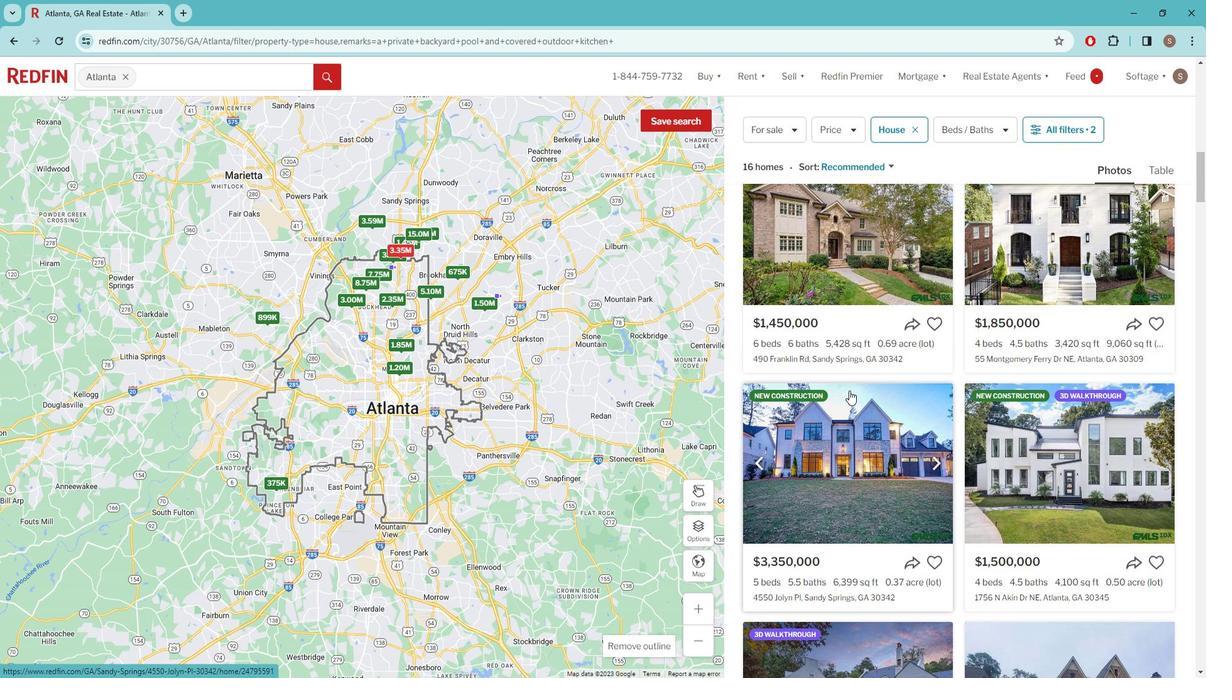 
Action: Mouse scrolled (856, 383) with delta (0, 0)
Screenshot: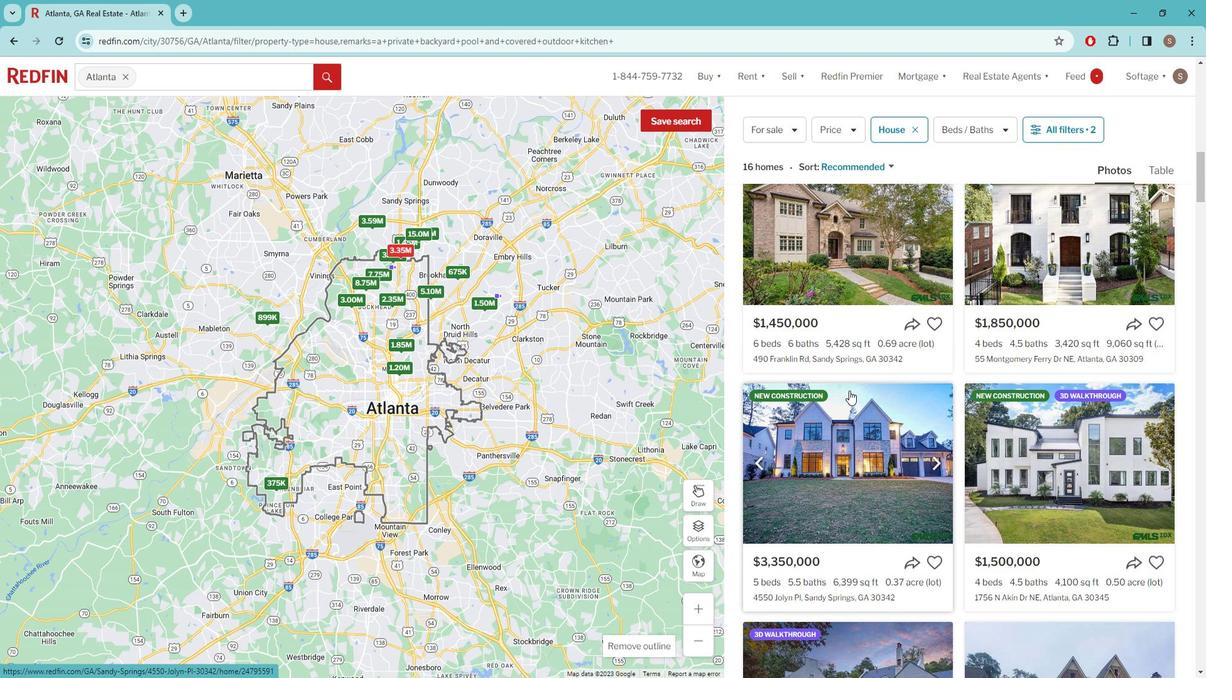
Action: Mouse scrolled (856, 383) with delta (0, 0)
Screenshot: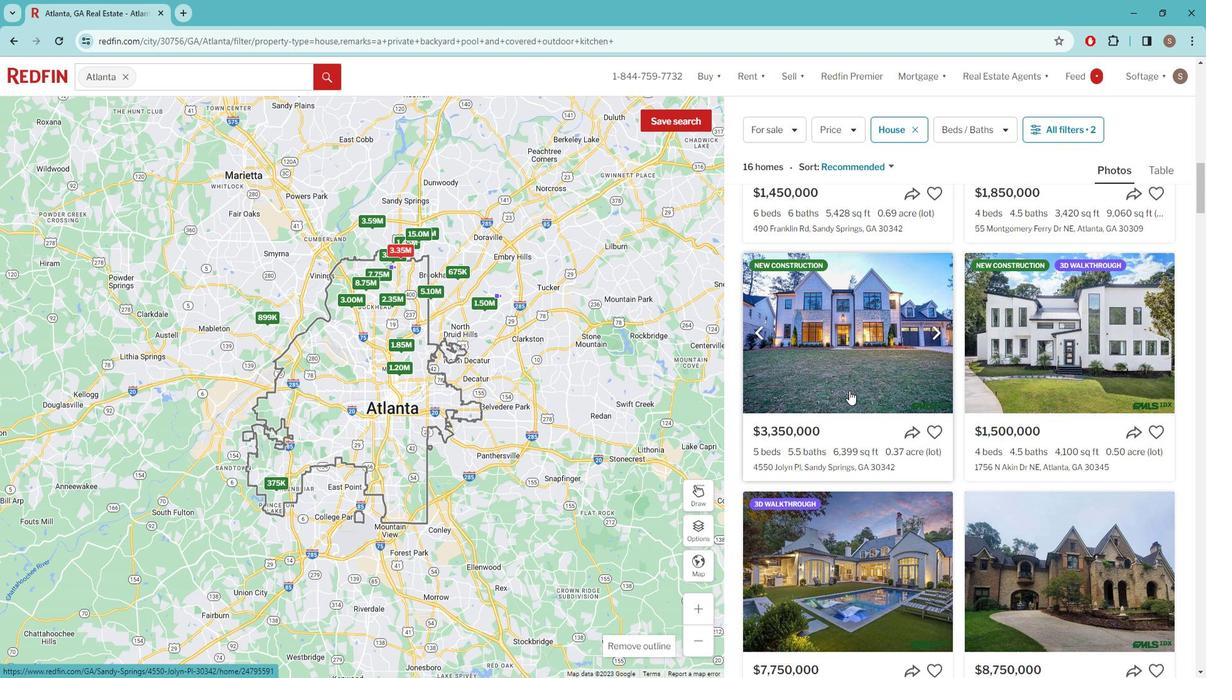 
Action: Mouse scrolled (856, 383) with delta (0, 0)
Screenshot: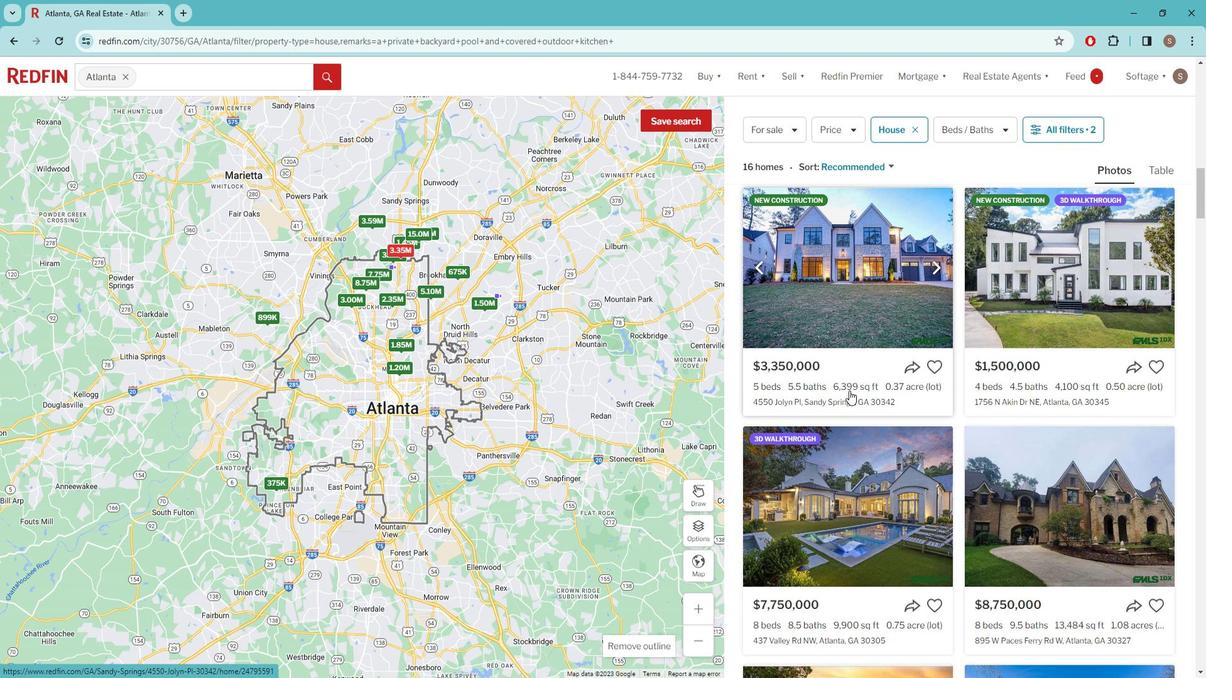 
Action: Mouse scrolled (856, 383) with delta (0, 0)
Screenshot: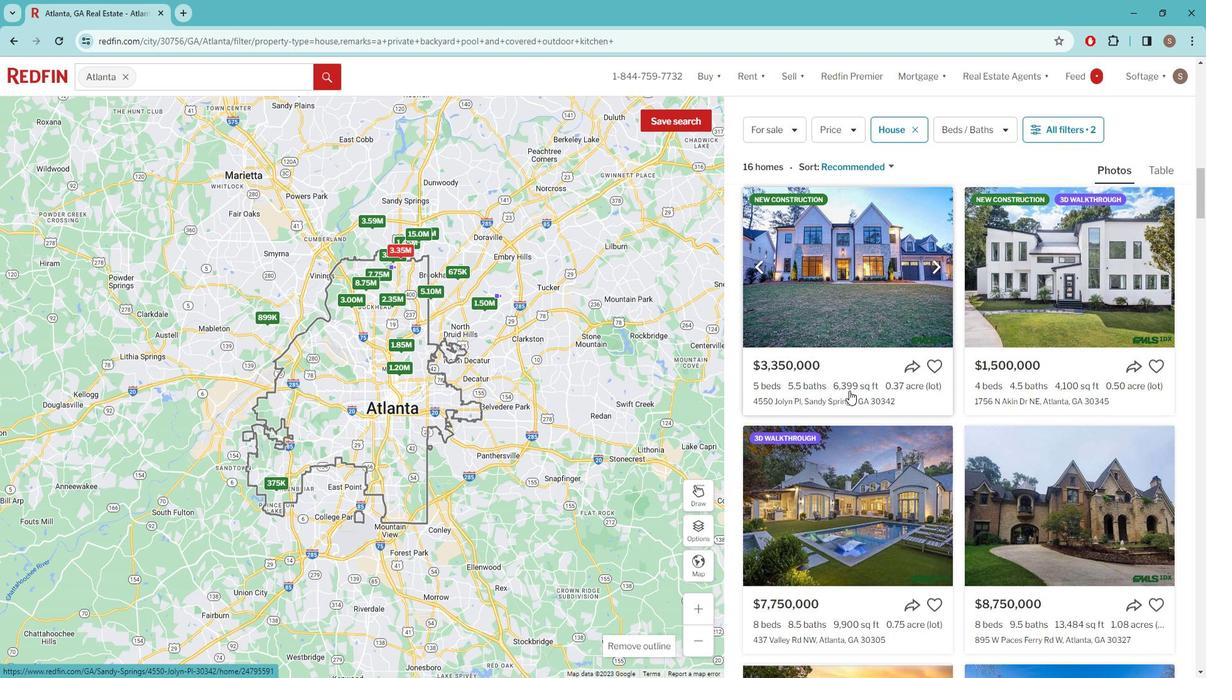
Action: Mouse scrolled (856, 383) with delta (0, 0)
Screenshot: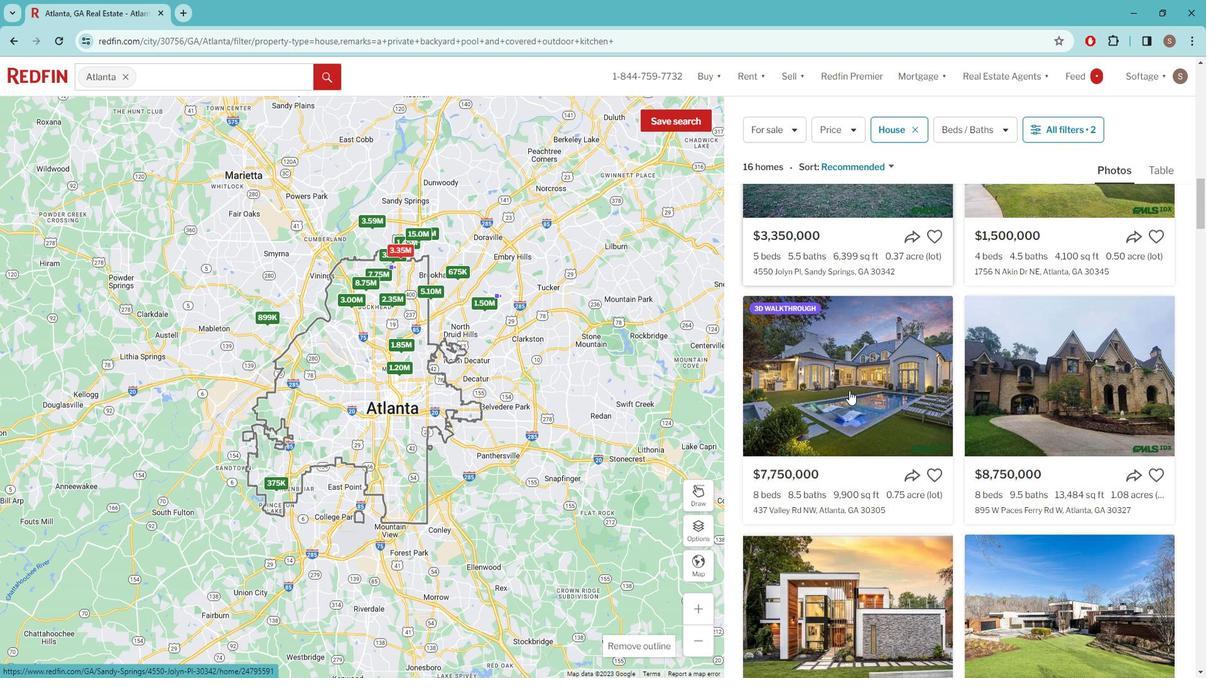 
Action: Mouse scrolled (856, 383) with delta (0, 0)
Screenshot: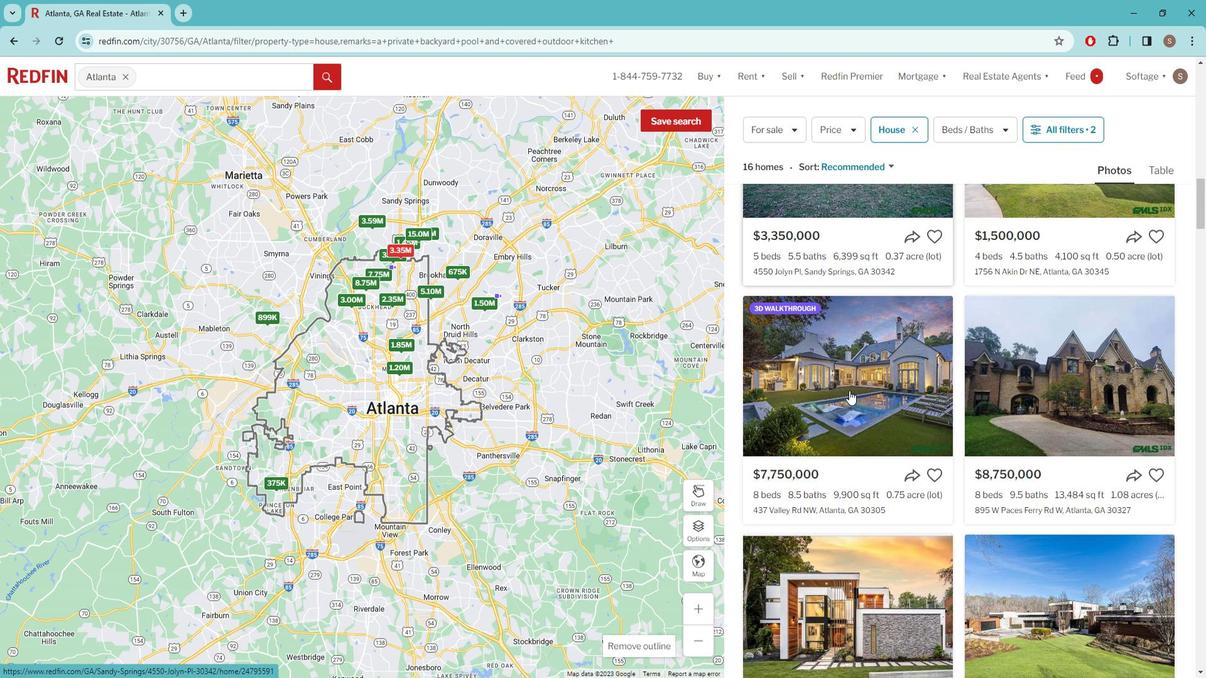 
Action: Mouse scrolled (856, 383) with delta (0, 0)
Screenshot: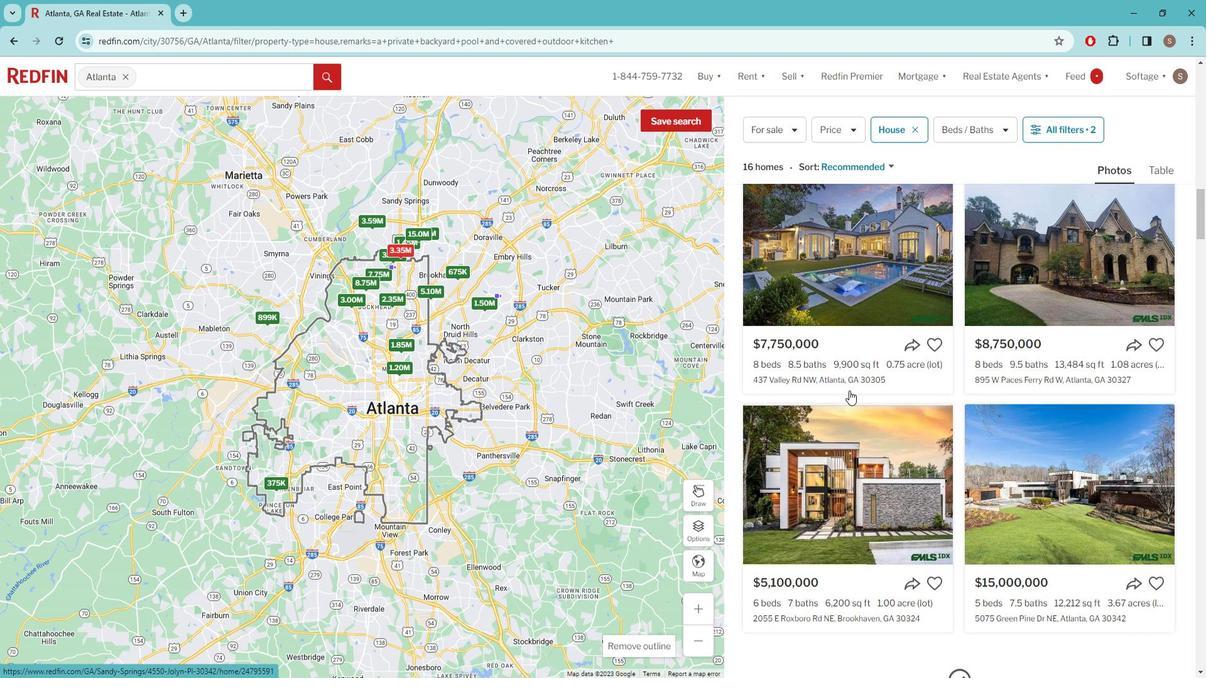 
Action: Mouse scrolled (856, 383) with delta (0, 0)
Screenshot: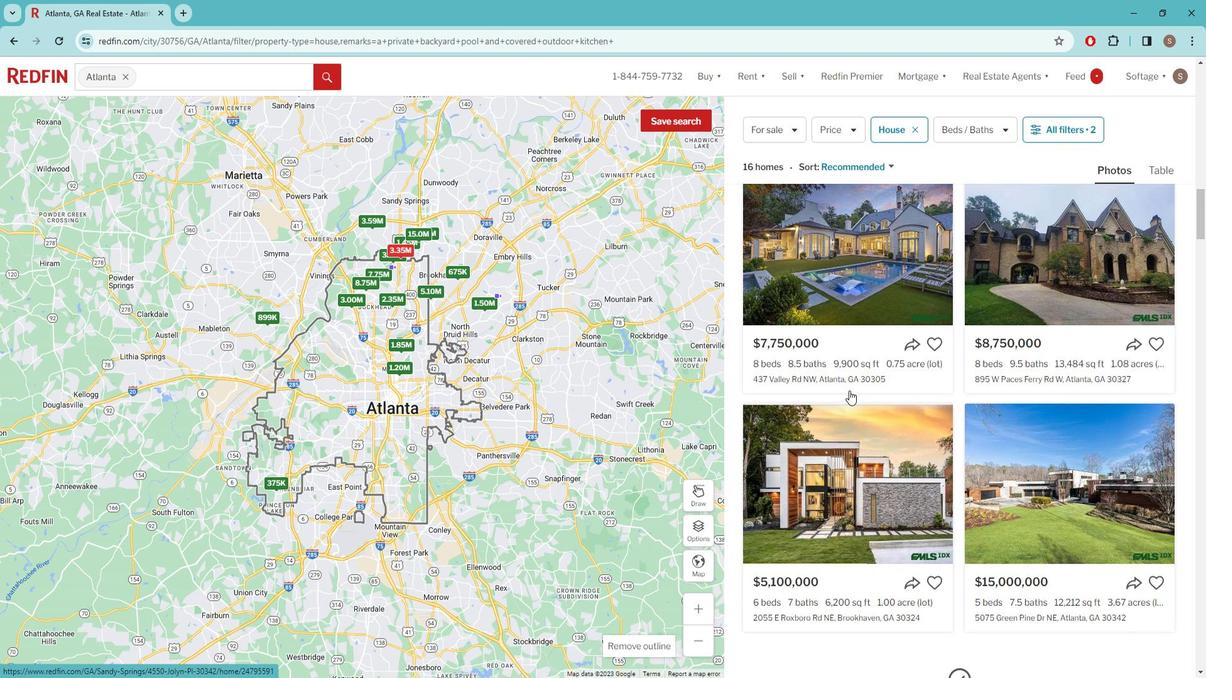 
Action: Mouse scrolled (856, 384) with delta (0, 0)
Screenshot: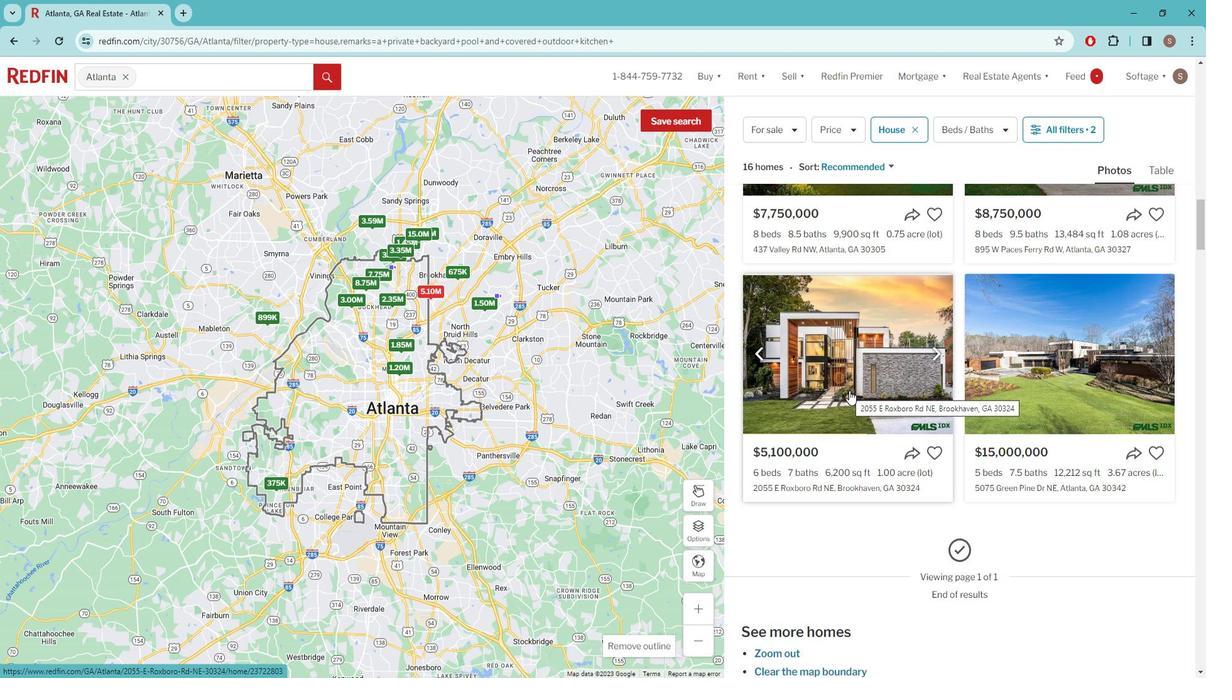 
Action: Mouse scrolled (856, 384) with delta (0, 0)
Screenshot: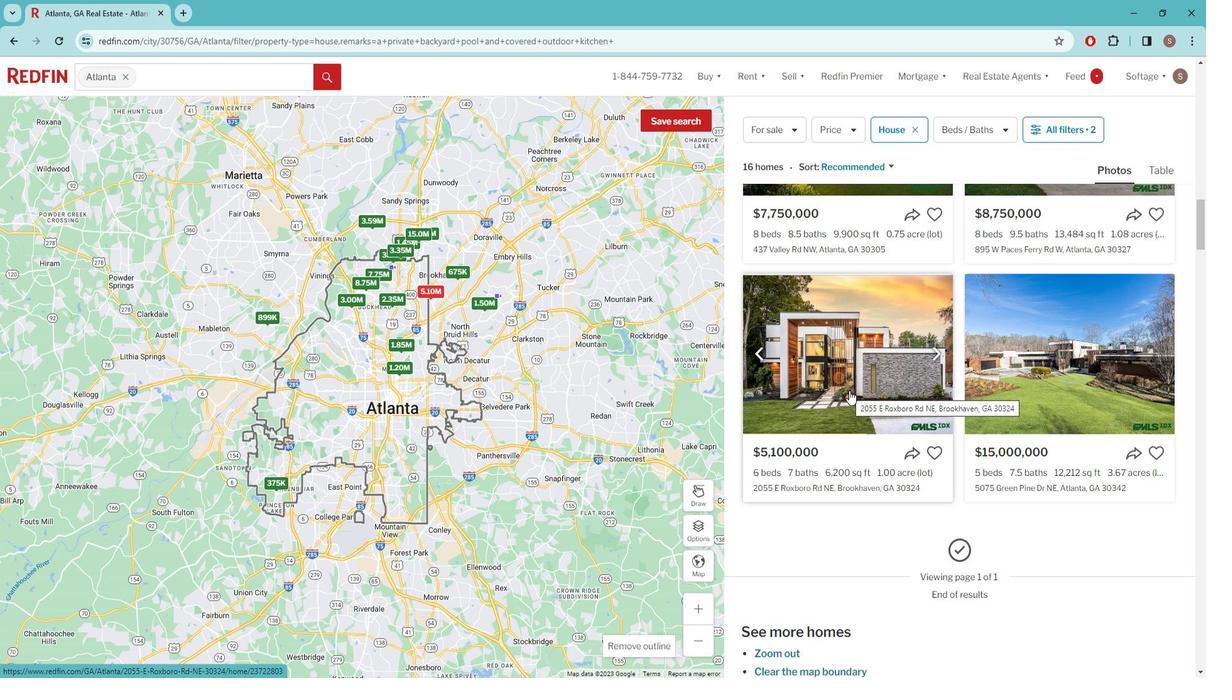 
Action: Mouse scrolled (856, 384) with delta (0, 0)
Screenshot: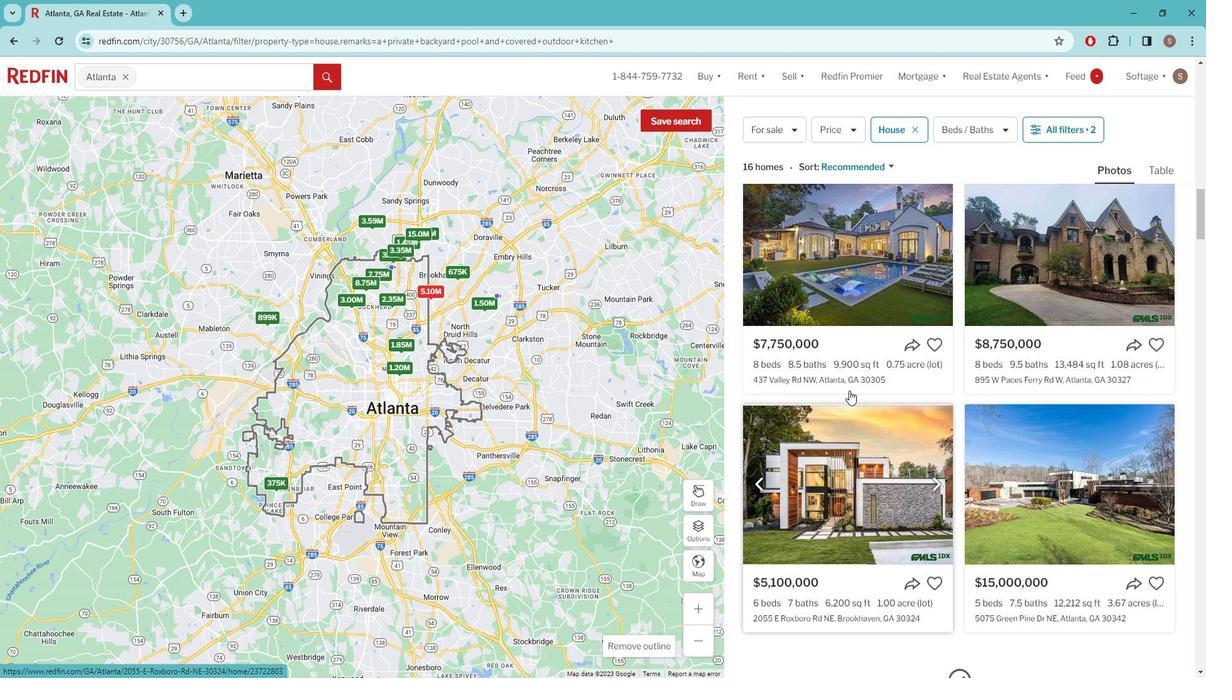 
Action: Mouse scrolled (856, 384) with delta (0, 0)
Screenshot: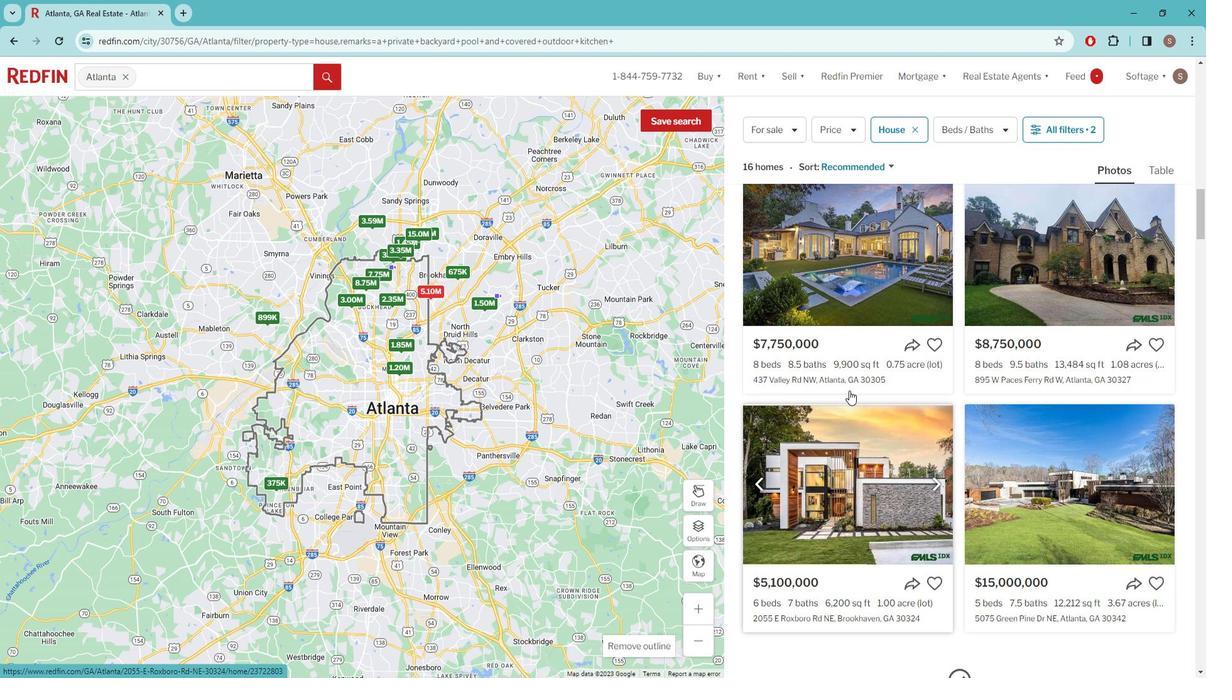 
Action: Mouse scrolled (856, 384) with delta (0, 0)
Screenshot: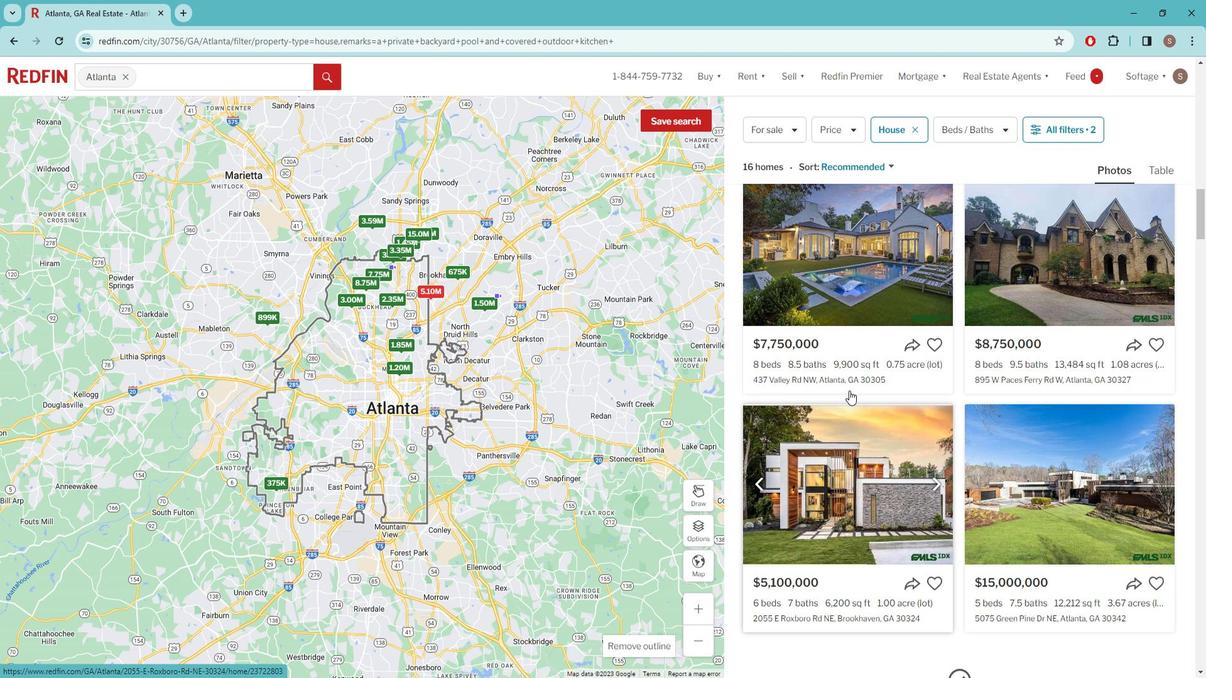 
Action: Mouse scrolled (856, 384) with delta (0, 0)
Screenshot: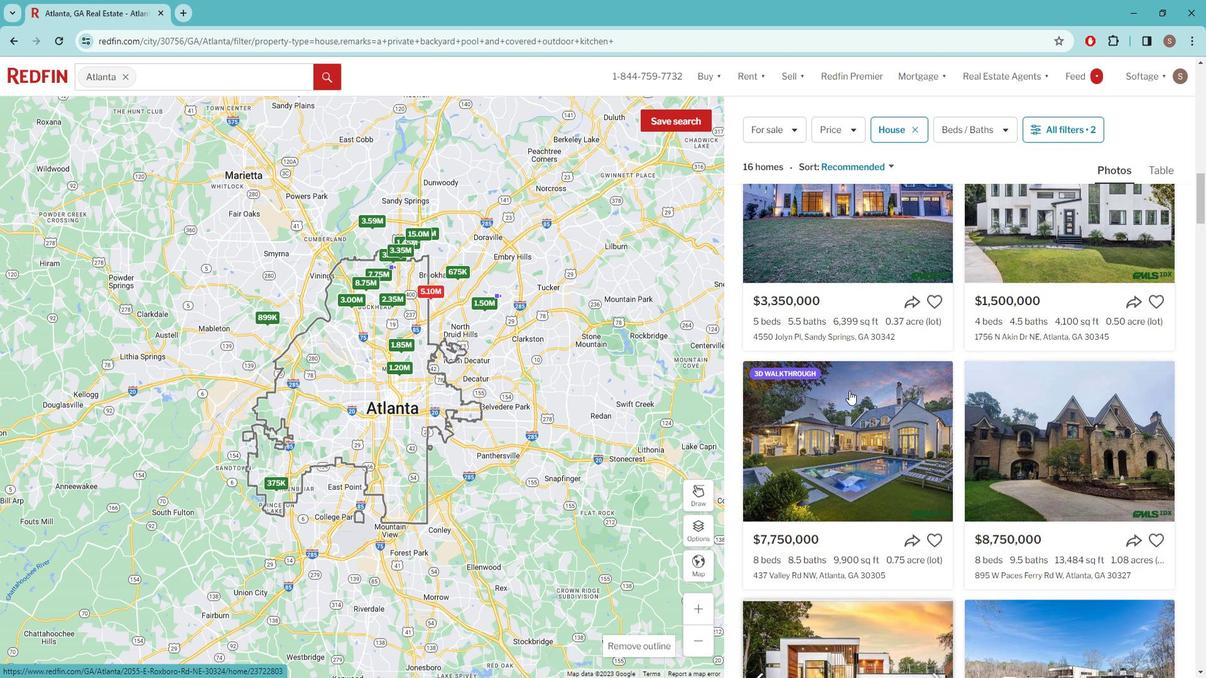 
Action: Mouse scrolled (856, 384) with delta (0, 0)
Screenshot: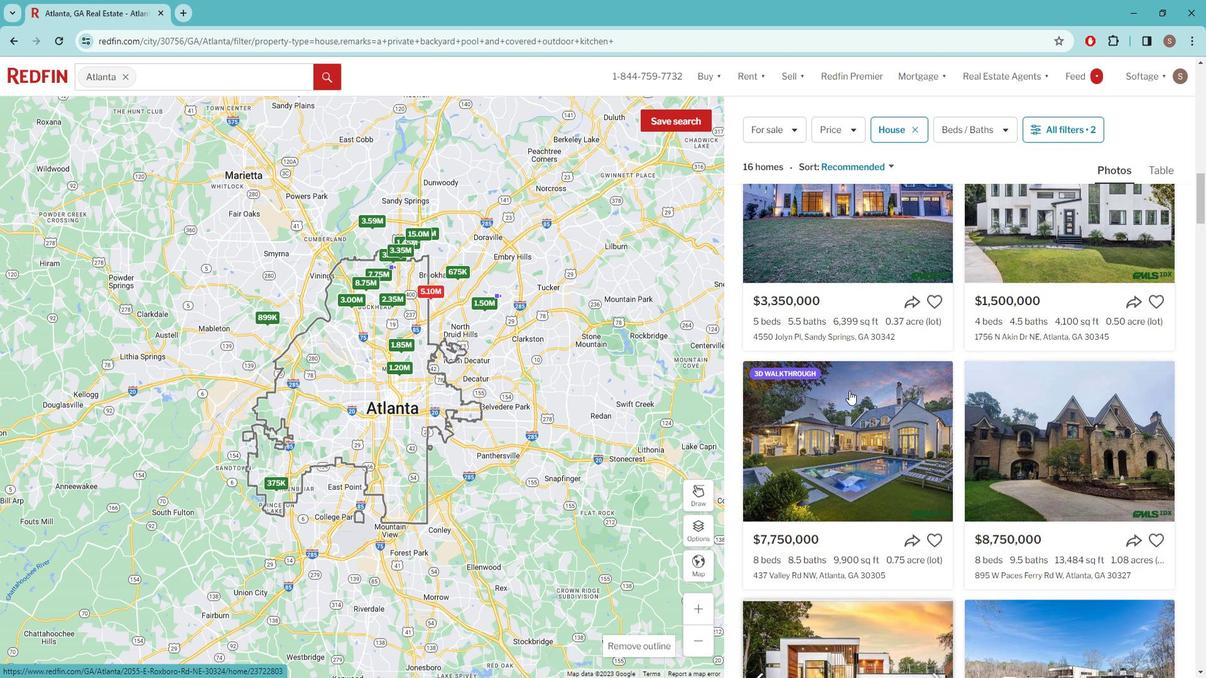
Action: Mouse scrolled (856, 384) with delta (0, 0)
Screenshot: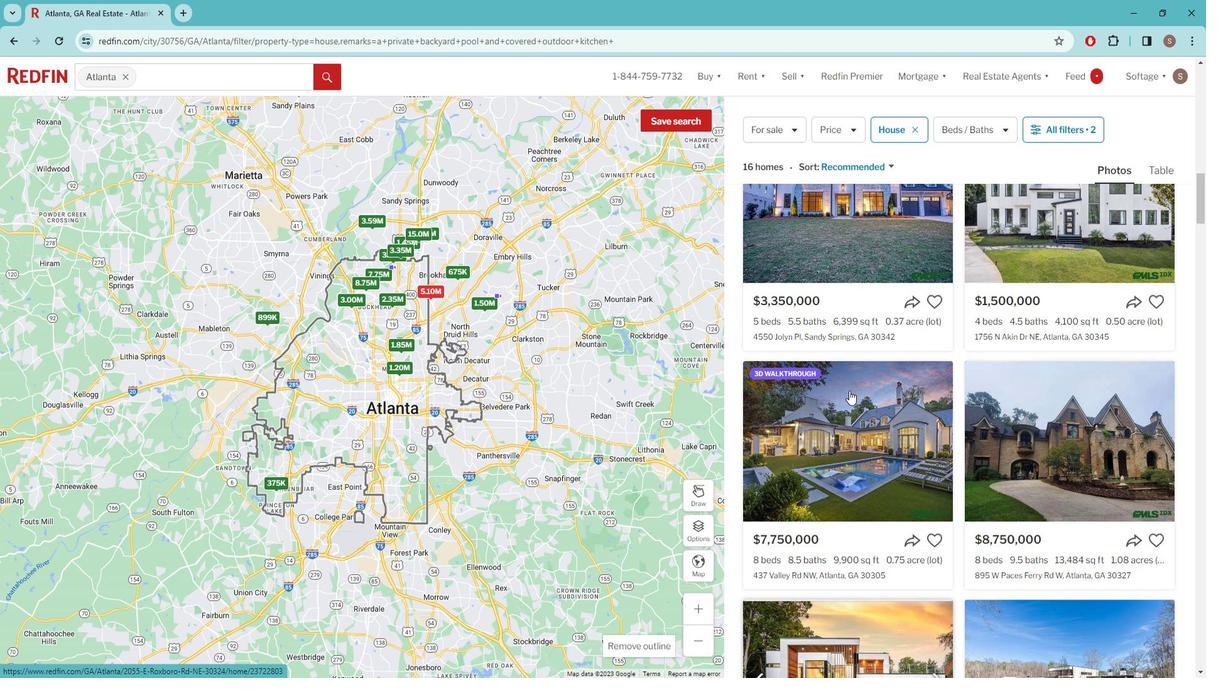 
Action: Mouse scrolled (856, 384) with delta (0, 0)
Screenshot: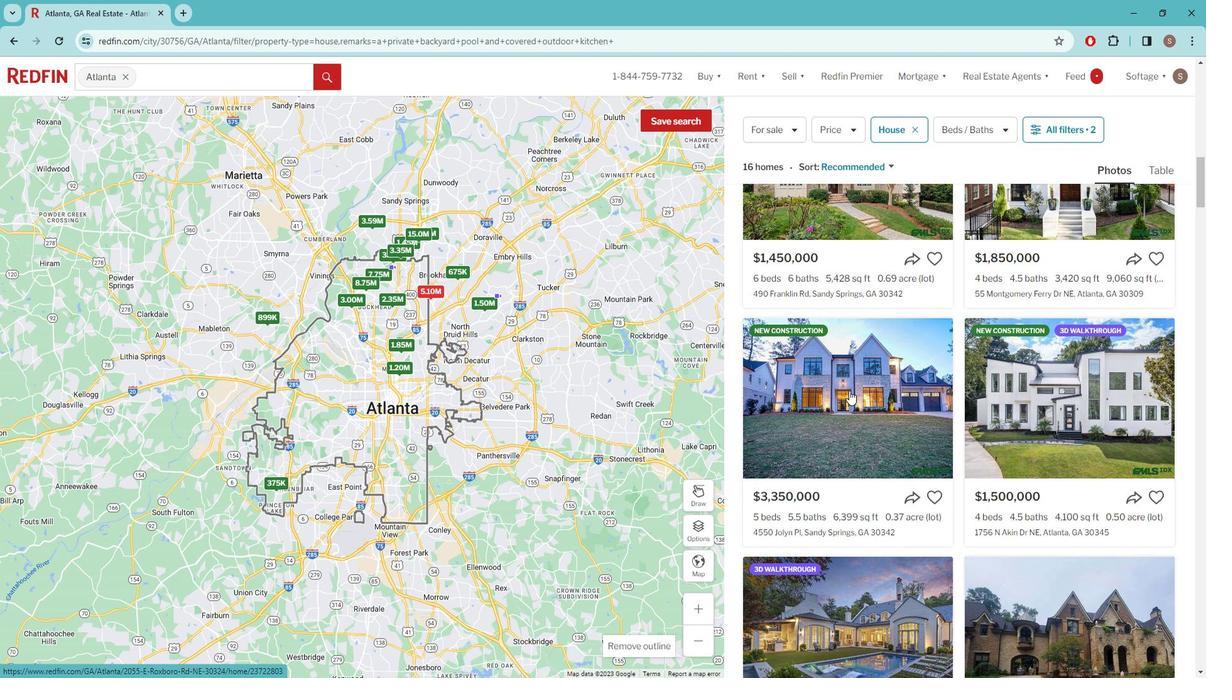 
Action: Mouse scrolled (856, 384) with delta (0, 0)
Screenshot: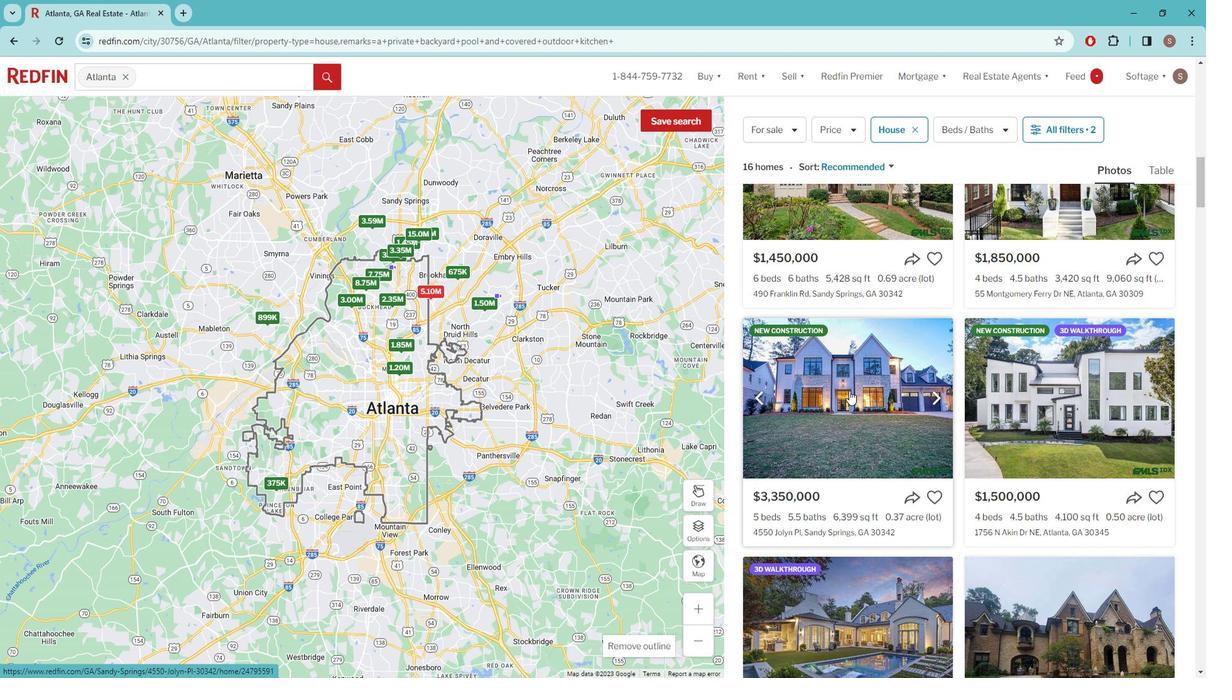 
Action: Mouse scrolled (856, 384) with delta (0, 0)
Screenshot: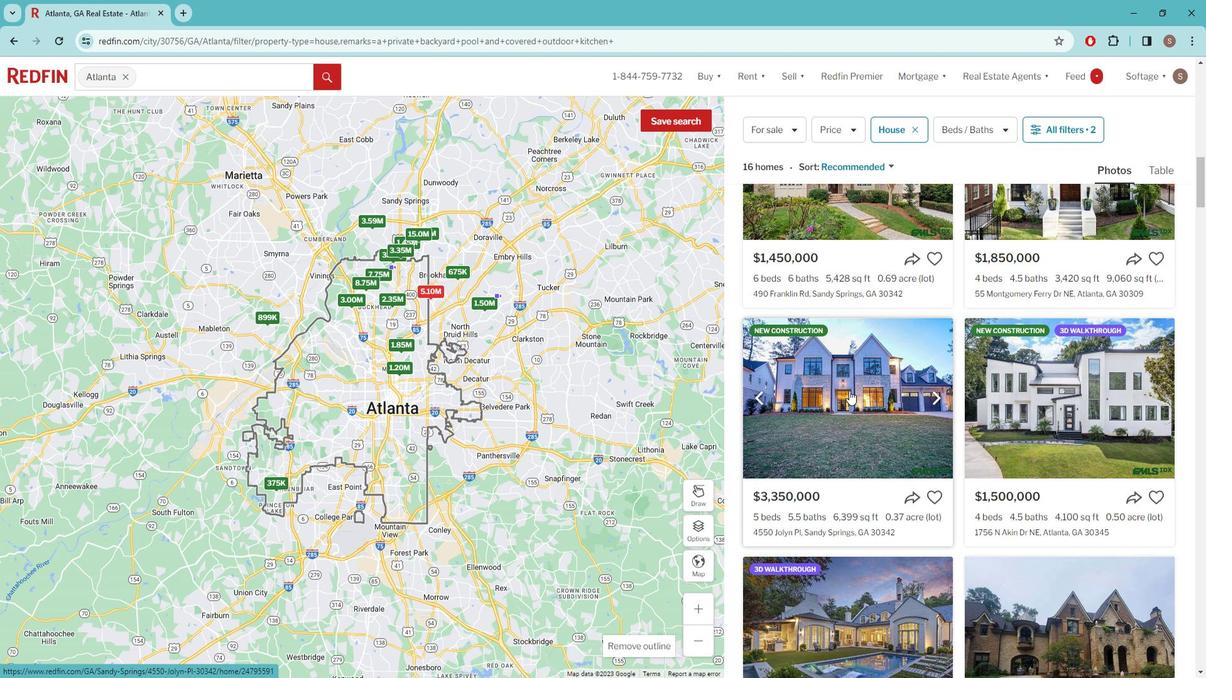 
Action: Mouse scrolled (856, 384) with delta (0, 0)
Screenshot: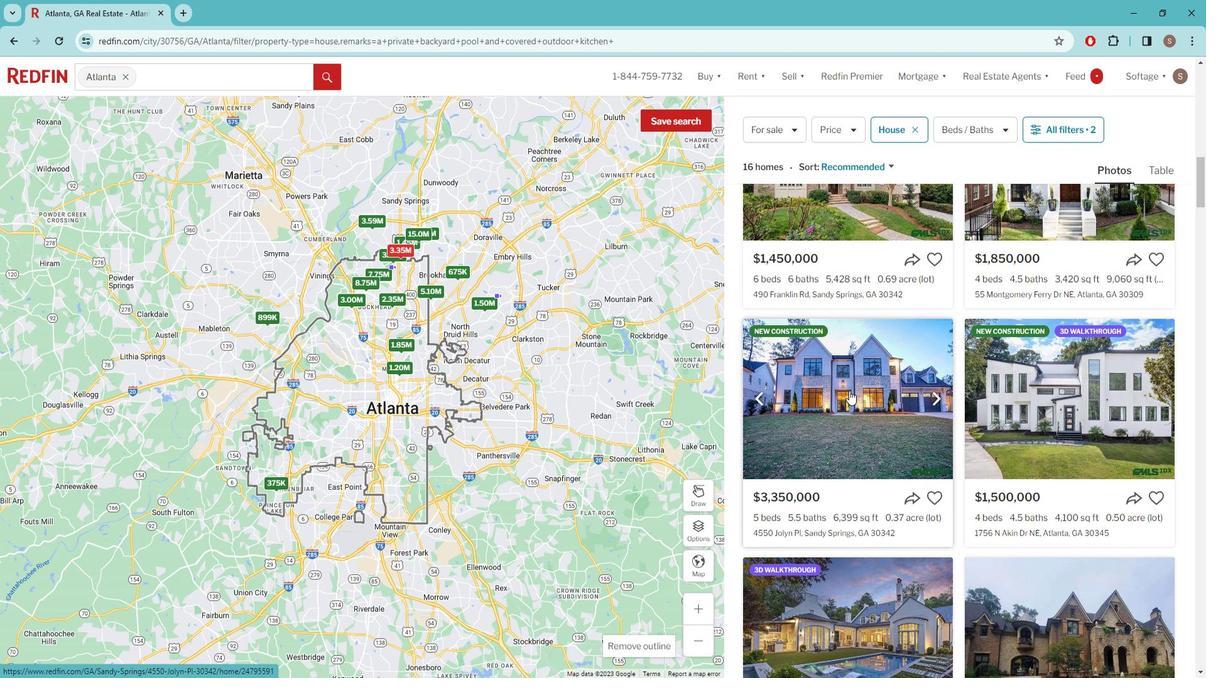 
Action: Mouse scrolled (856, 384) with delta (0, 0)
Screenshot: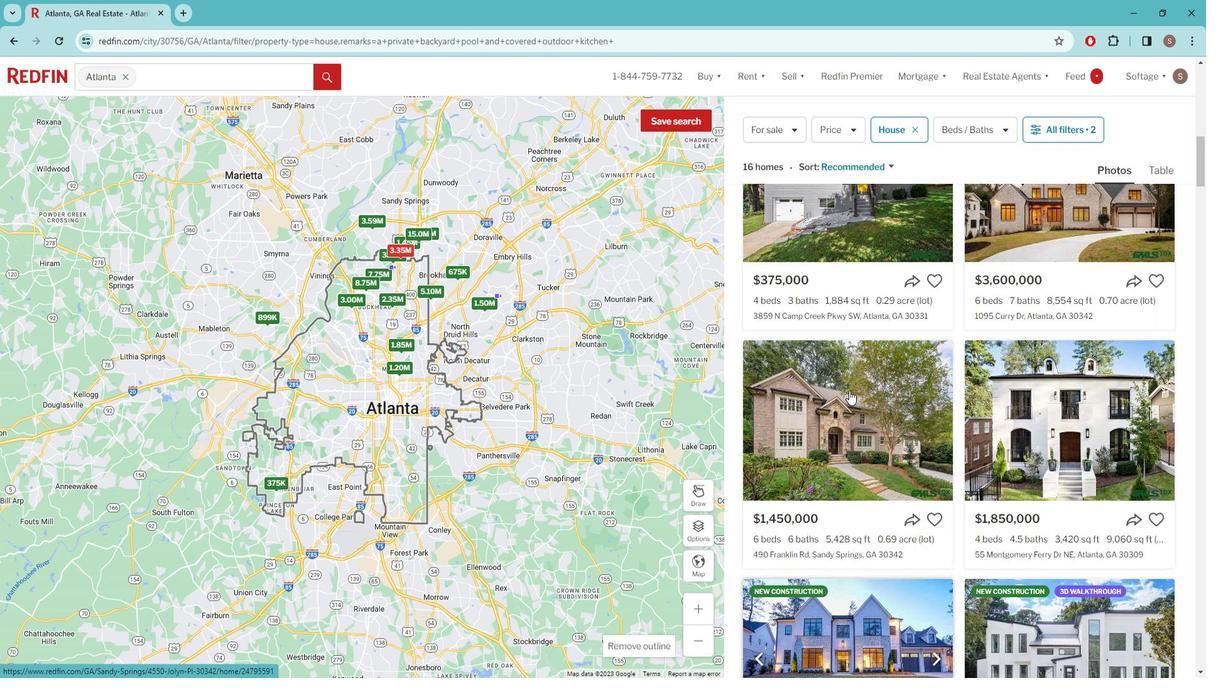 
Action: Mouse scrolled (856, 384) with delta (0, 0)
Screenshot: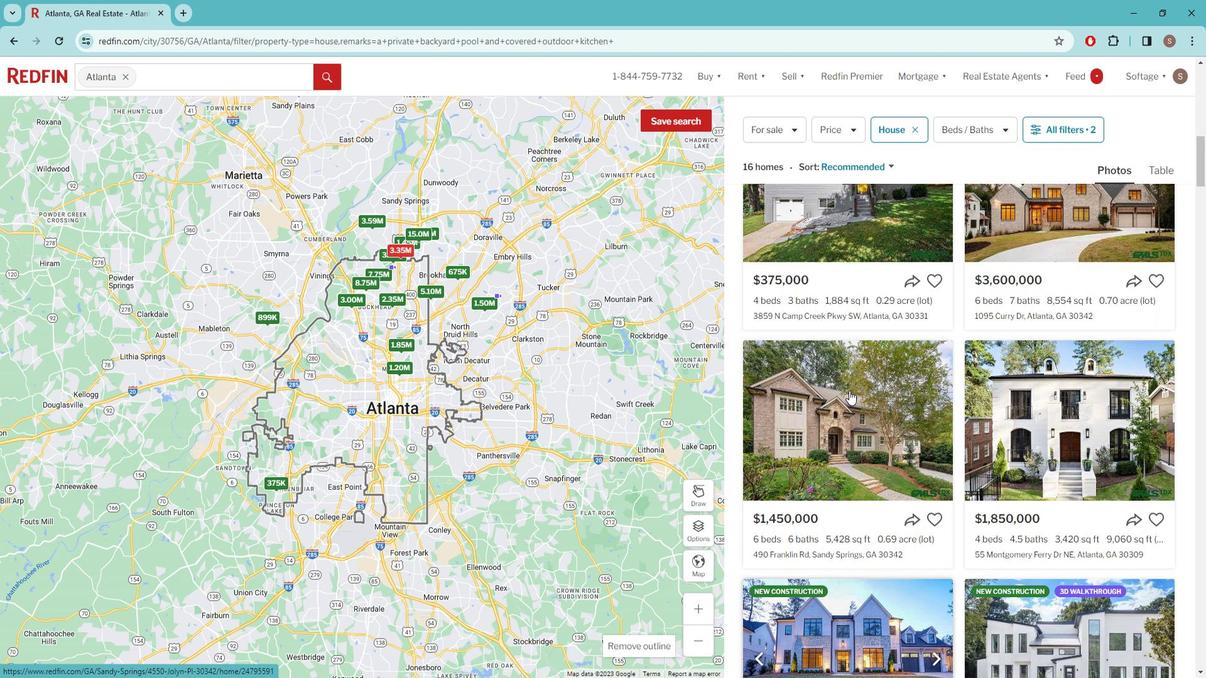 
Action: Mouse scrolled (856, 384) with delta (0, 0)
Screenshot: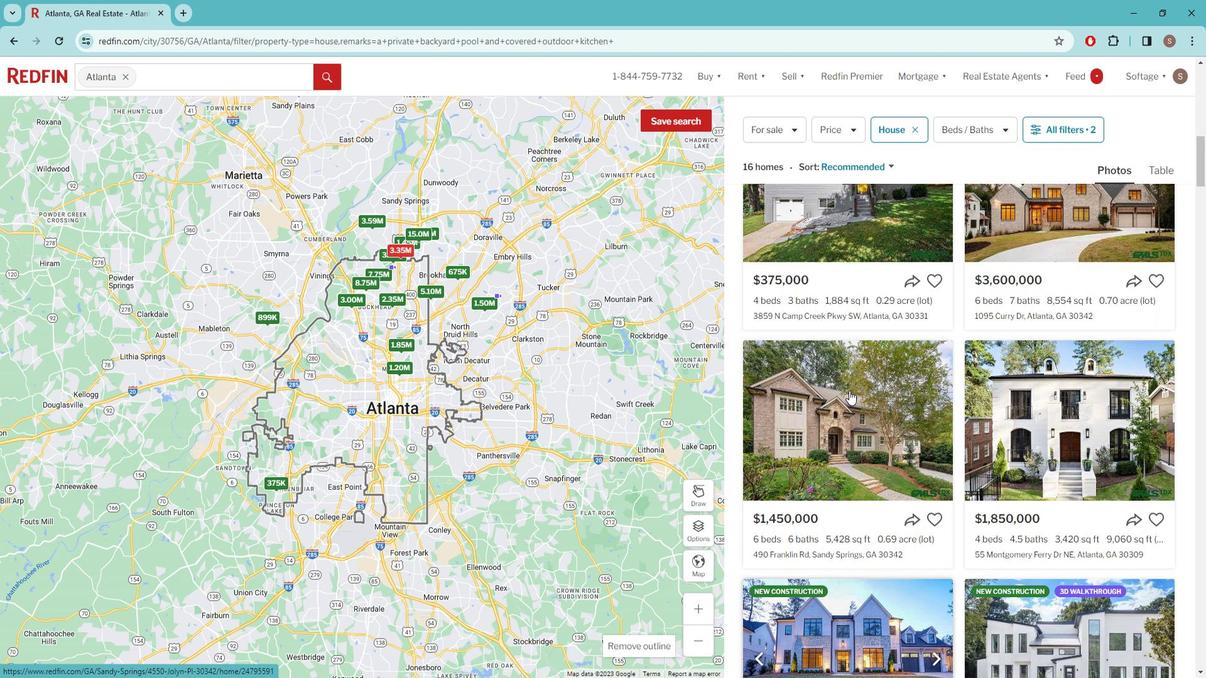 
Action: Mouse scrolled (856, 384) with delta (0, 0)
Screenshot: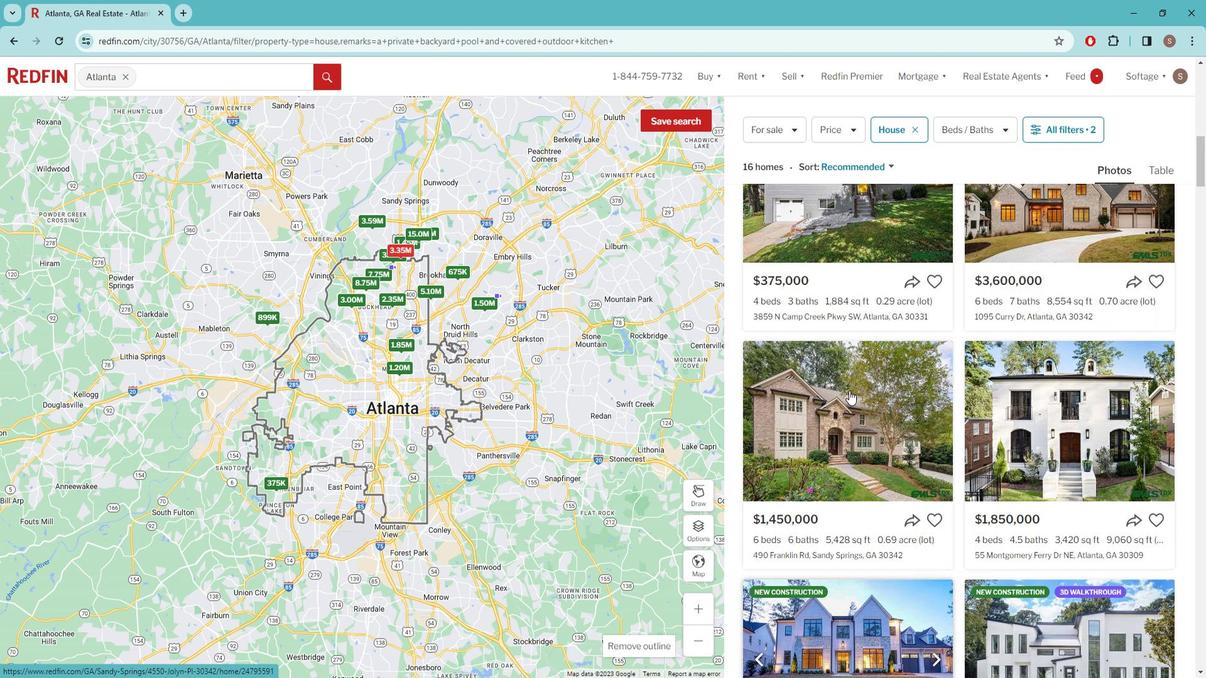 
Action: Mouse scrolled (856, 384) with delta (0, 0)
Screenshot: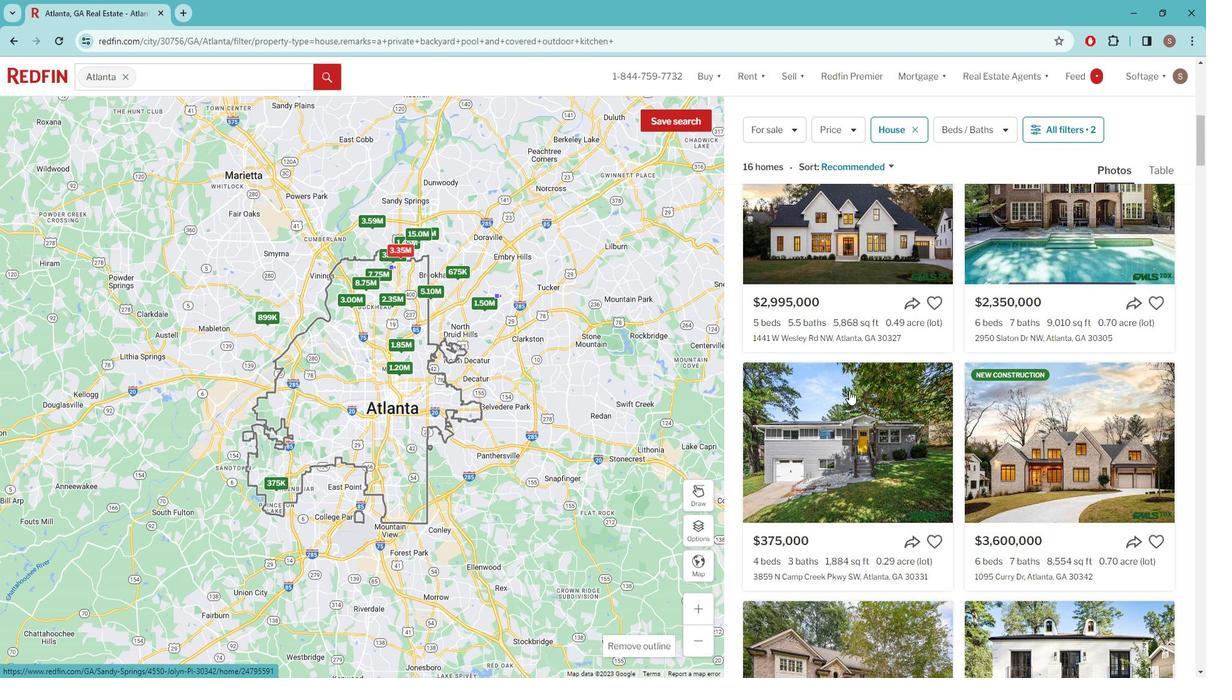 
Action: Mouse scrolled (856, 384) with delta (0, 0)
Screenshot: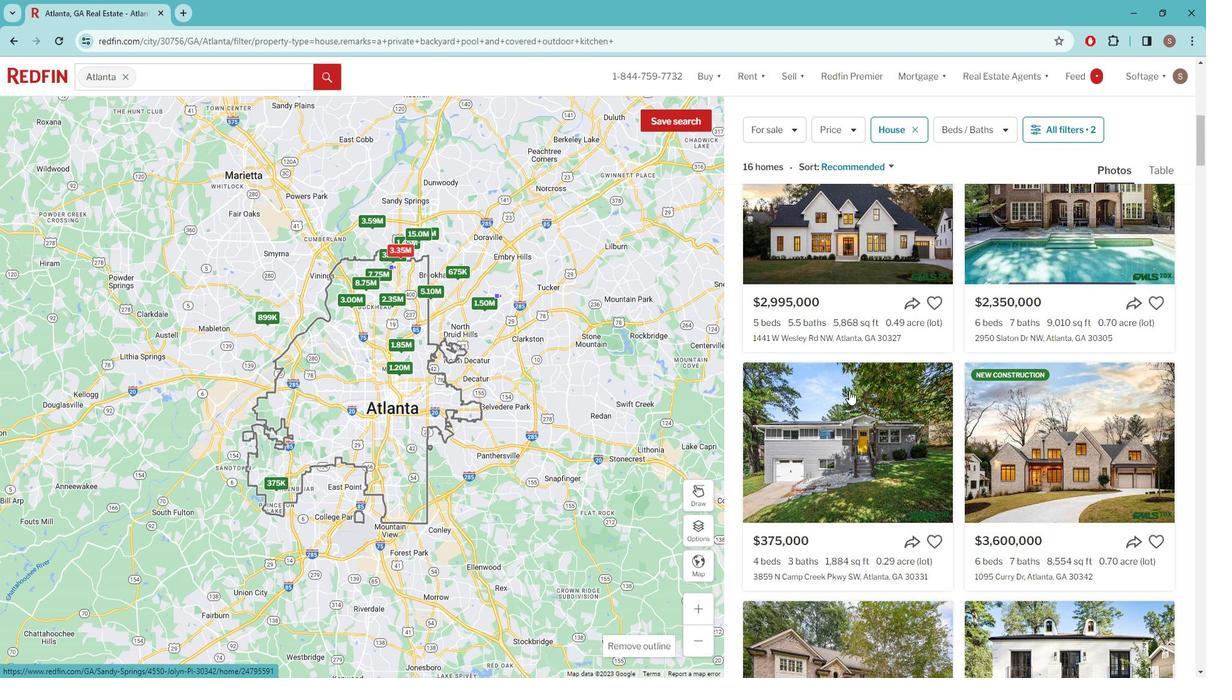 
Action: Mouse scrolled (856, 384) with delta (0, 0)
Screenshot: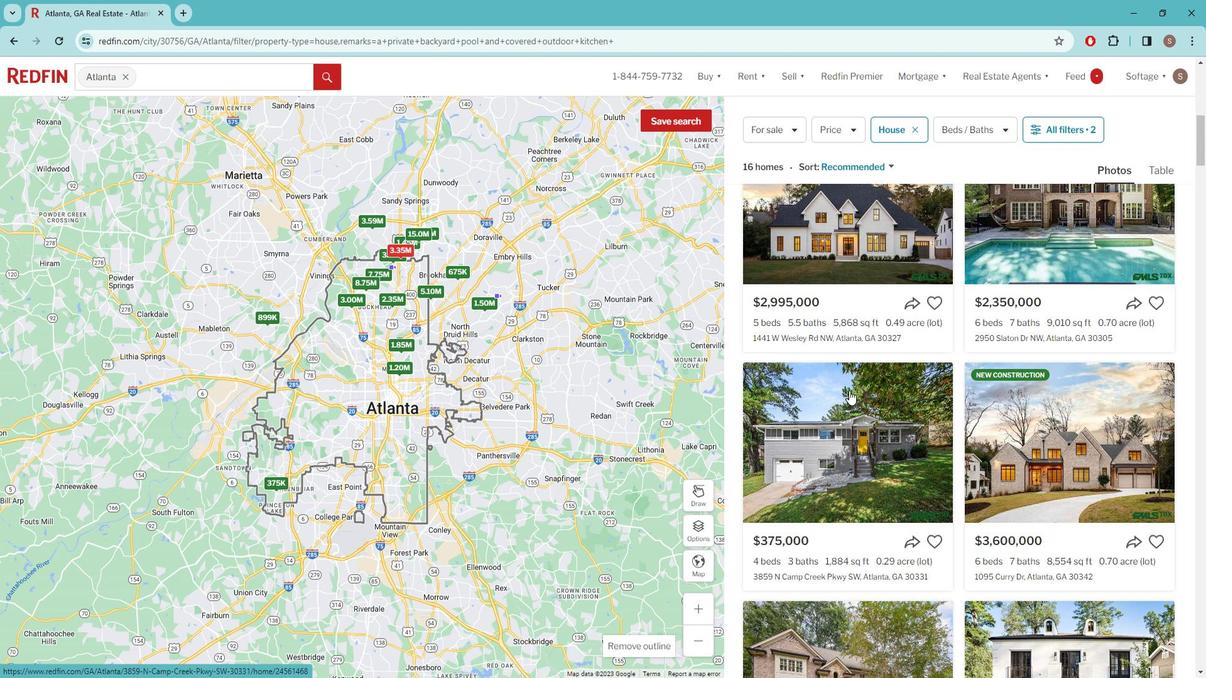 
Action: Mouse scrolled (856, 384) with delta (0, 0)
Screenshot: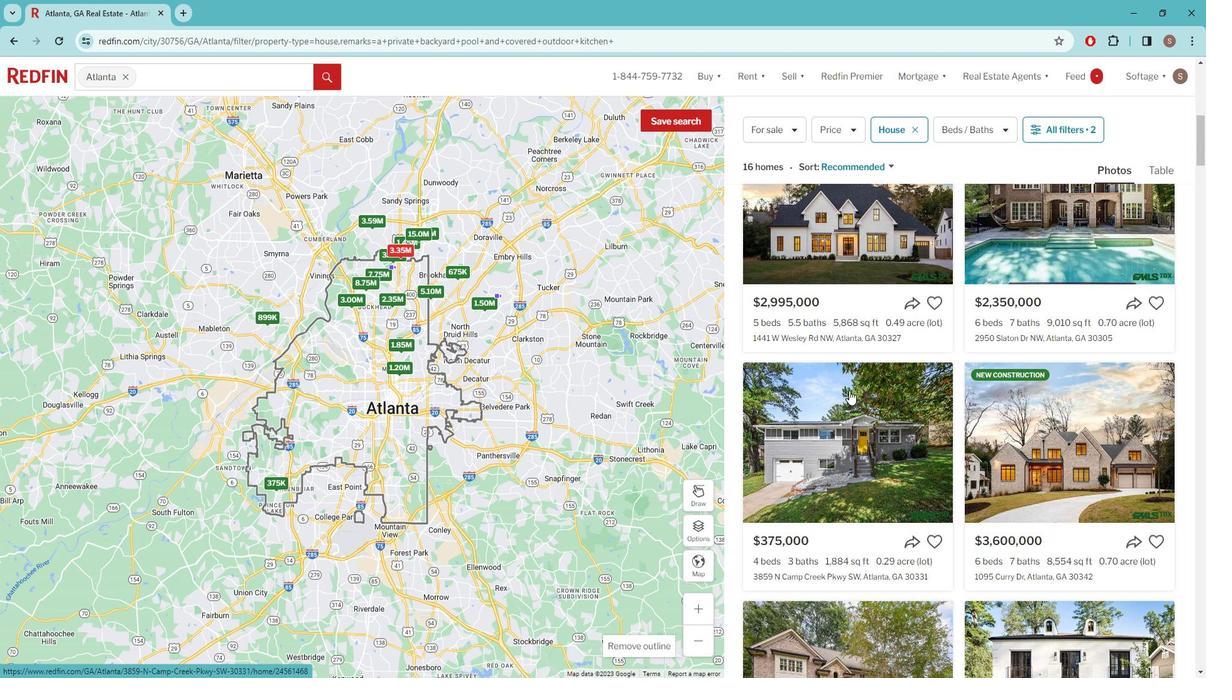 
Action: Mouse scrolled (856, 384) with delta (0, 0)
Screenshot: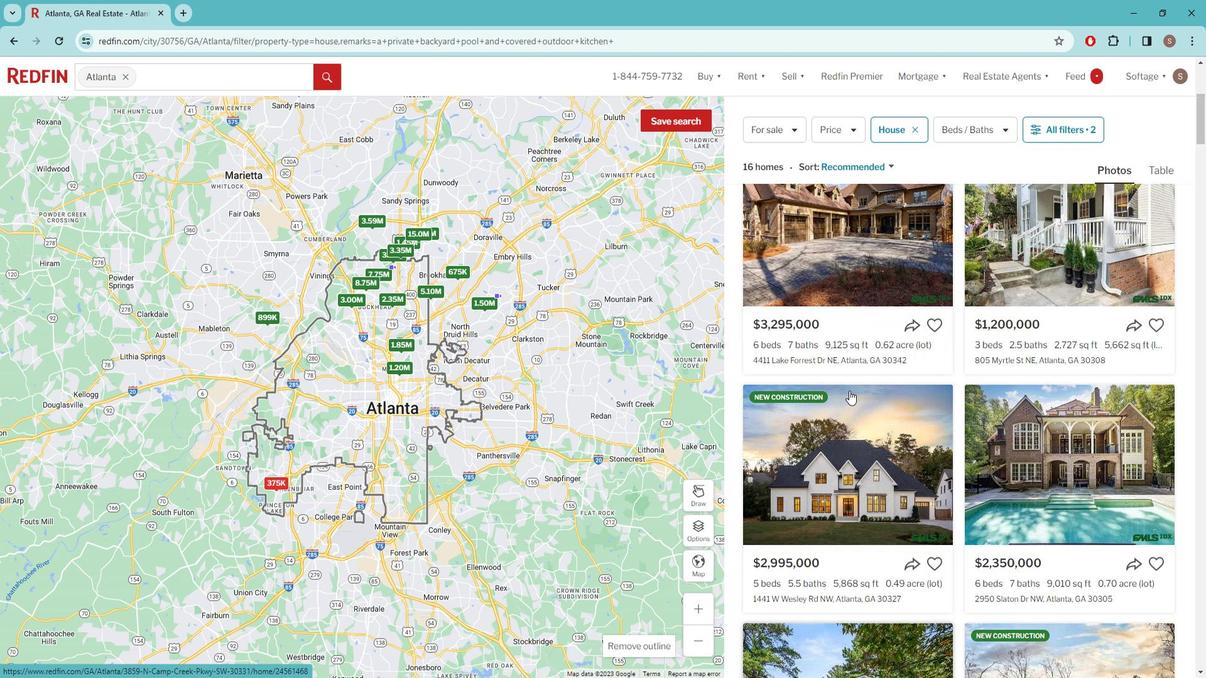 
Action: Mouse scrolled (856, 384) with delta (0, 0)
Screenshot: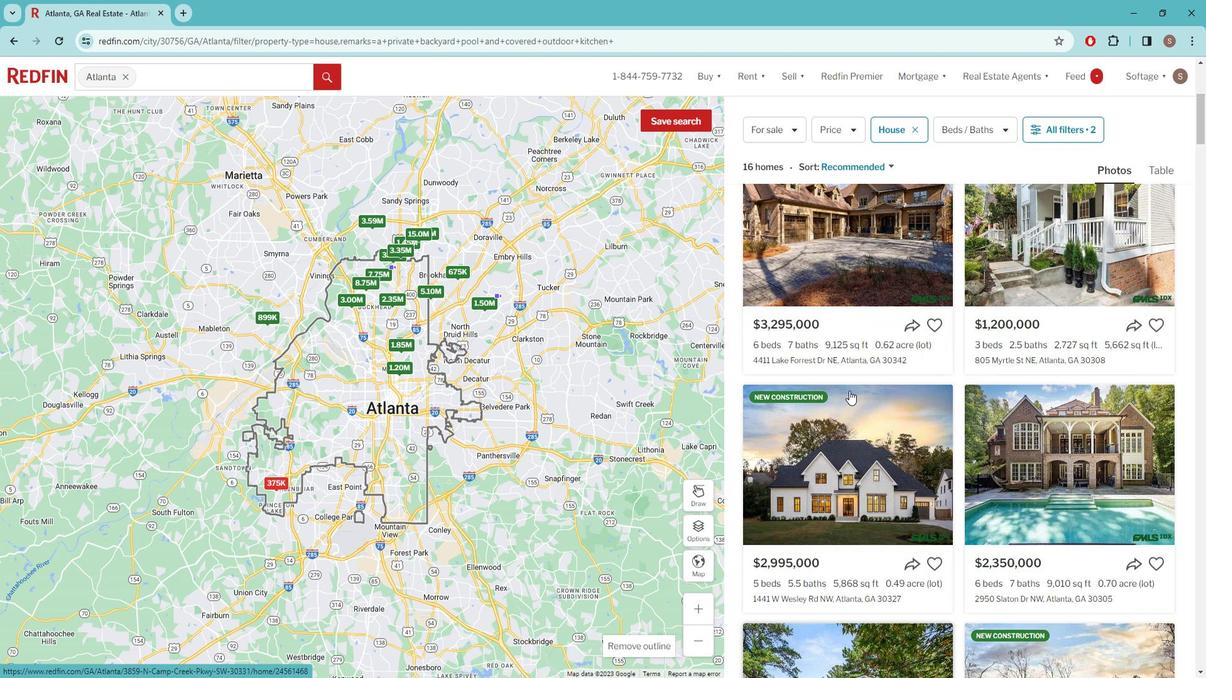 
Action: Mouse scrolled (856, 384) with delta (0, 0)
Screenshot: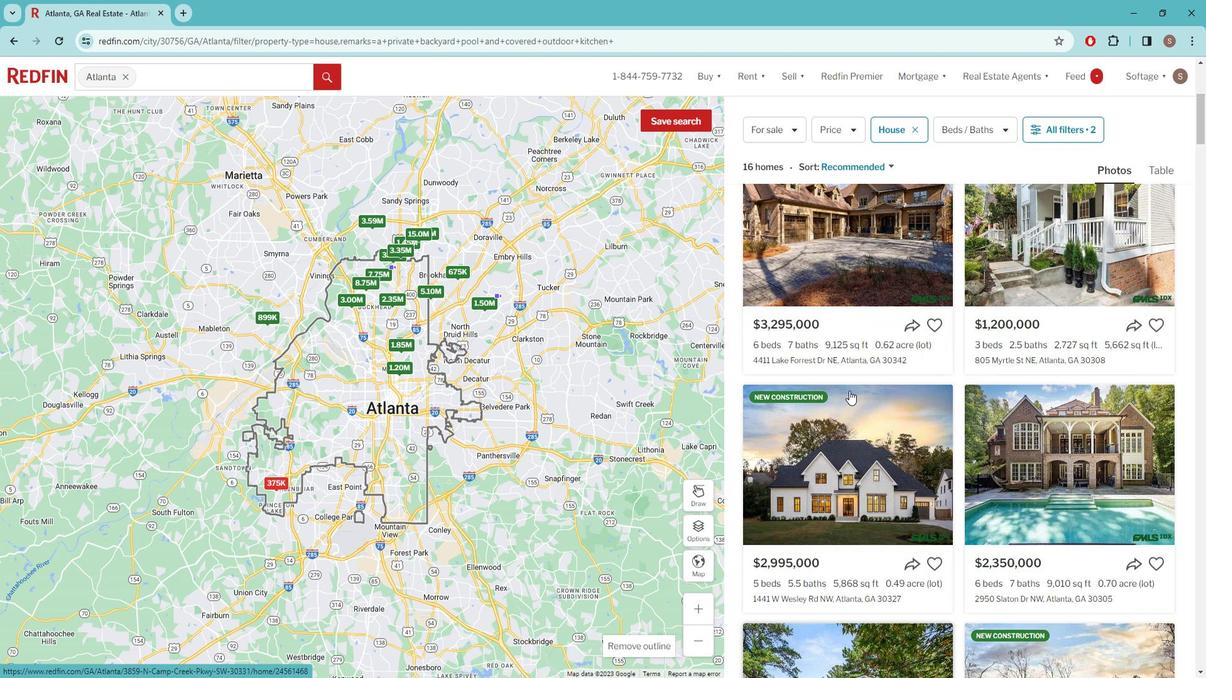 
Action: Mouse scrolled (856, 384) with delta (0, 0)
Screenshot: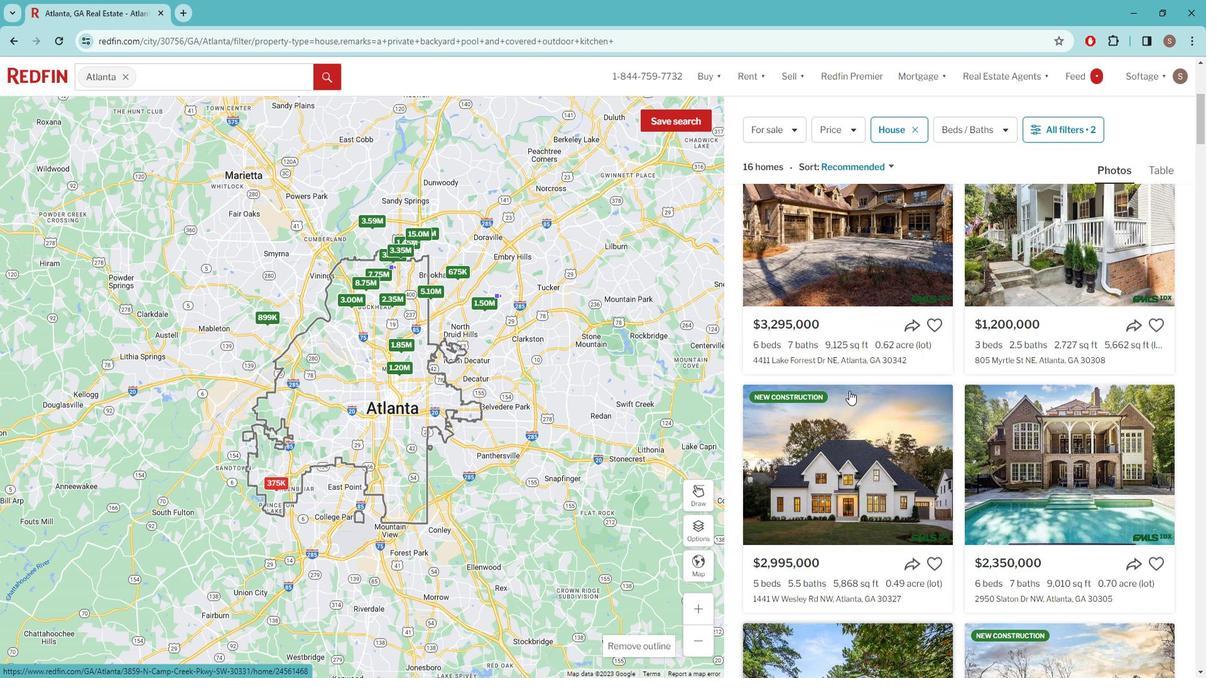 
Action: Mouse scrolled (856, 384) with delta (0, 0)
Screenshot: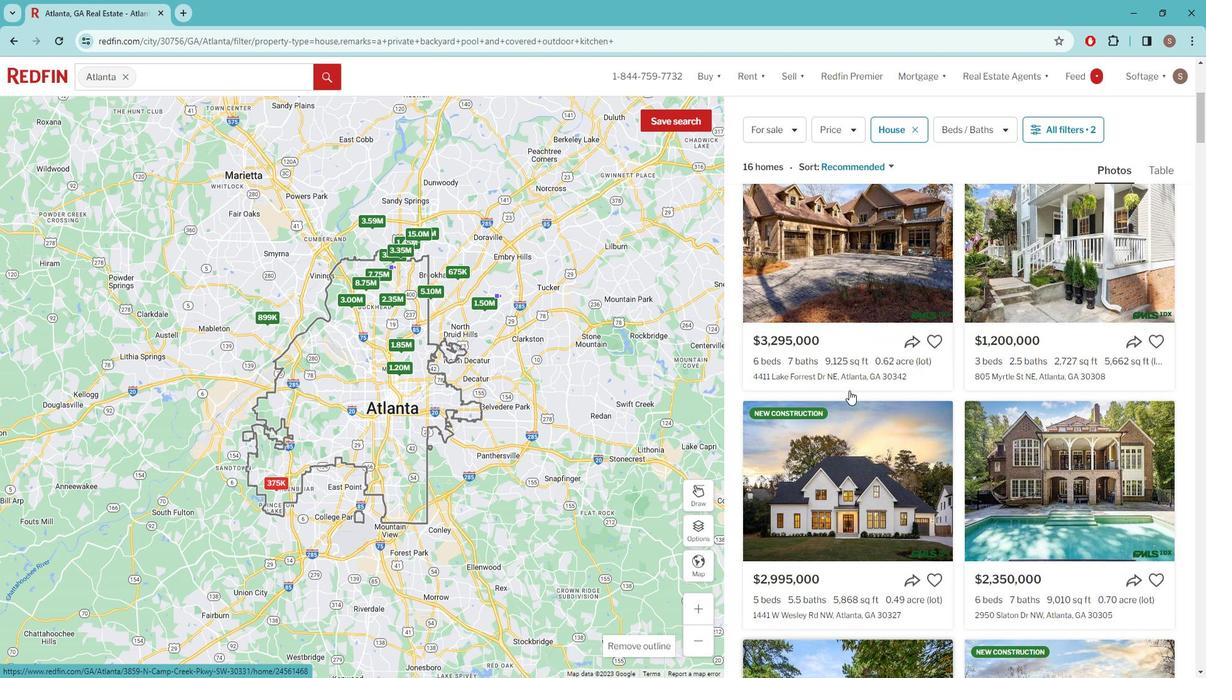 
Action: Mouse scrolled (856, 384) with delta (0, 0)
Screenshot: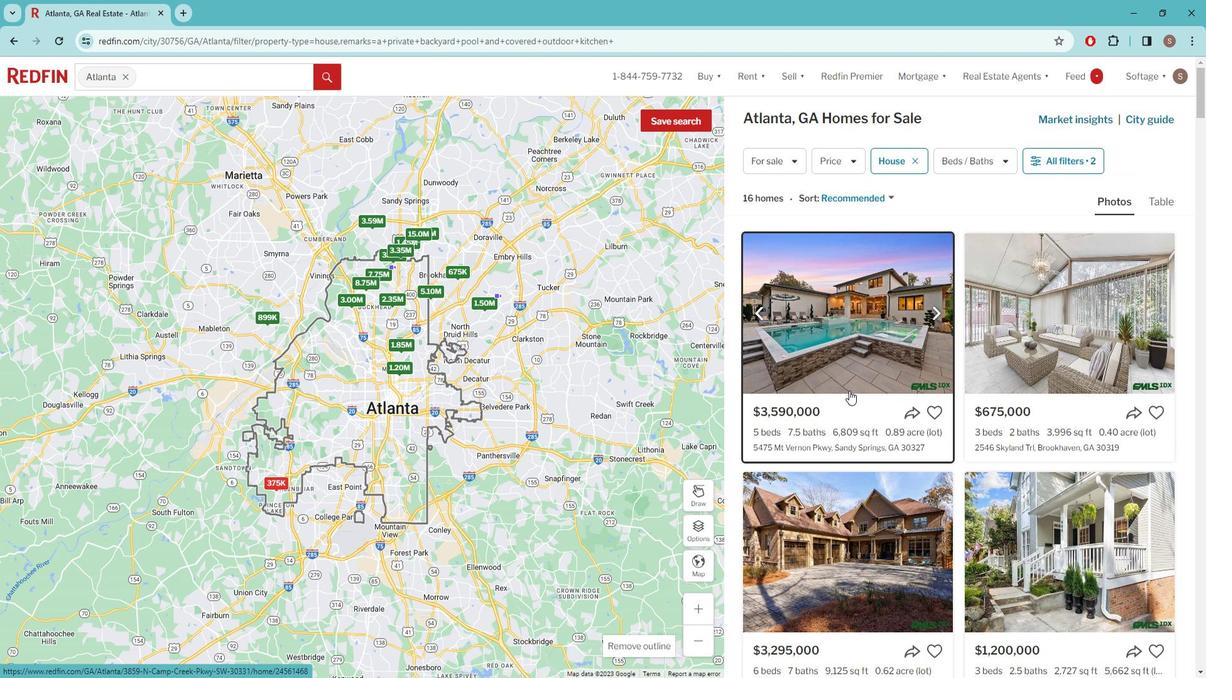 
Action: Mouse scrolled (856, 384) with delta (0, 0)
Screenshot: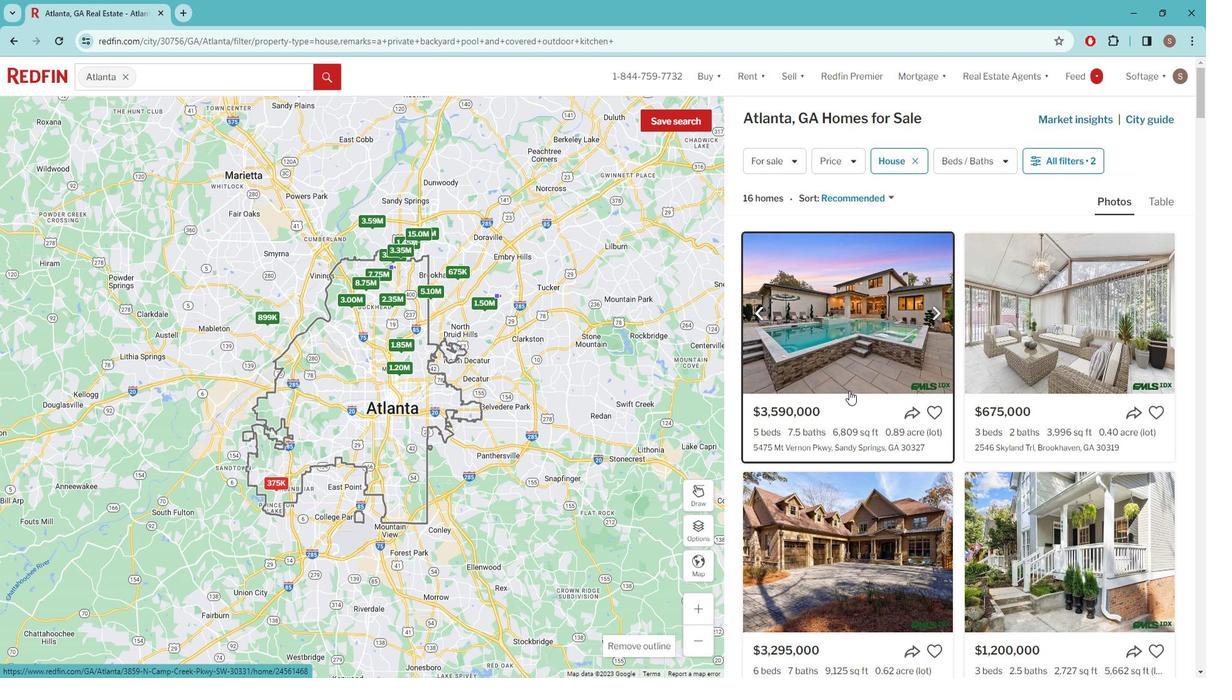 
Action: Mouse scrolled (856, 384) with delta (0, 0)
Screenshot: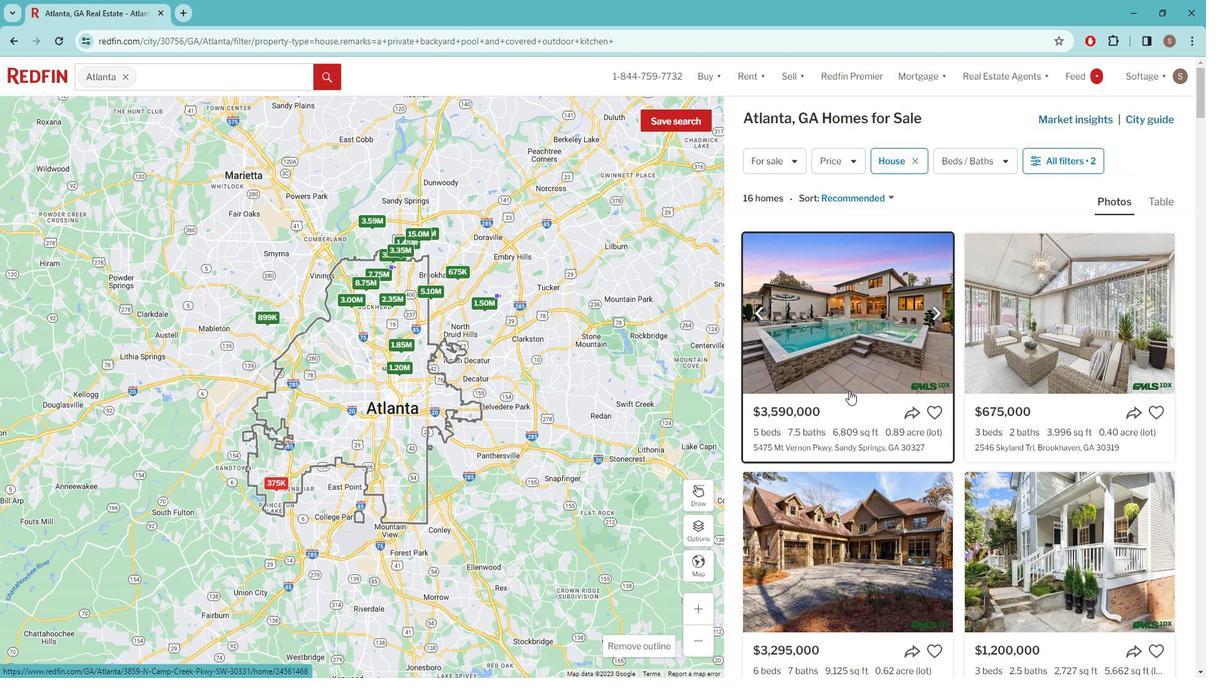 
Action: Mouse moved to (860, 383)
Screenshot: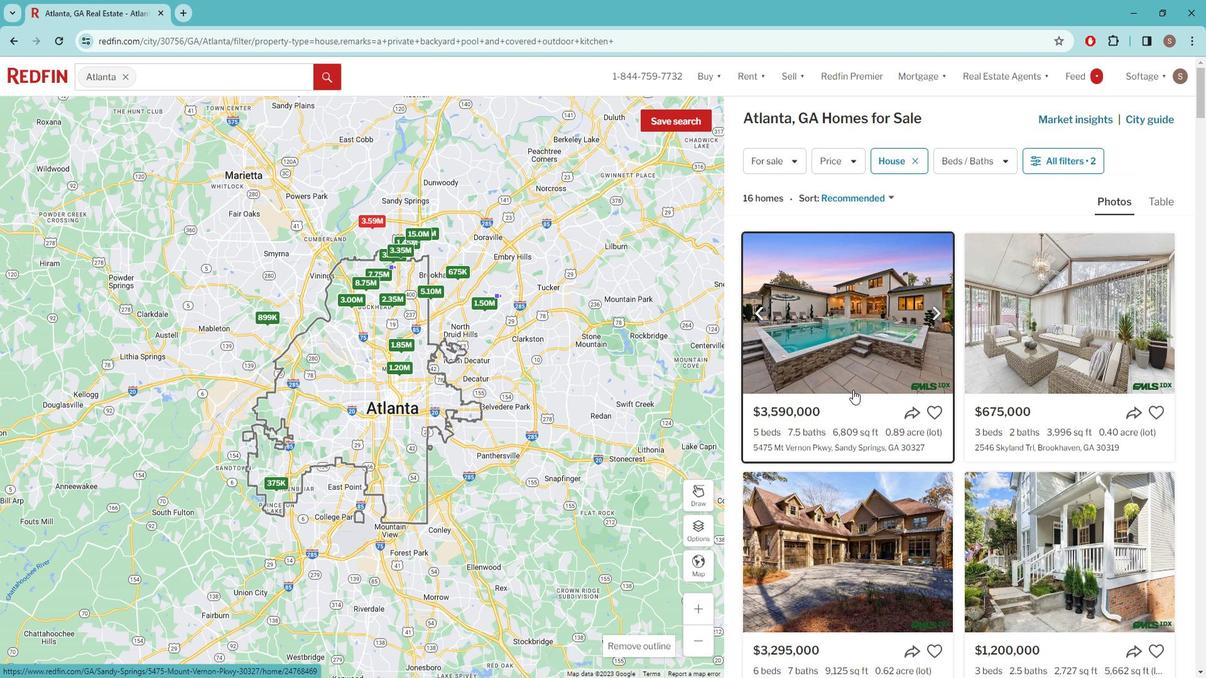 
